 Task: Find connections with filter location Bondo with filter topic #automotivewith filter profile language Potuguese with filter current company Hotel Jobs India with filter school Kalyani Government Engineering College with filter industry Technical and Vocational Training with filter service category Typing with filter keywords title Animal Shelter Worker
Action: Mouse moved to (541, 104)
Screenshot: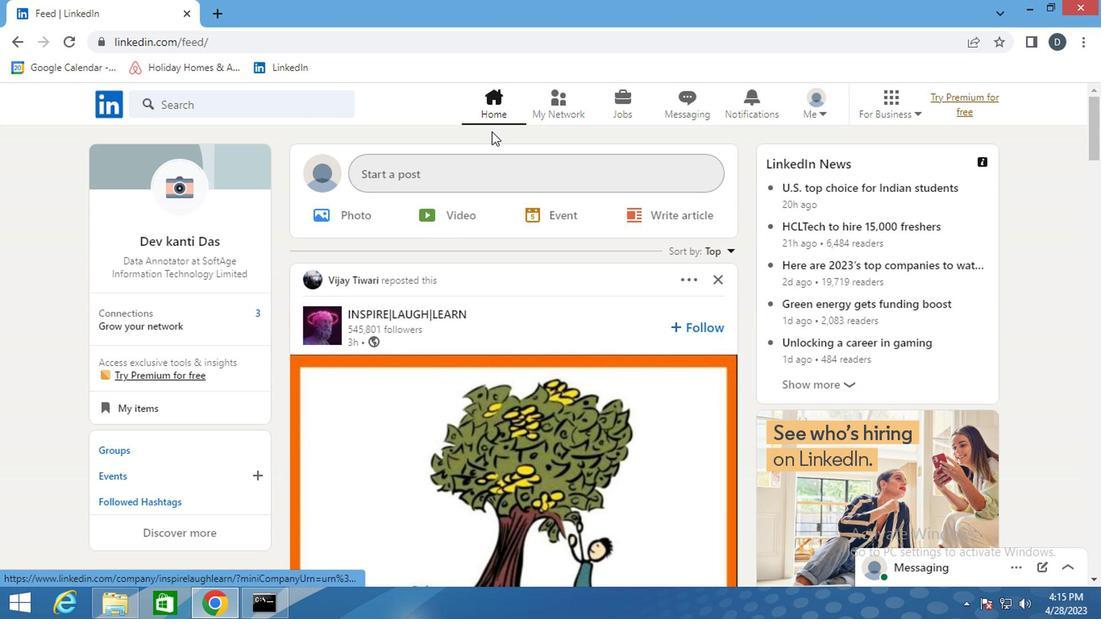 
Action: Mouse pressed left at (541, 104)
Screenshot: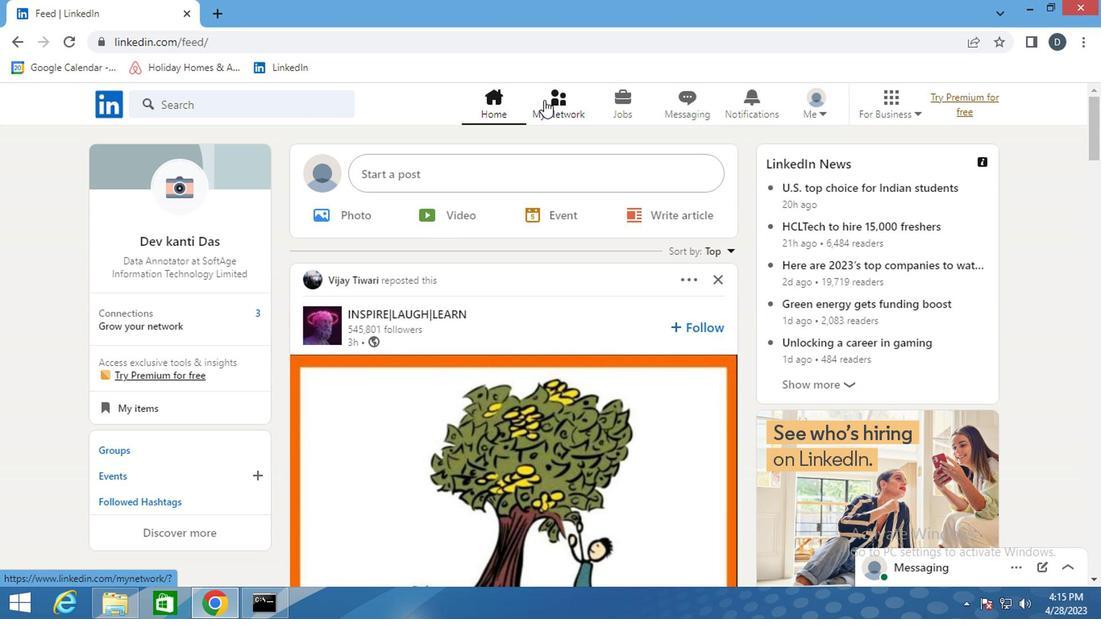 
Action: Mouse moved to (263, 192)
Screenshot: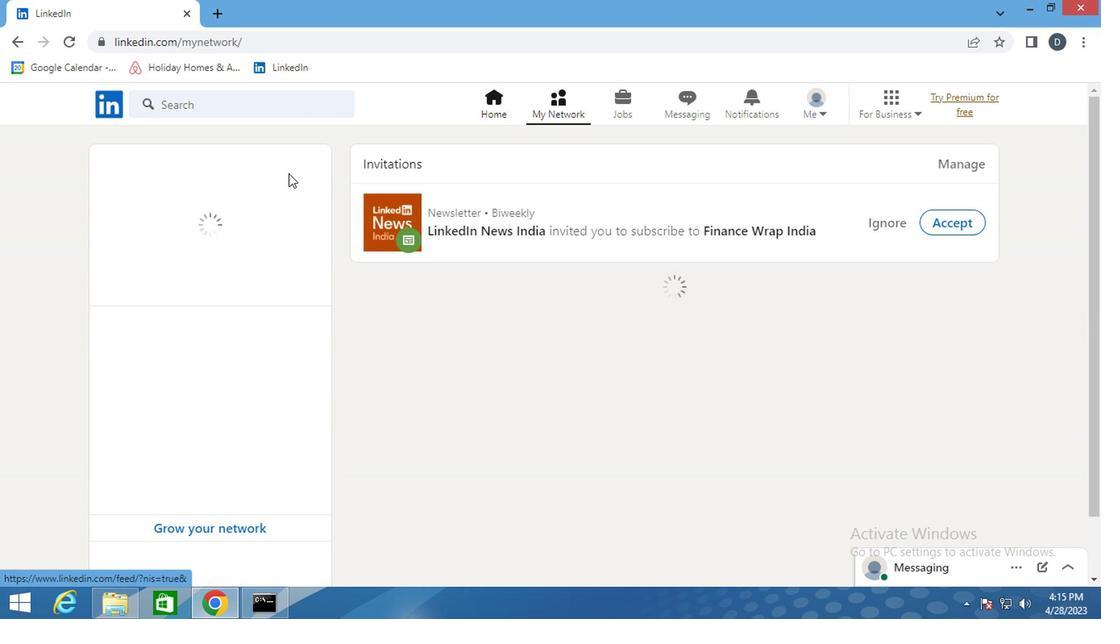 
Action: Mouse pressed left at (263, 192)
Screenshot: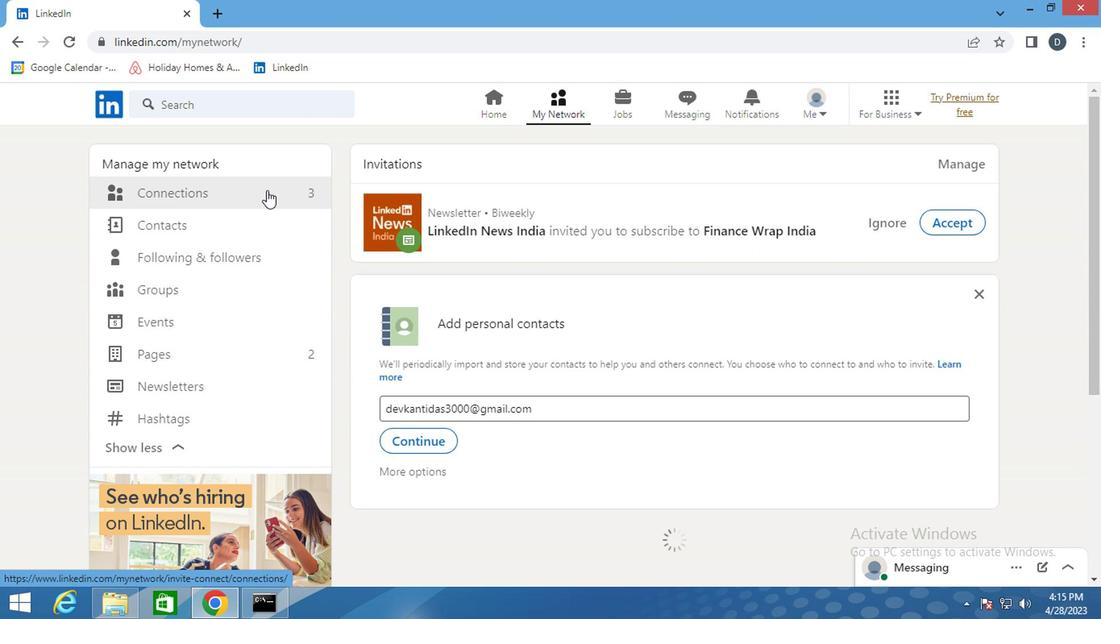 
Action: Mouse moved to (222, 195)
Screenshot: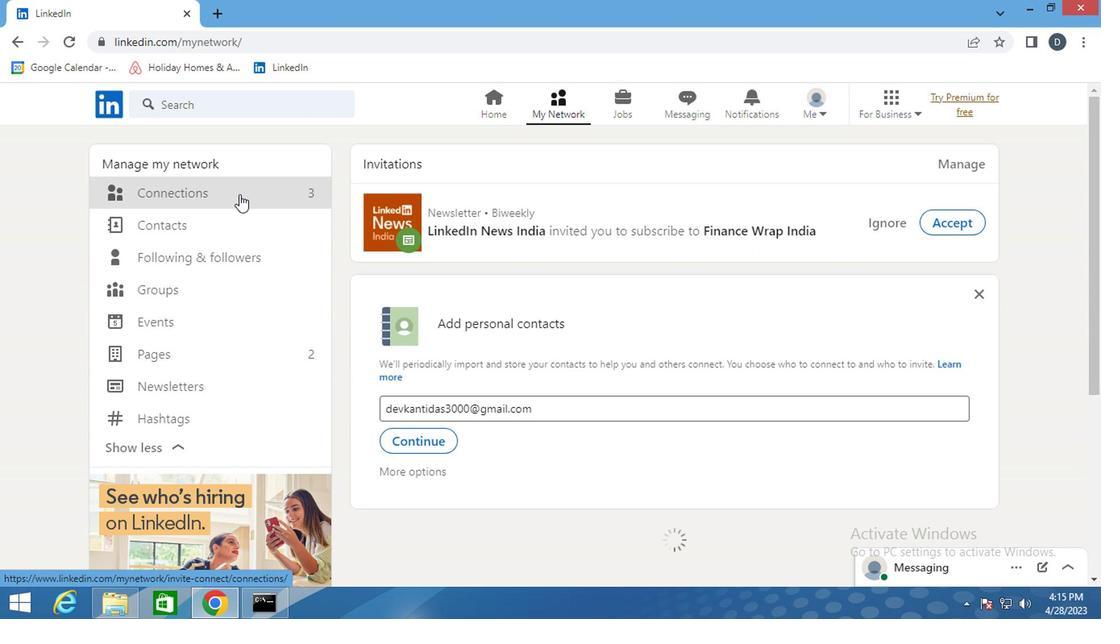 
Action: Mouse pressed left at (222, 195)
Screenshot: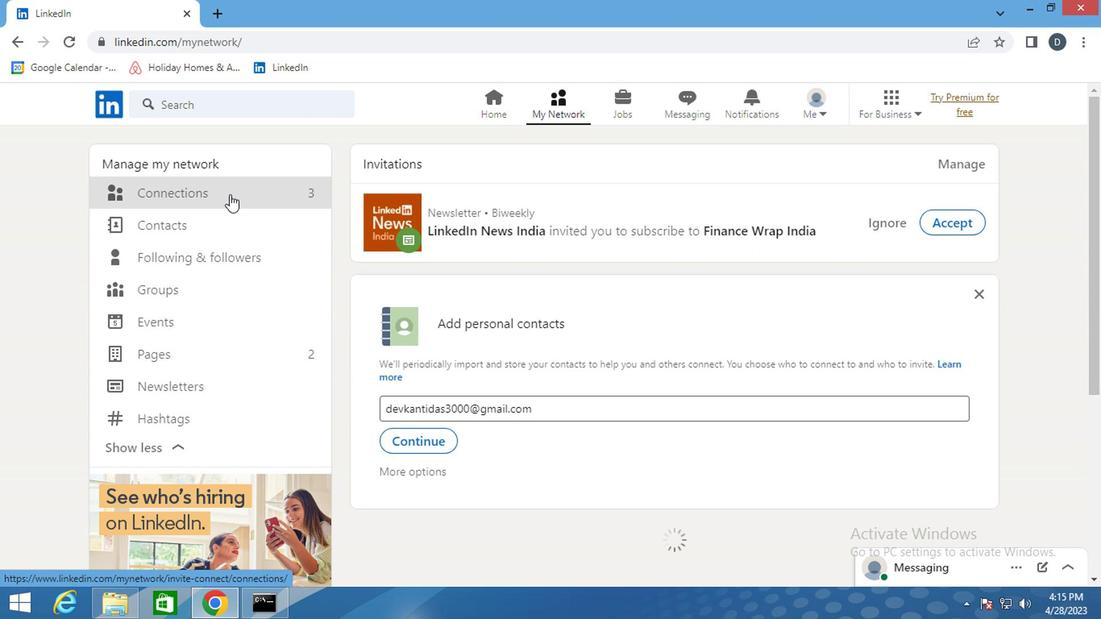 
Action: Mouse moved to (683, 192)
Screenshot: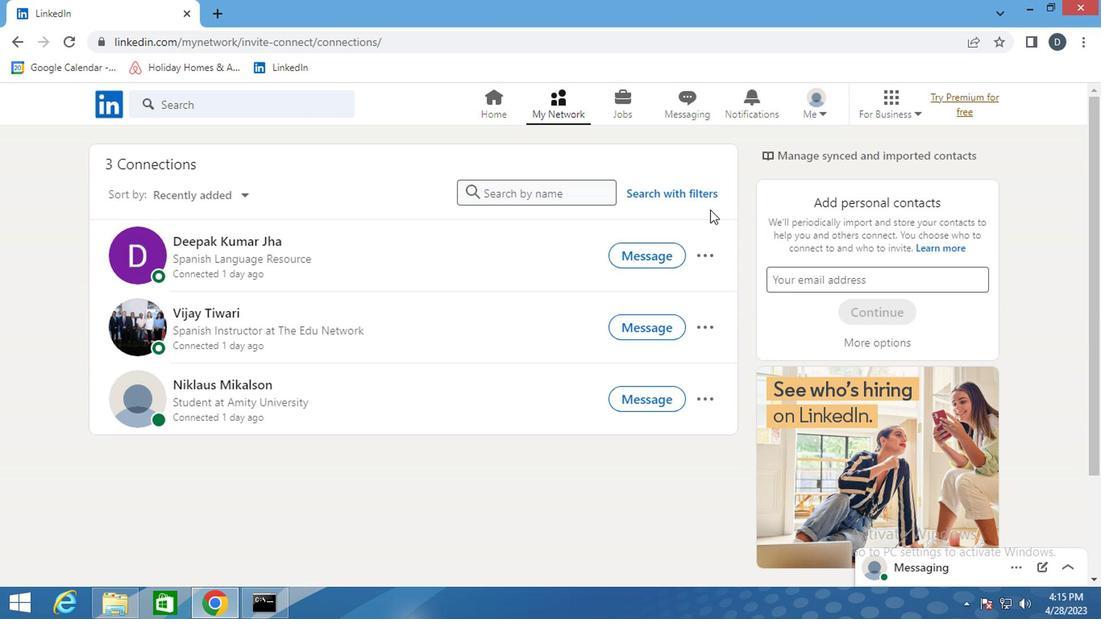 
Action: Mouse pressed left at (683, 192)
Screenshot: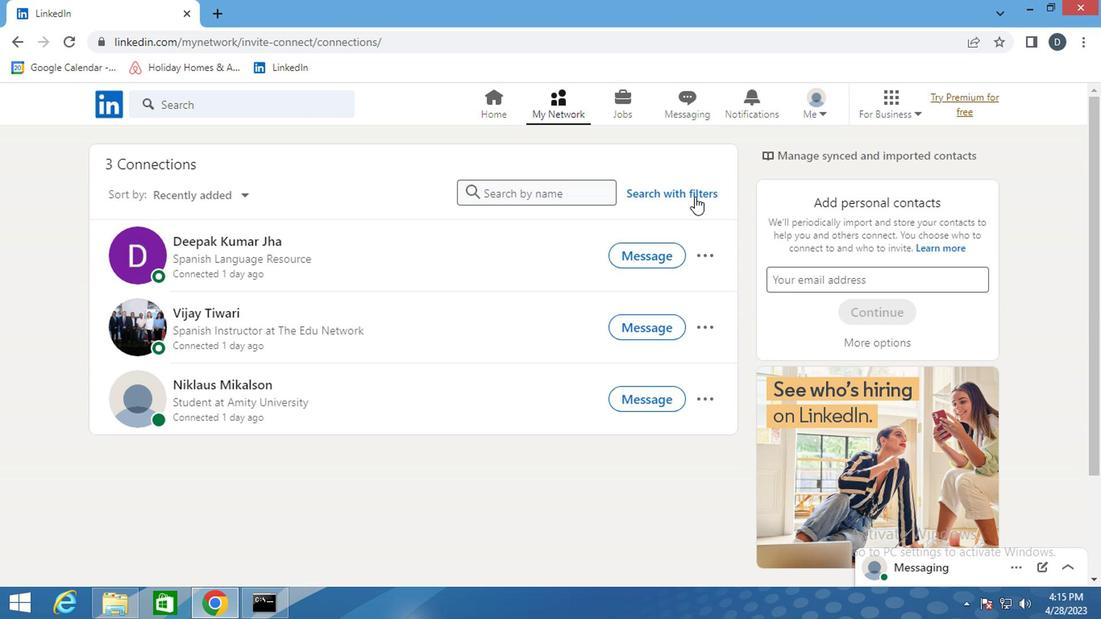 
Action: Mouse moved to (593, 150)
Screenshot: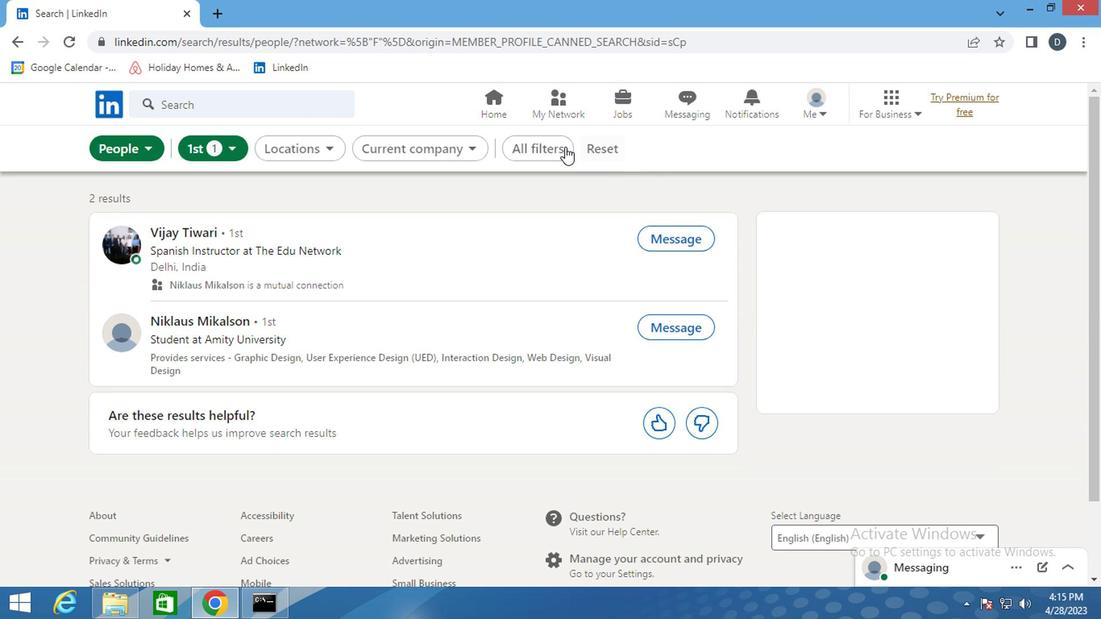 
Action: Mouse pressed left at (593, 150)
Screenshot: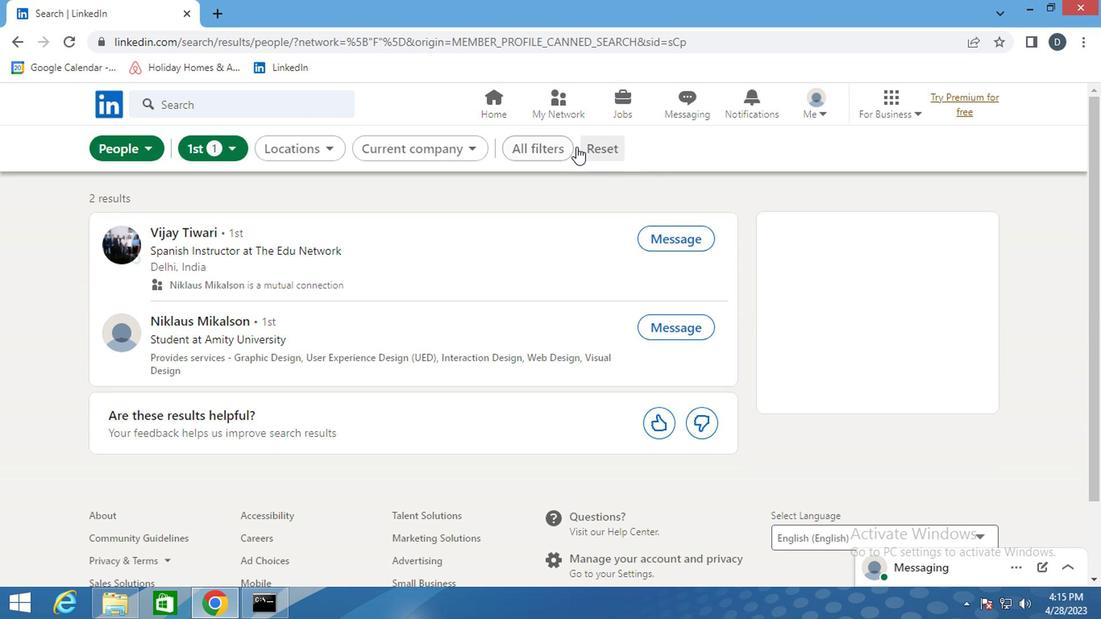 
Action: Mouse moved to (594, 151)
Screenshot: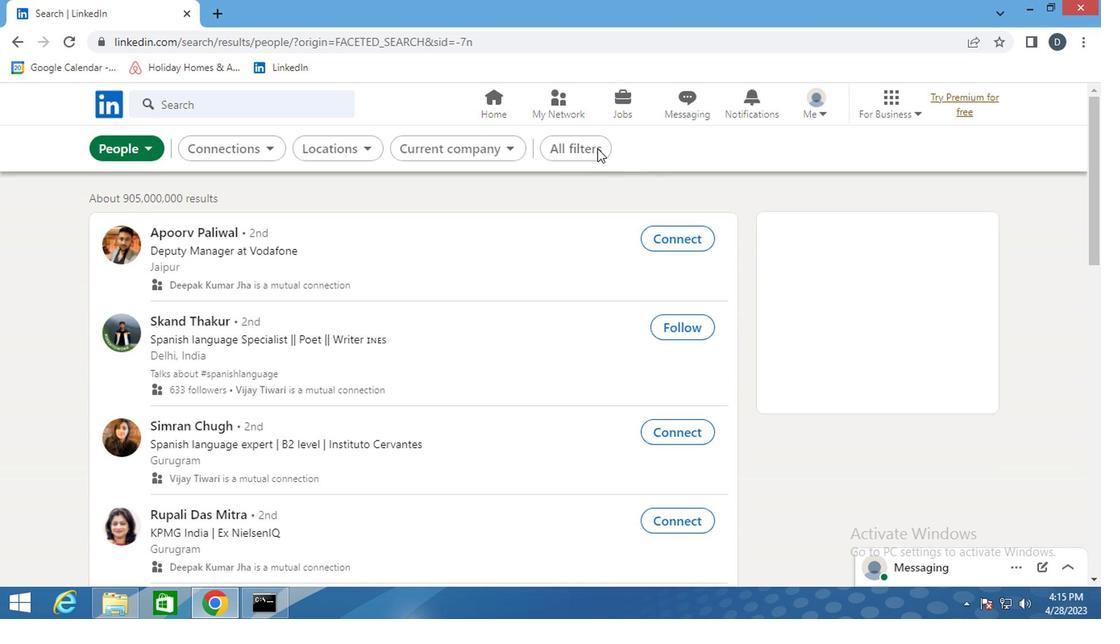 
Action: Mouse pressed left at (594, 151)
Screenshot: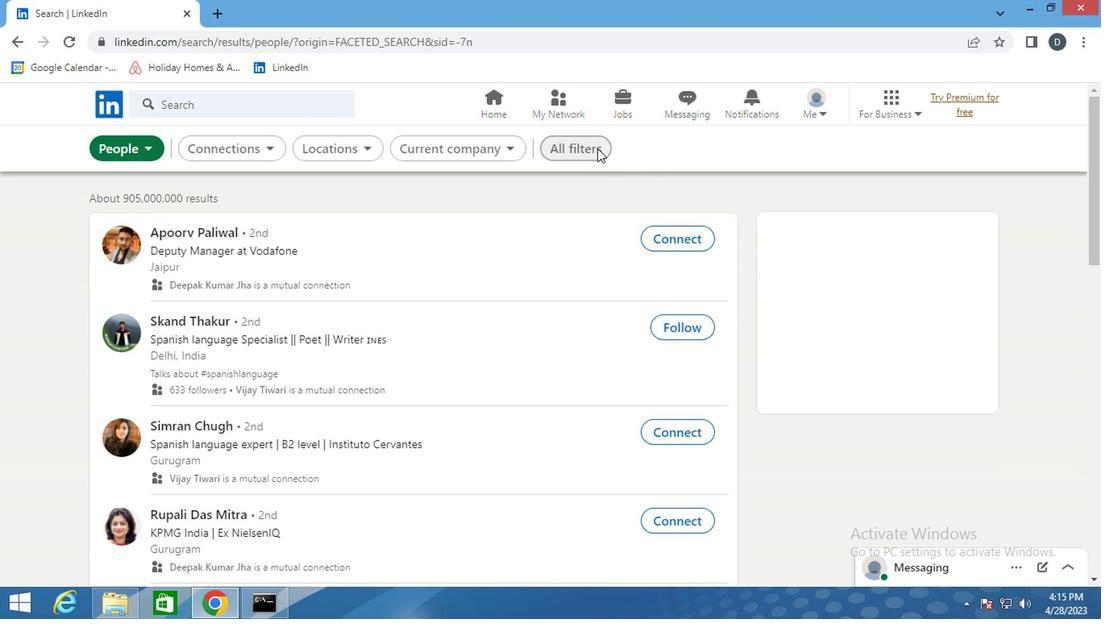 
Action: Mouse moved to (917, 428)
Screenshot: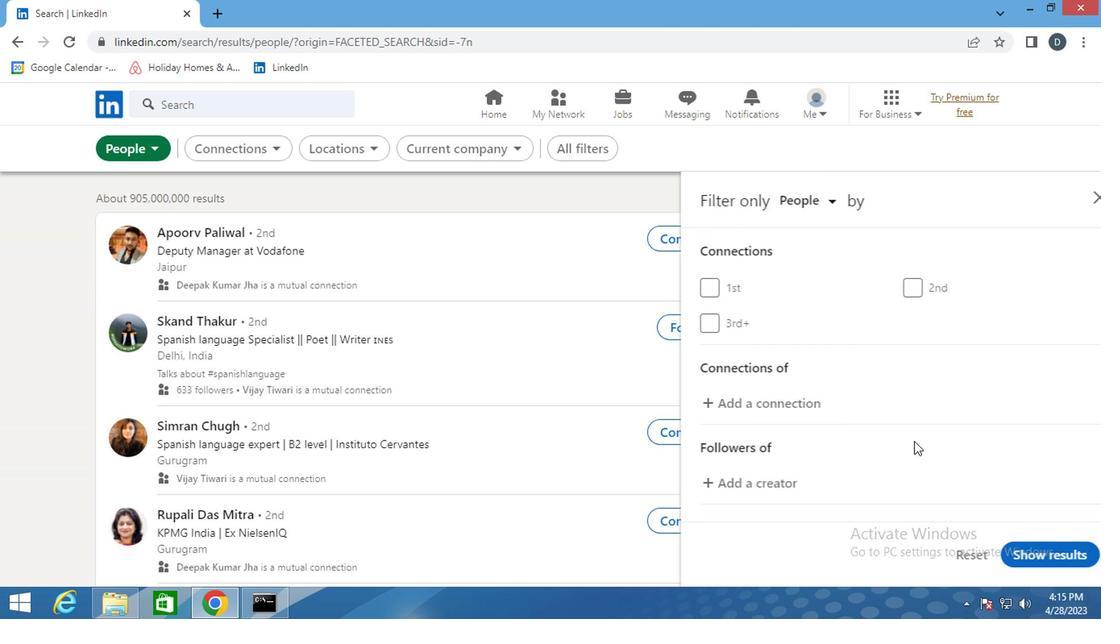 
Action: Mouse scrolled (917, 427) with delta (0, -1)
Screenshot: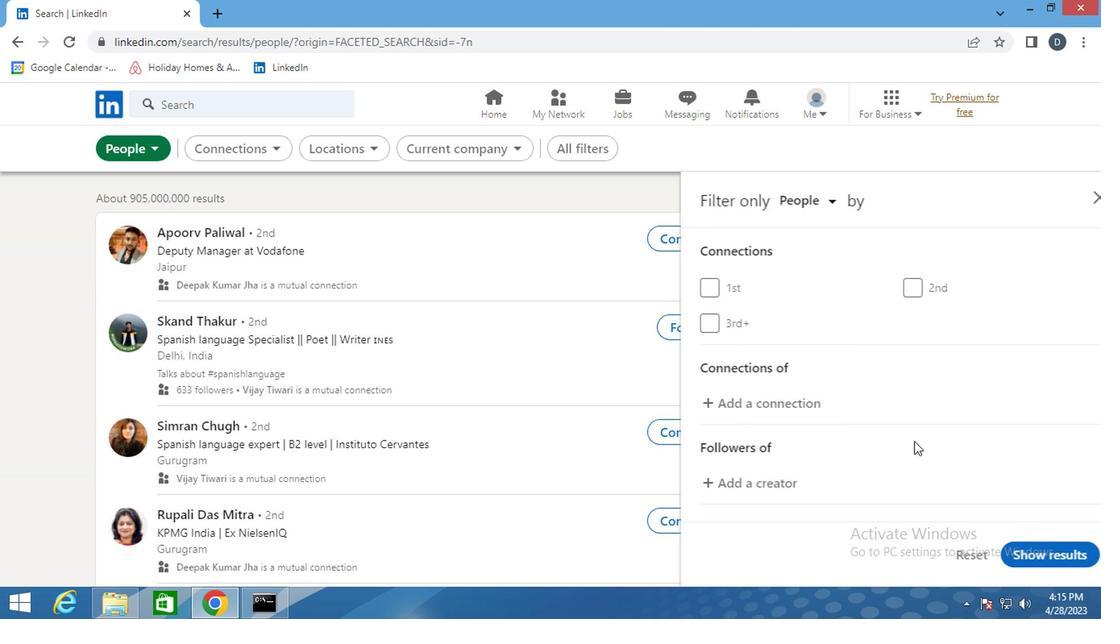 
Action: Mouse scrolled (917, 427) with delta (0, -1)
Screenshot: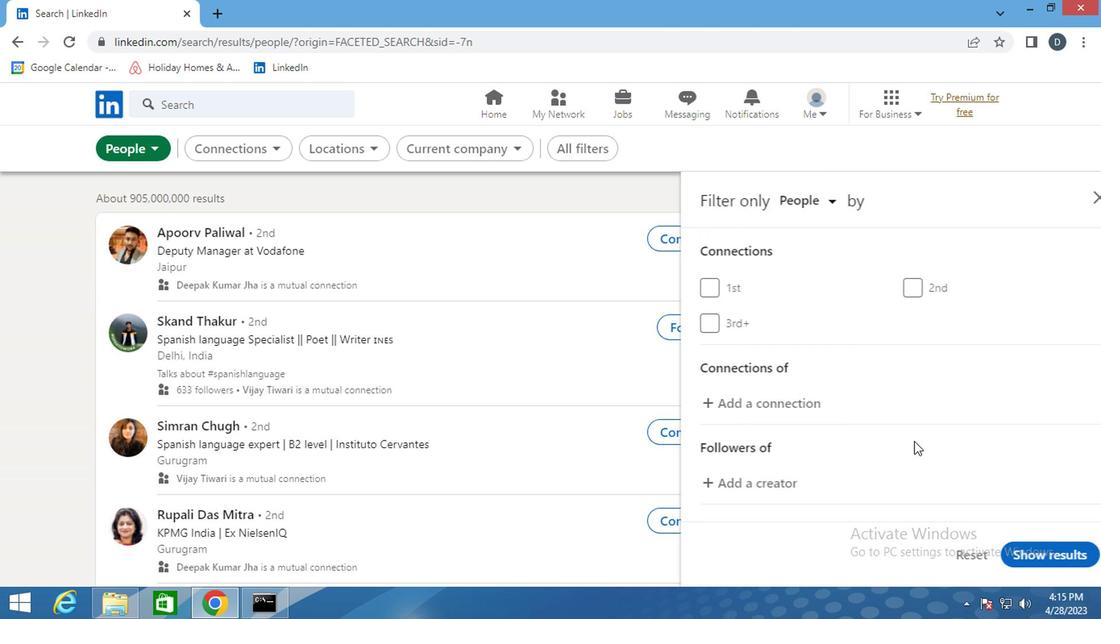 
Action: Mouse scrolled (917, 427) with delta (0, -1)
Screenshot: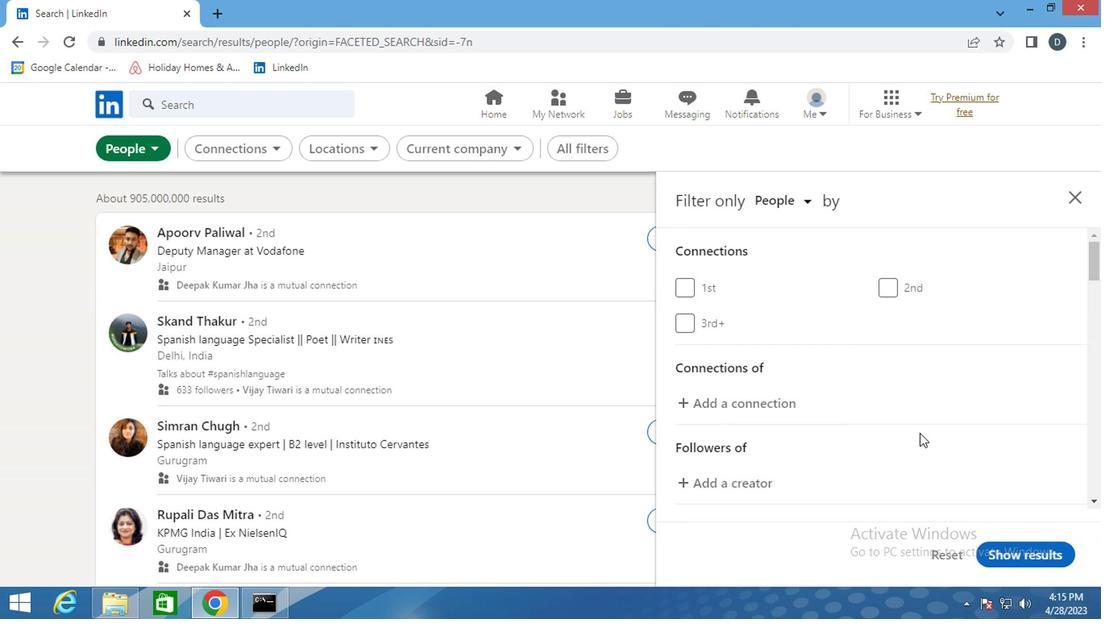 
Action: Mouse moved to (943, 405)
Screenshot: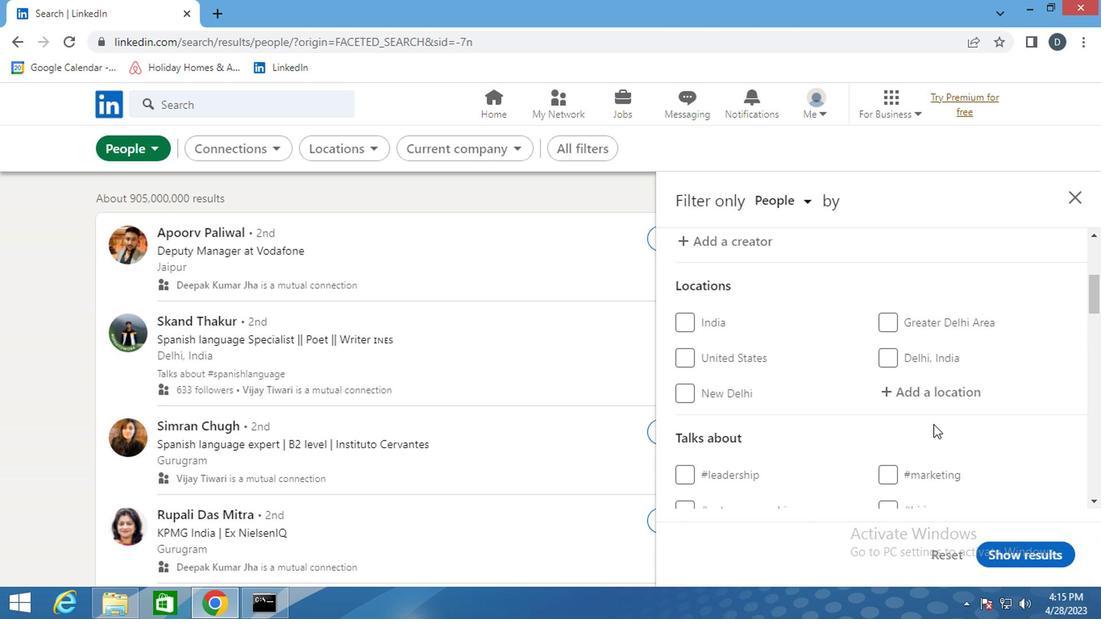 
Action: Mouse pressed left at (943, 405)
Screenshot: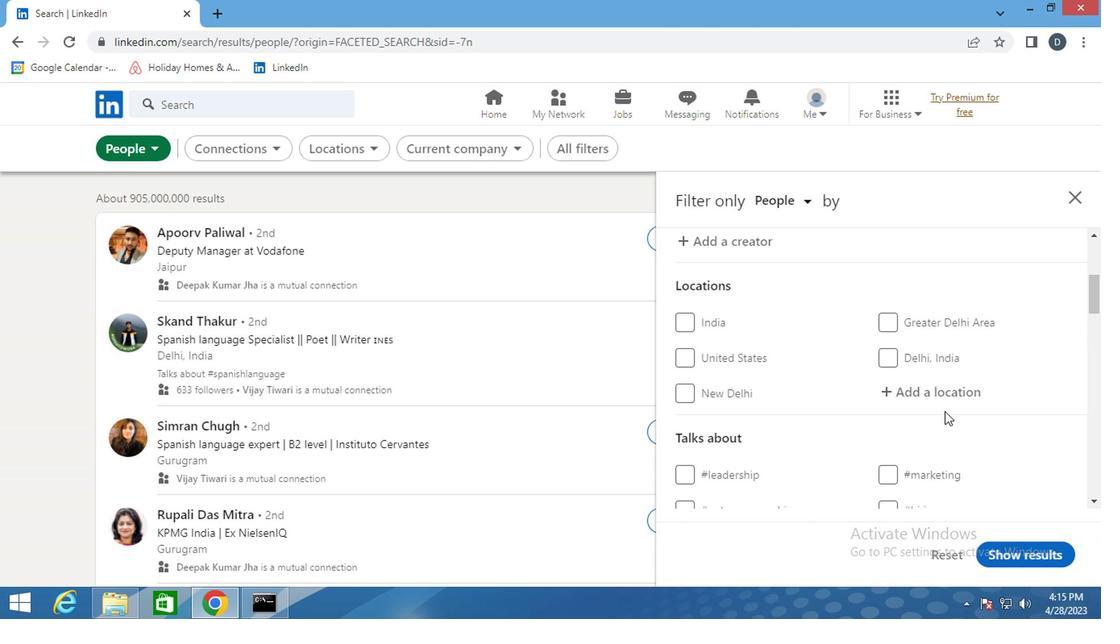 
Action: Mouse moved to (943, 396)
Screenshot: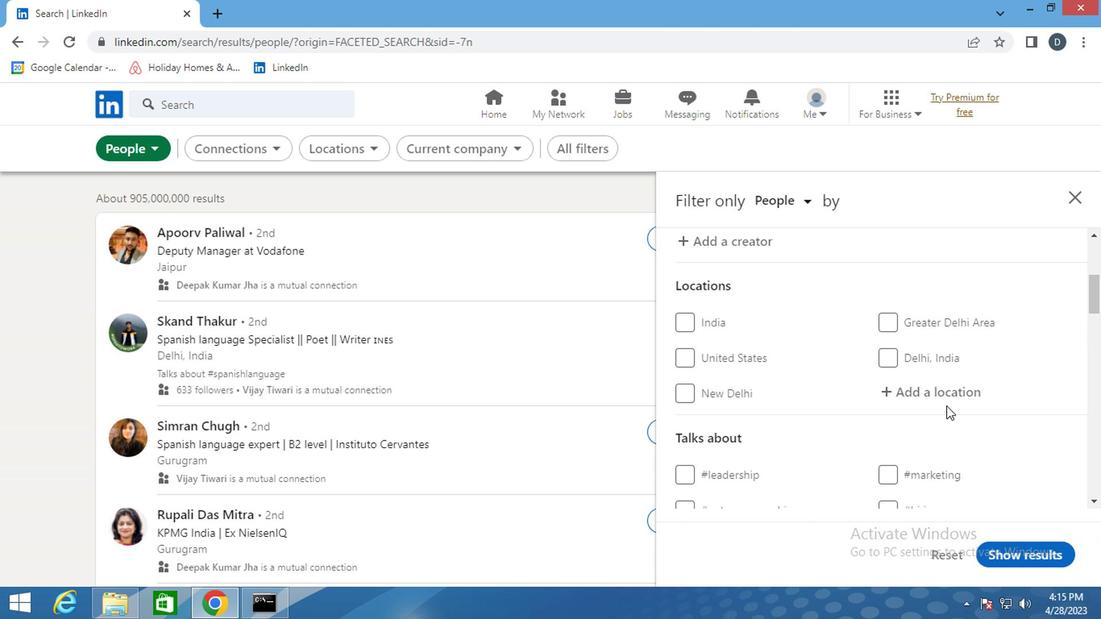 
Action: Mouse pressed left at (943, 396)
Screenshot: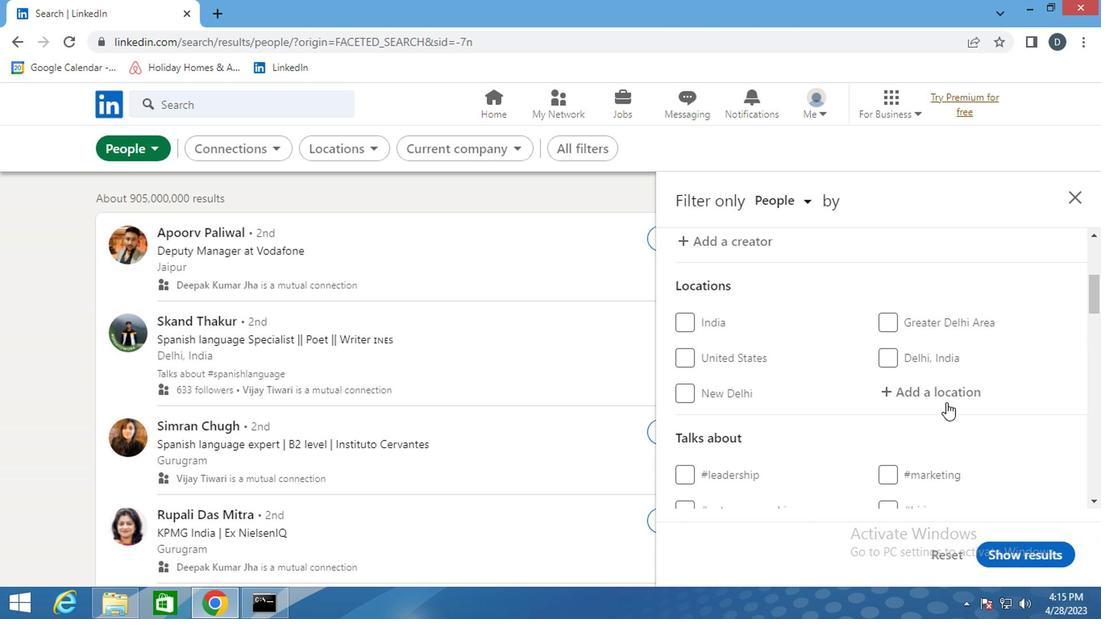 
Action: Key pressed <Key.shift>BI<Key.backspace>ONDO<Key.space><Key.backspace>
Screenshot: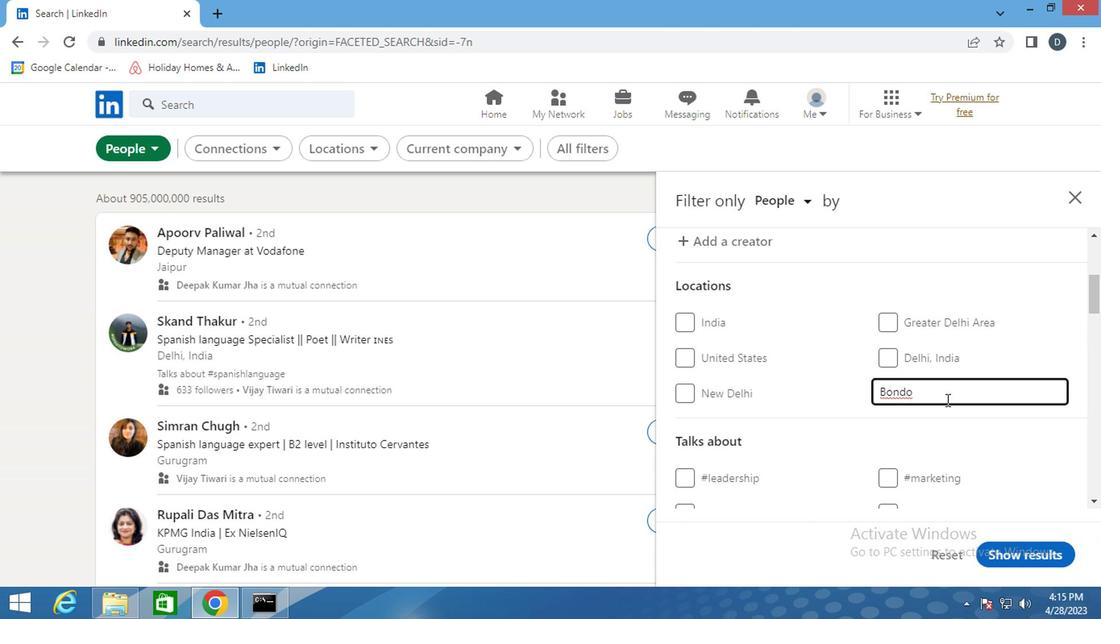 
Action: Mouse moved to (940, 394)
Screenshot: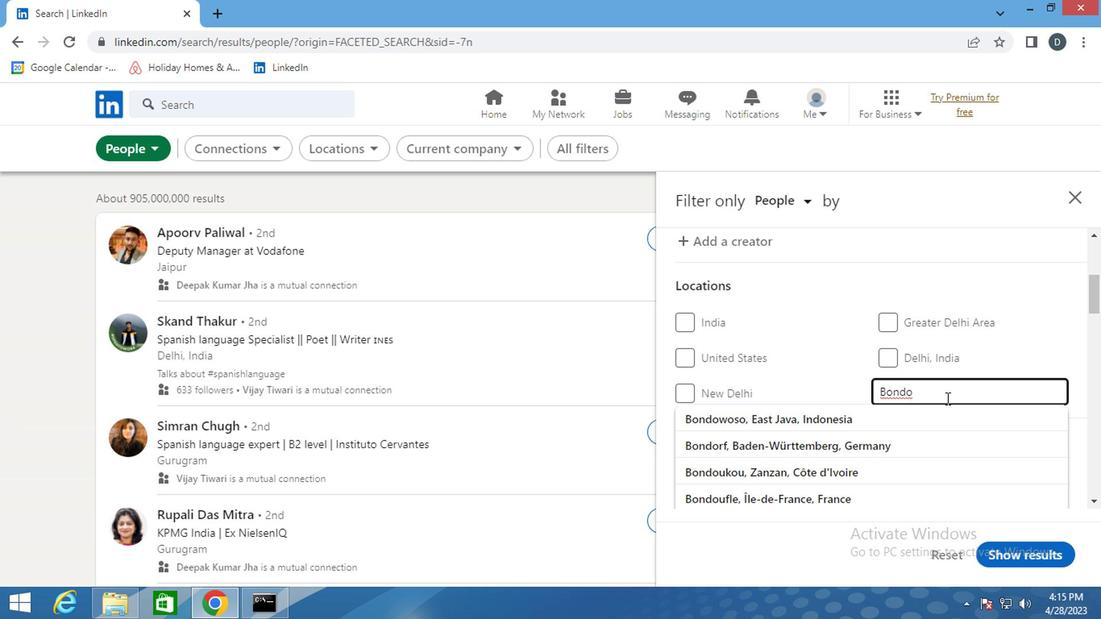 
Action: Key pressed <Key.enter>
Screenshot: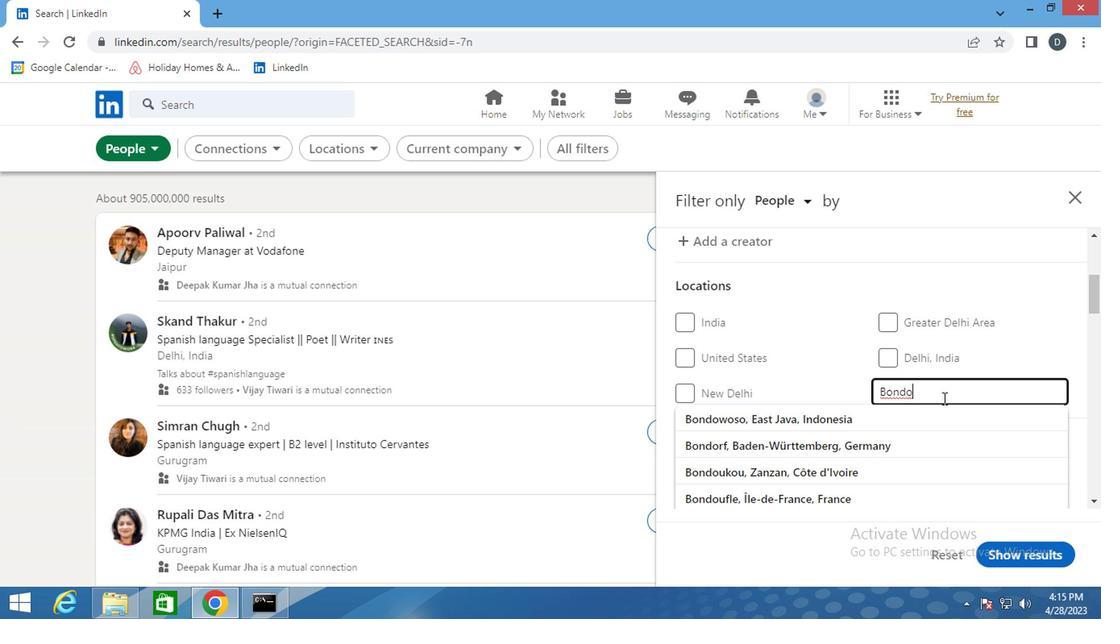 
Action: Mouse moved to (939, 395)
Screenshot: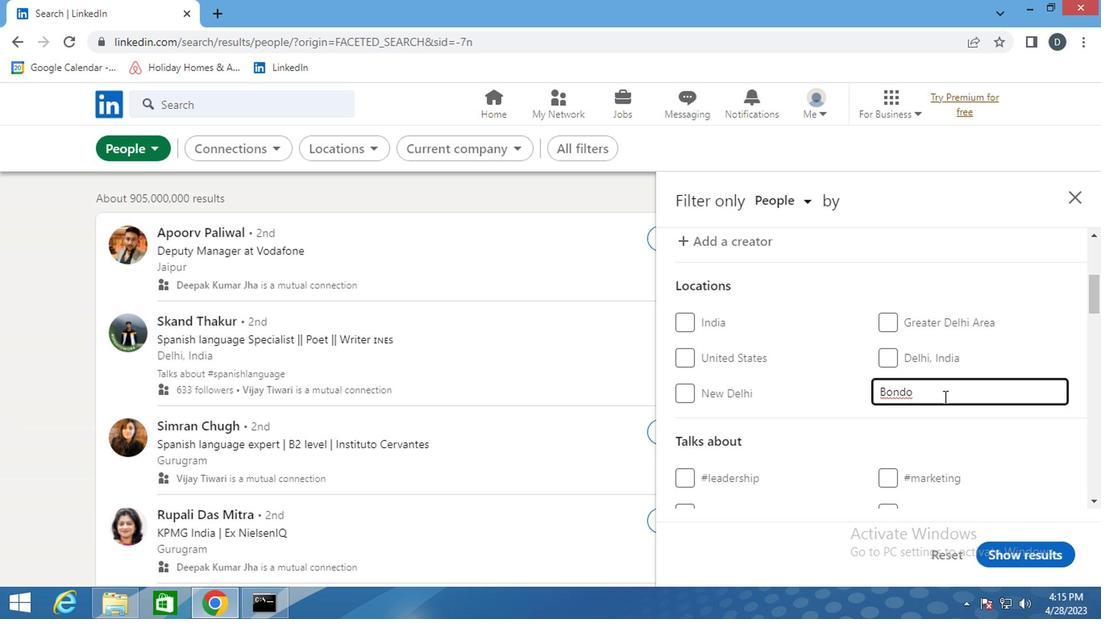 
Action: Mouse scrolled (939, 394) with delta (0, 0)
Screenshot: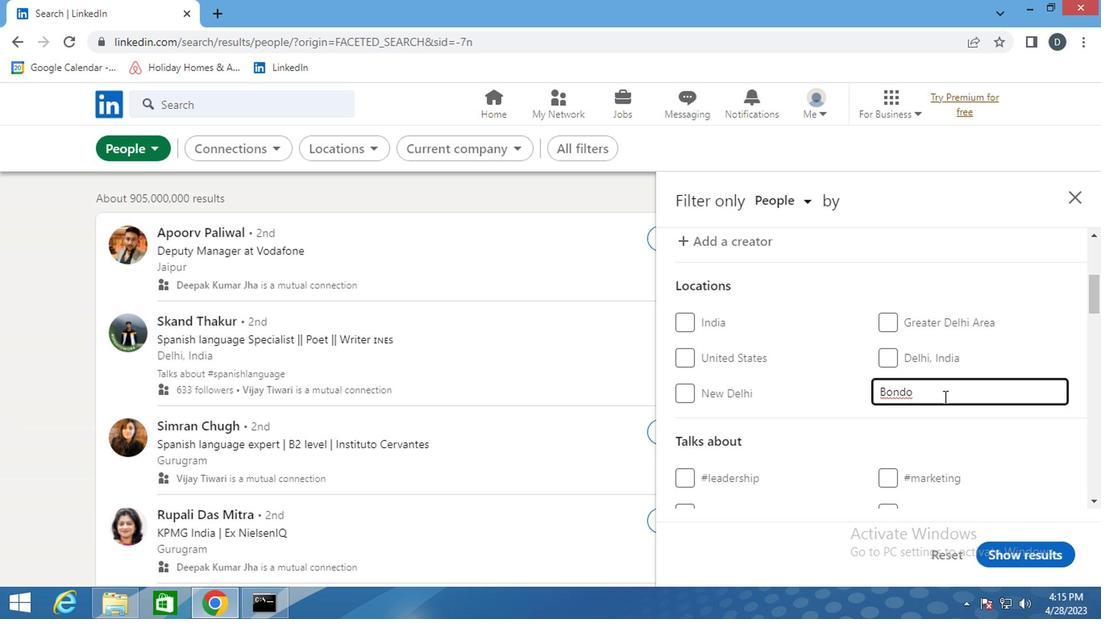 
Action: Mouse moved to (940, 395)
Screenshot: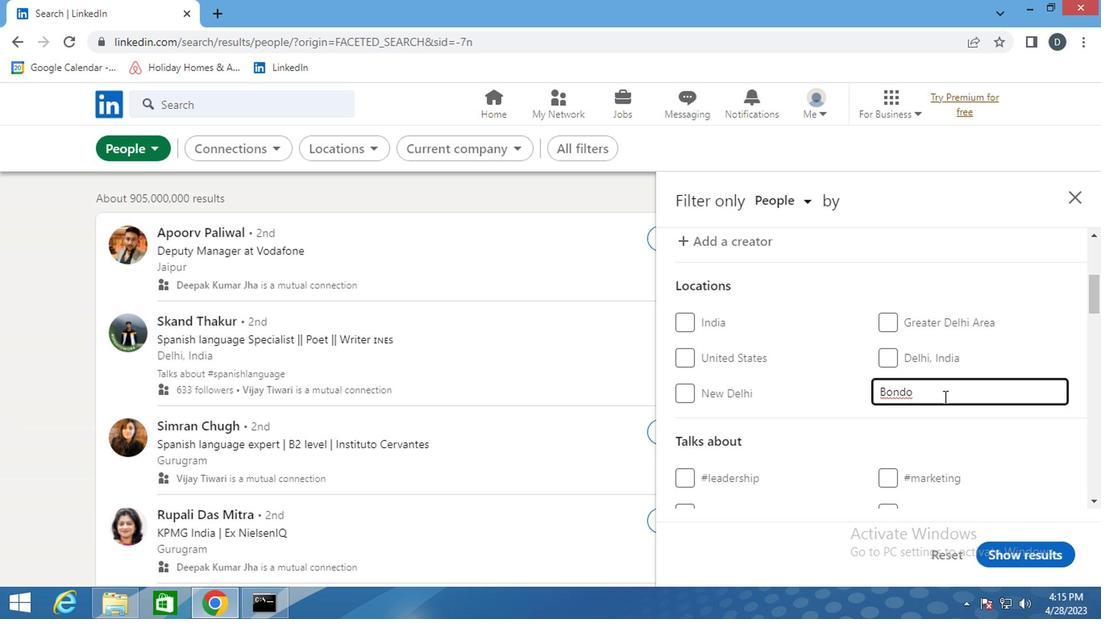 
Action: Mouse scrolled (940, 394) with delta (0, 0)
Screenshot: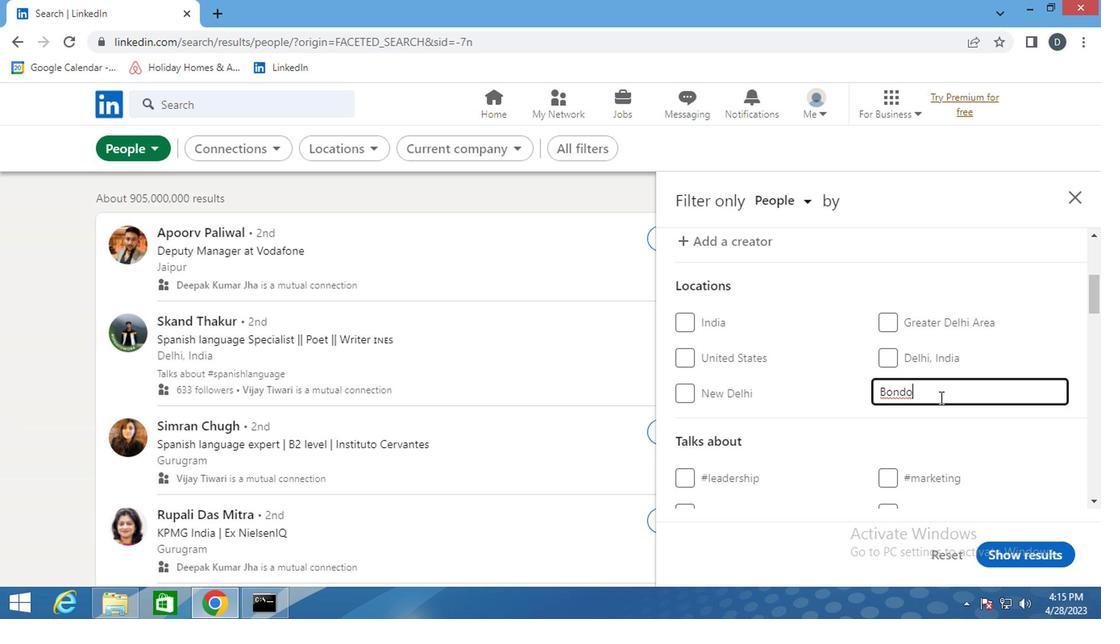 
Action: Mouse moved to (938, 373)
Screenshot: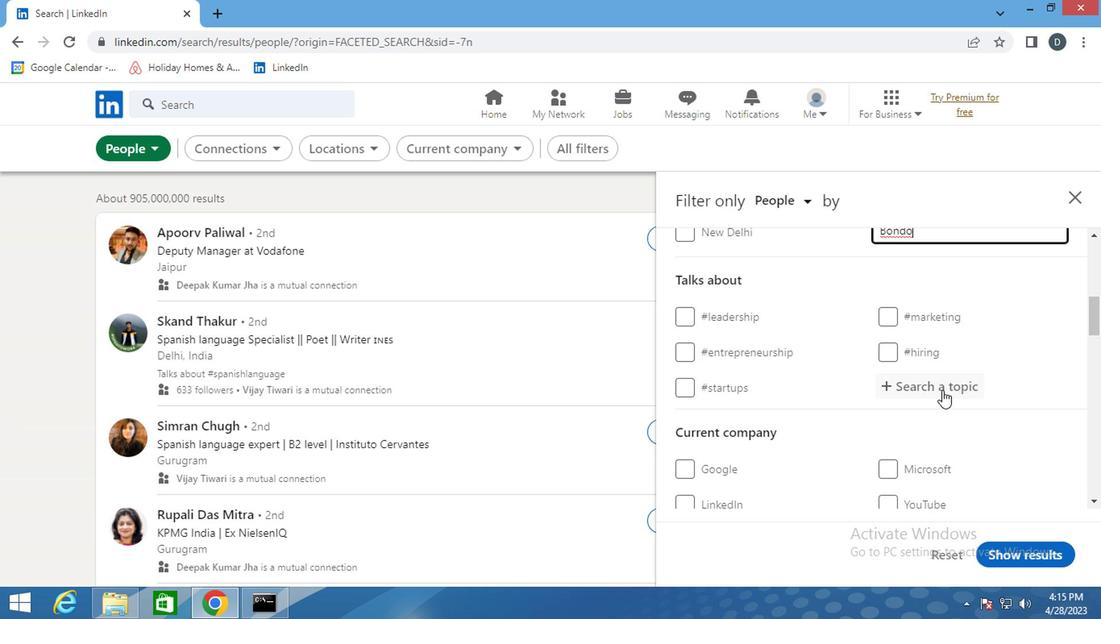 
Action: Mouse pressed left at (938, 373)
Screenshot: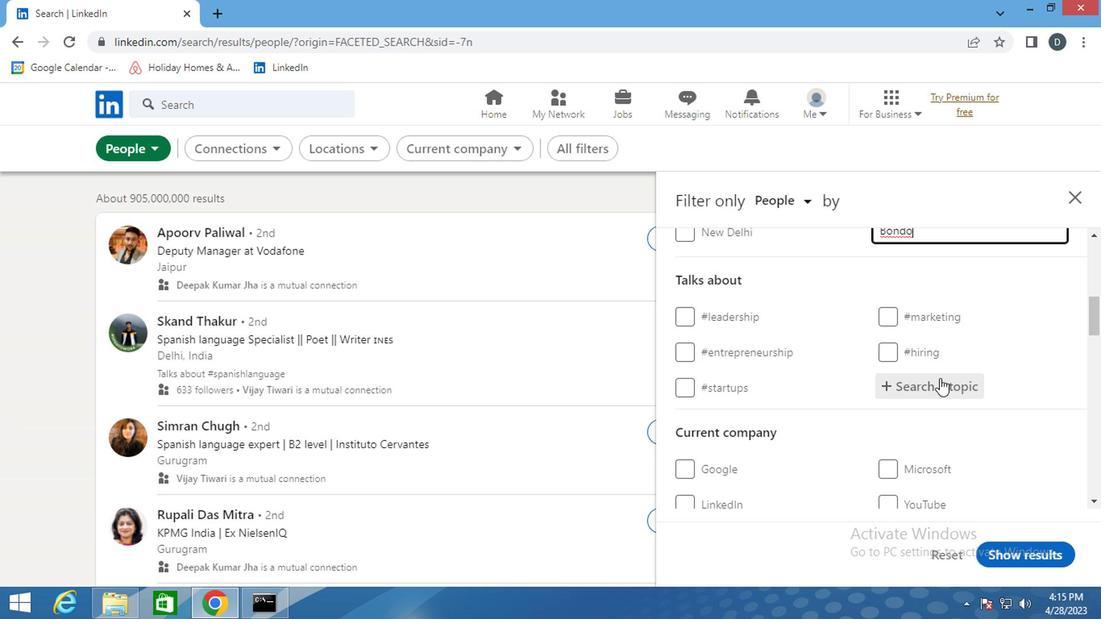 
Action: Mouse moved to (939, 376)
Screenshot: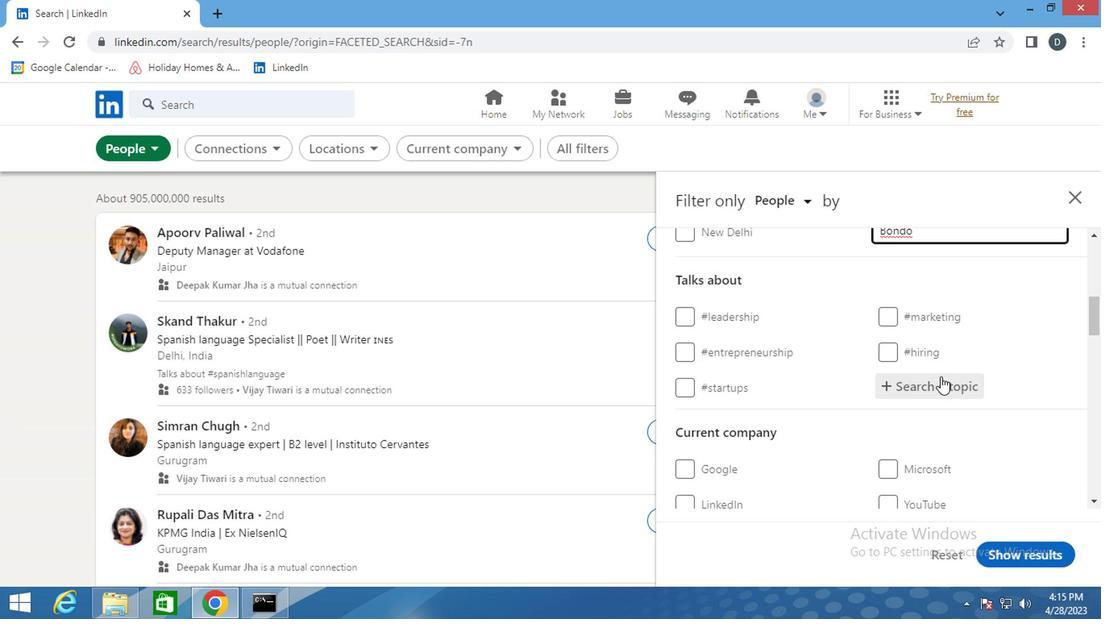 
Action: Key pressed <Key.shift>#AUTOMOTIVE
Screenshot: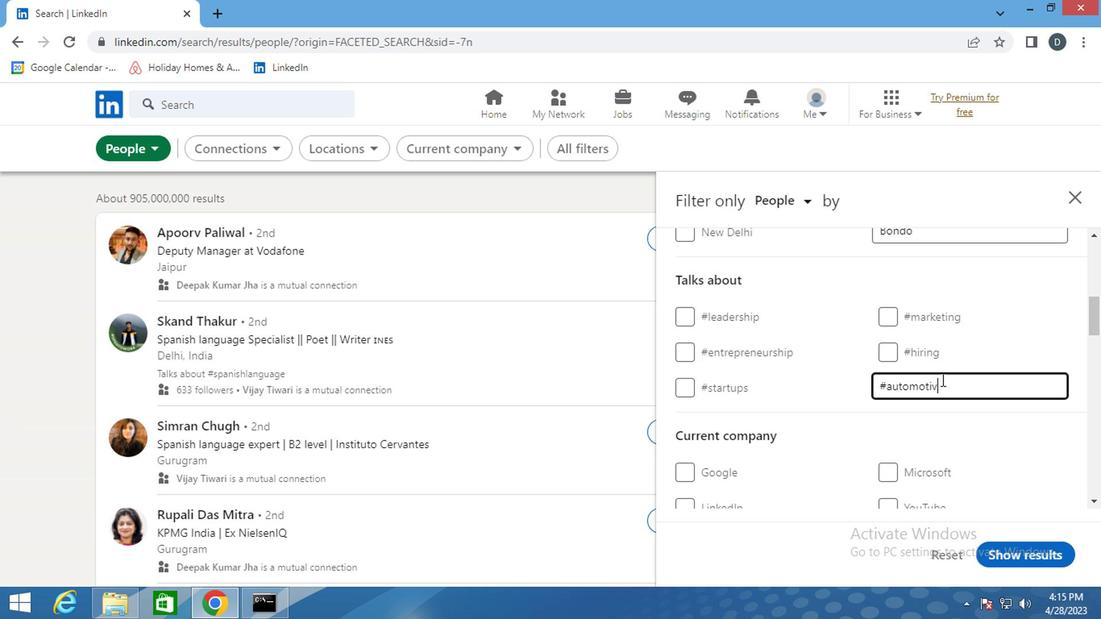 
Action: Mouse moved to (910, 405)
Screenshot: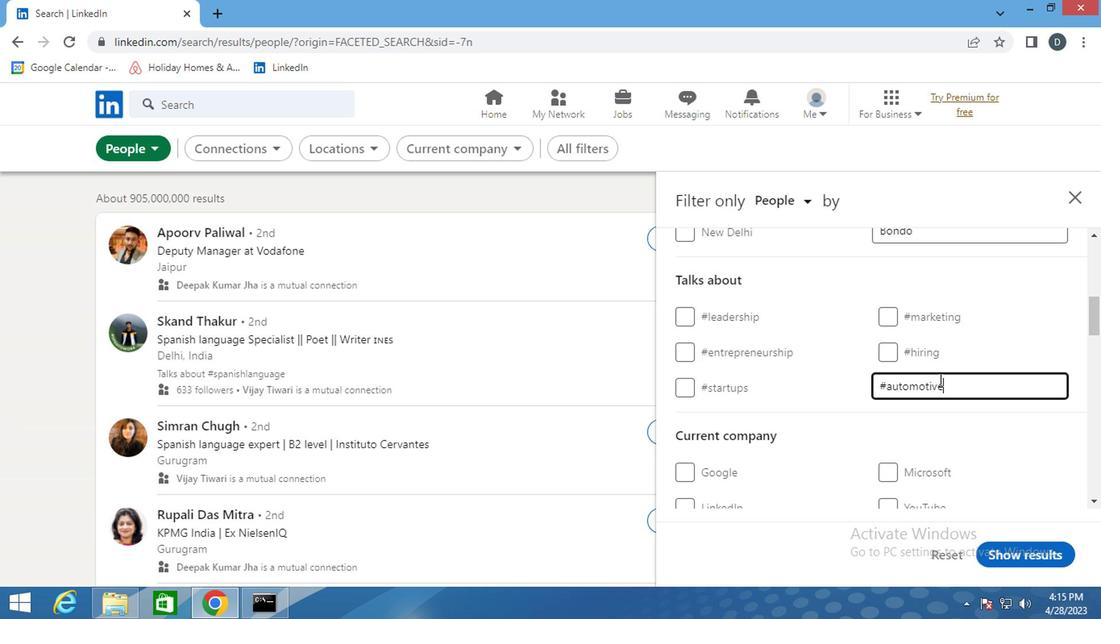 
Action: Mouse scrolled (910, 403) with delta (0, -1)
Screenshot: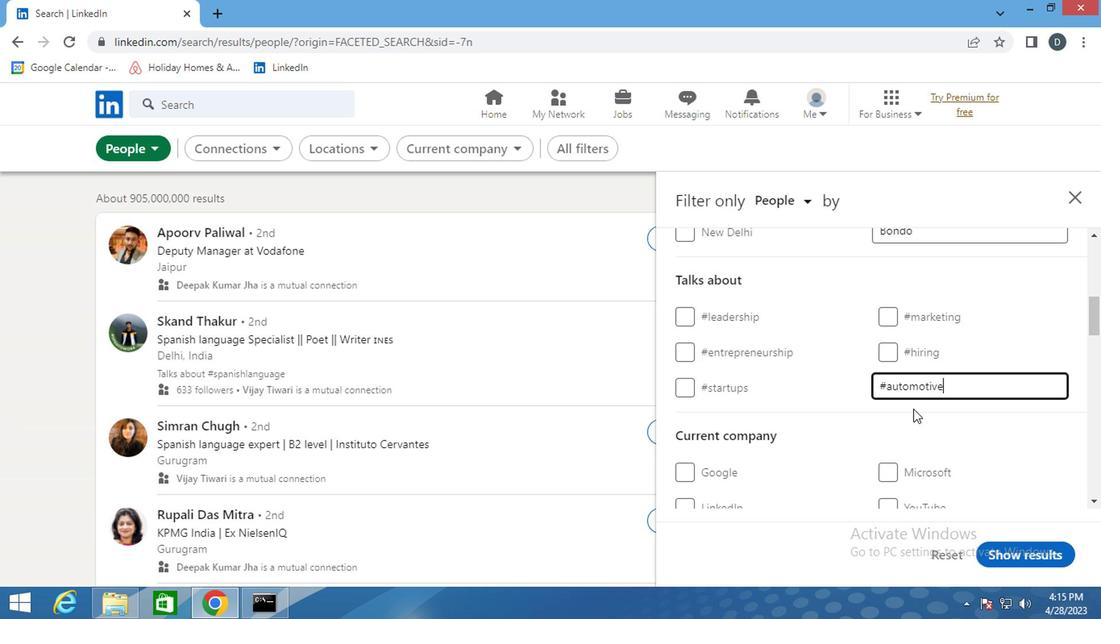 
Action: Mouse scrolled (910, 403) with delta (0, -1)
Screenshot: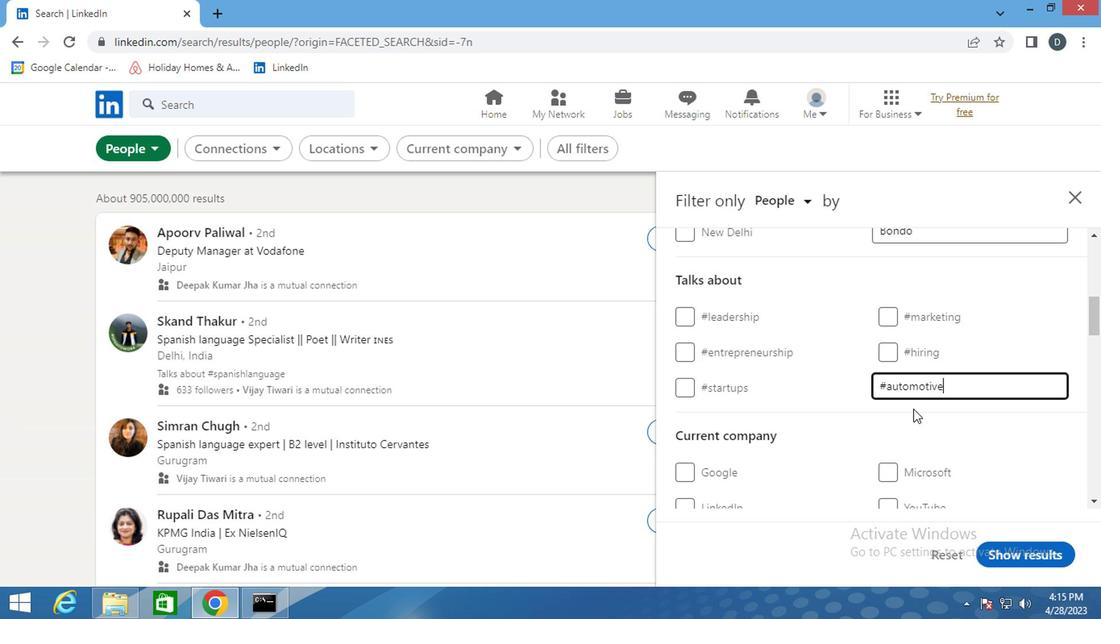
Action: Mouse scrolled (910, 403) with delta (0, -1)
Screenshot: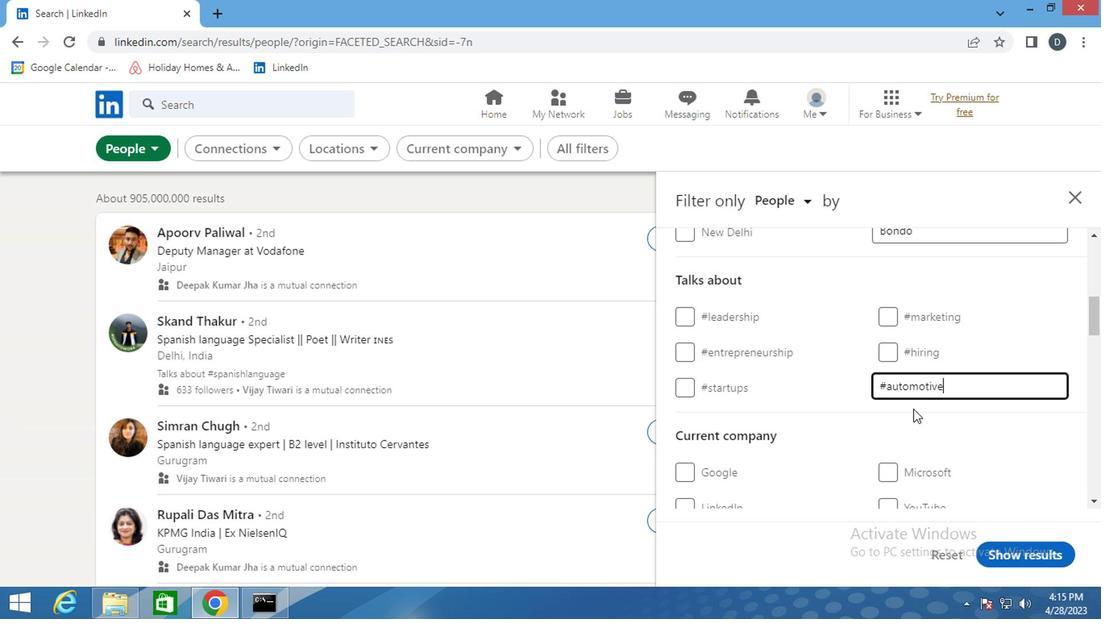
Action: Mouse moved to (917, 380)
Screenshot: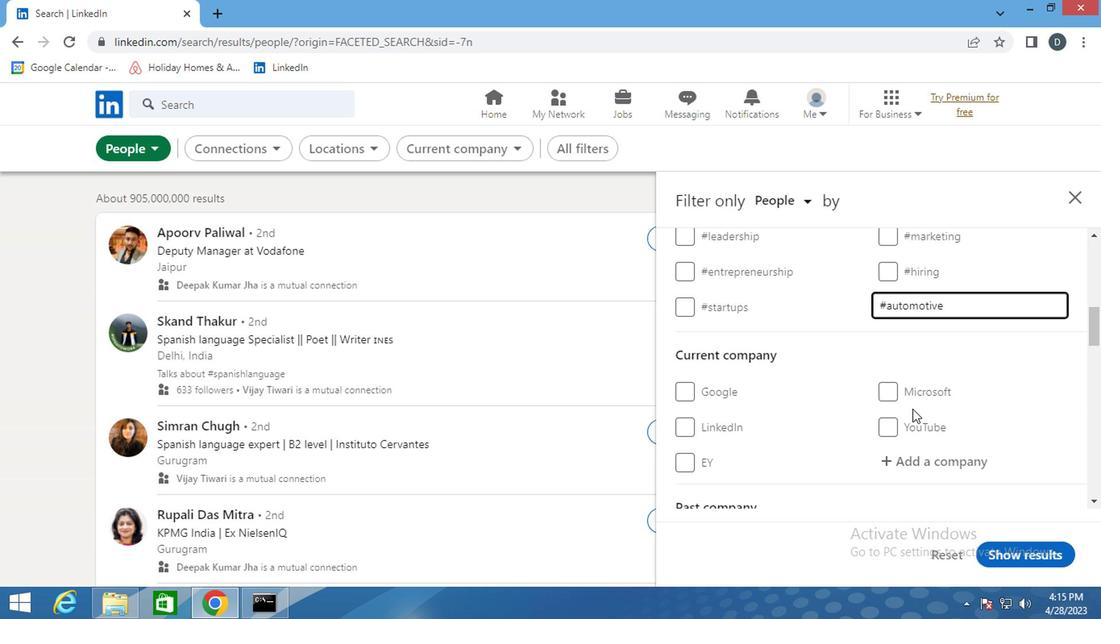 
Action: Mouse scrolled (917, 379) with delta (0, 0)
Screenshot: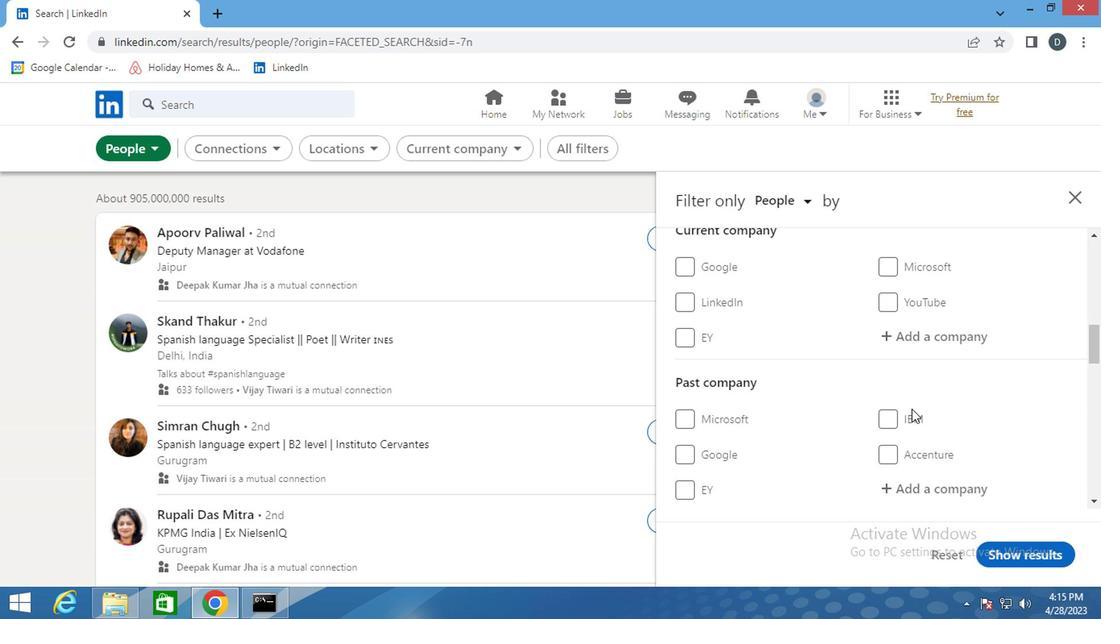 
Action: Mouse scrolled (917, 379) with delta (0, 0)
Screenshot: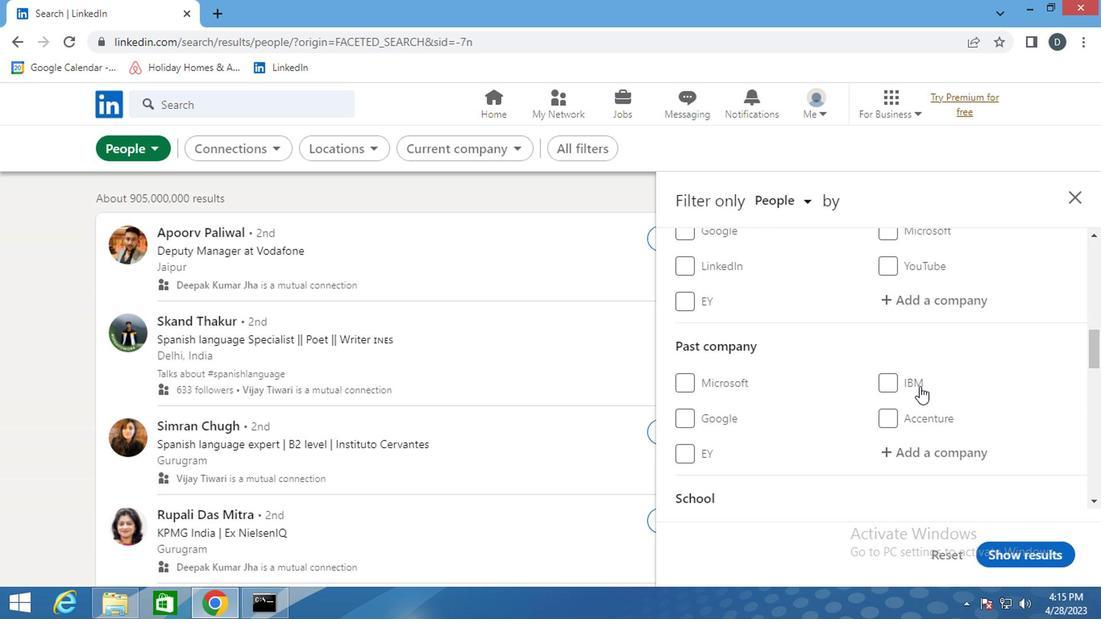 
Action: Mouse scrolled (917, 379) with delta (0, 0)
Screenshot: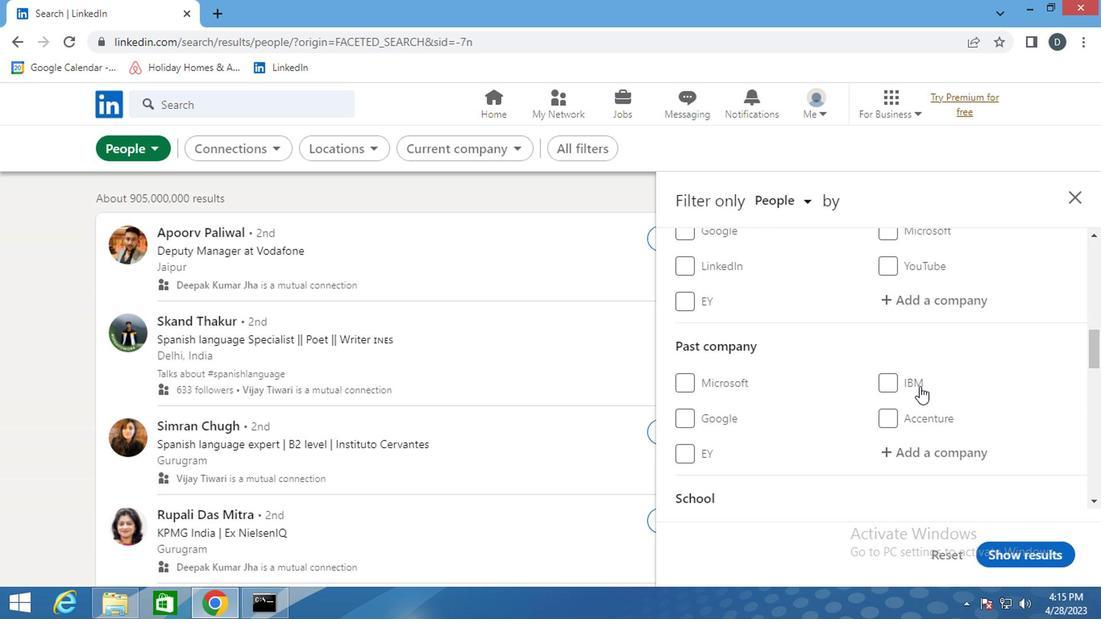 
Action: Mouse scrolled (917, 379) with delta (0, 0)
Screenshot: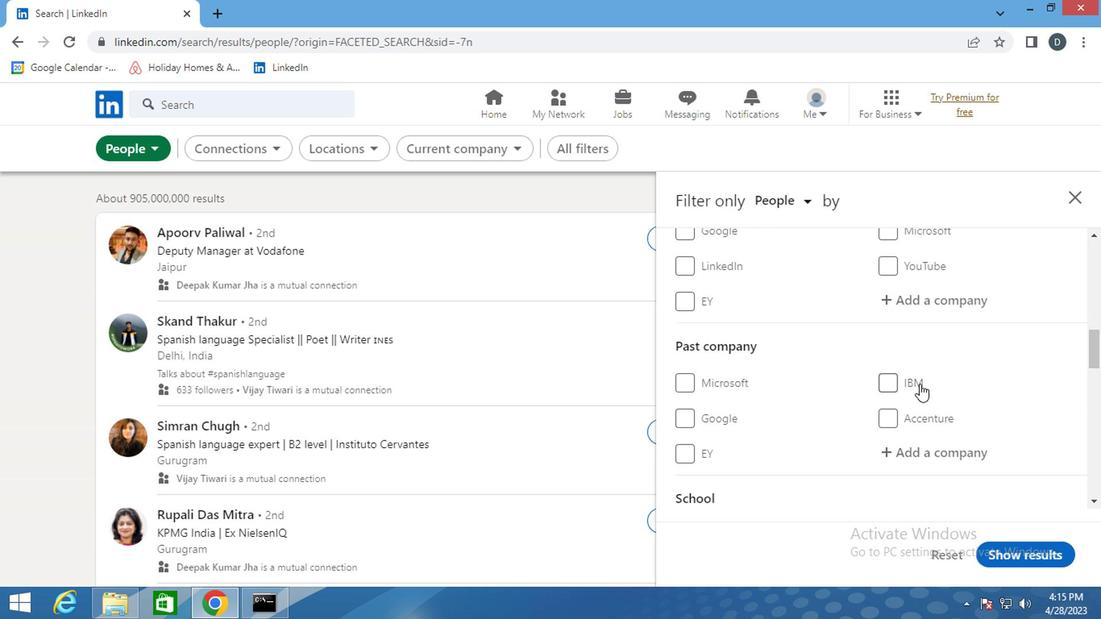 
Action: Mouse moved to (866, 376)
Screenshot: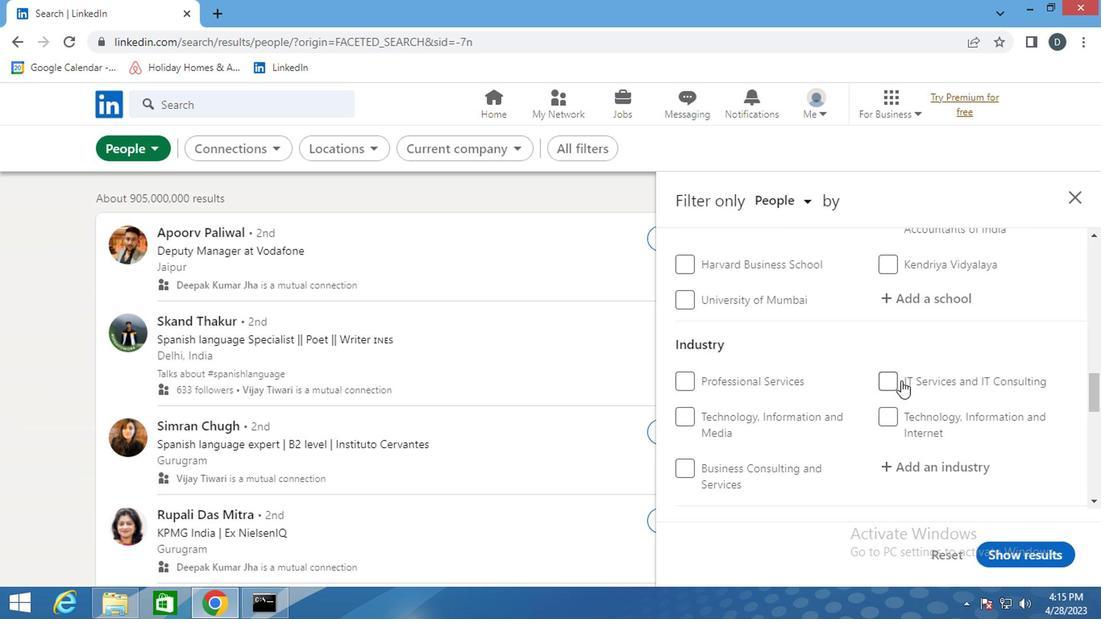 
Action: Mouse scrolled (866, 375) with delta (0, 0)
Screenshot: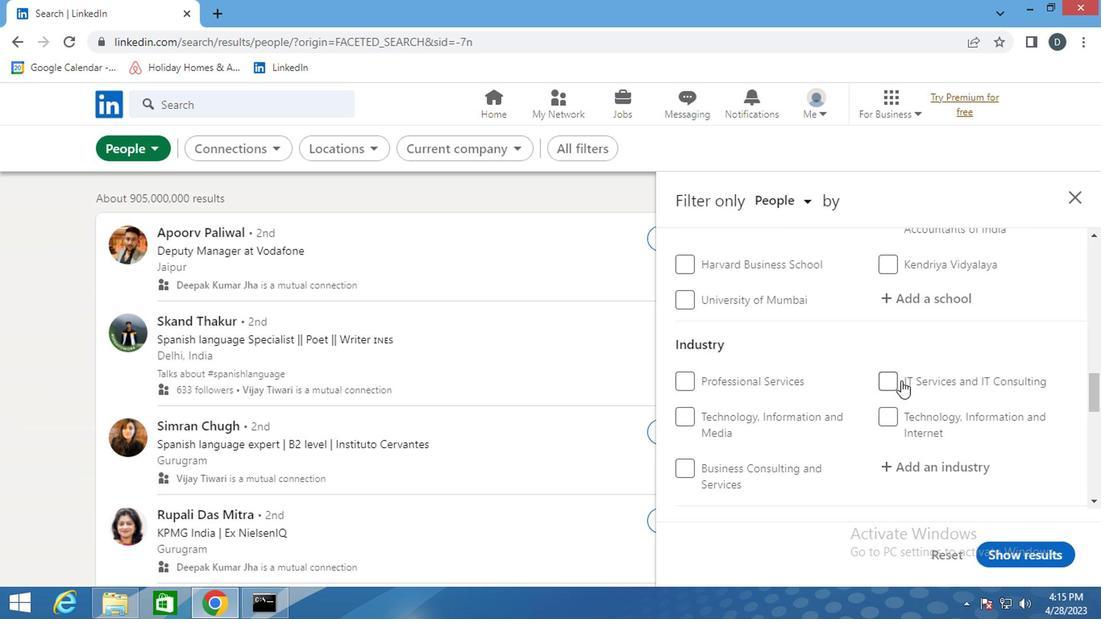 
Action: Mouse moved to (884, 364)
Screenshot: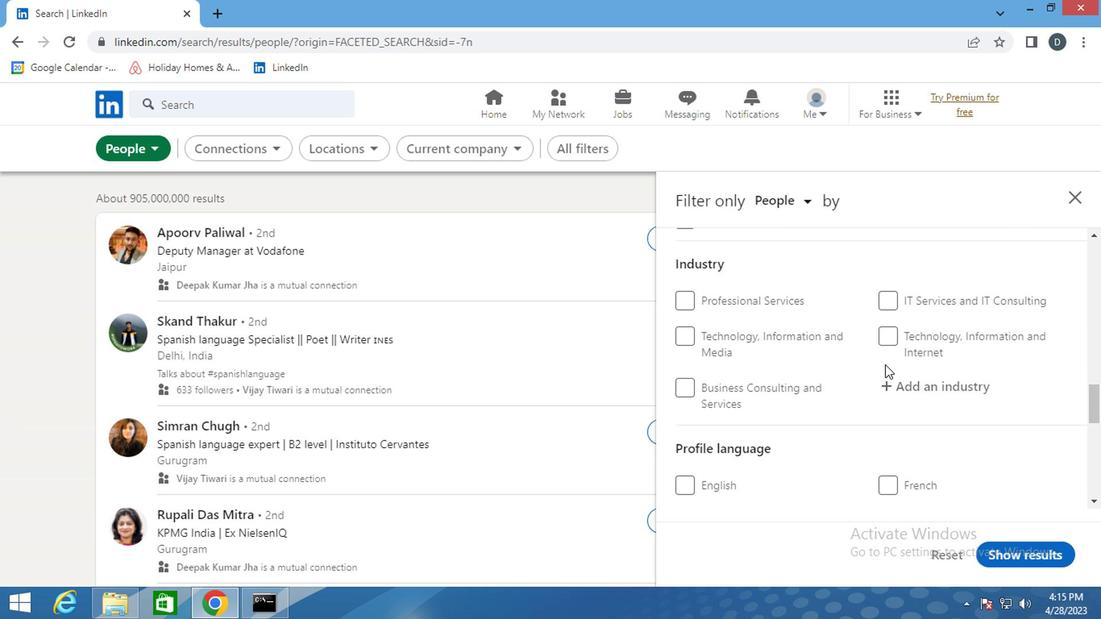
Action: Mouse scrolled (884, 363) with delta (0, -1)
Screenshot: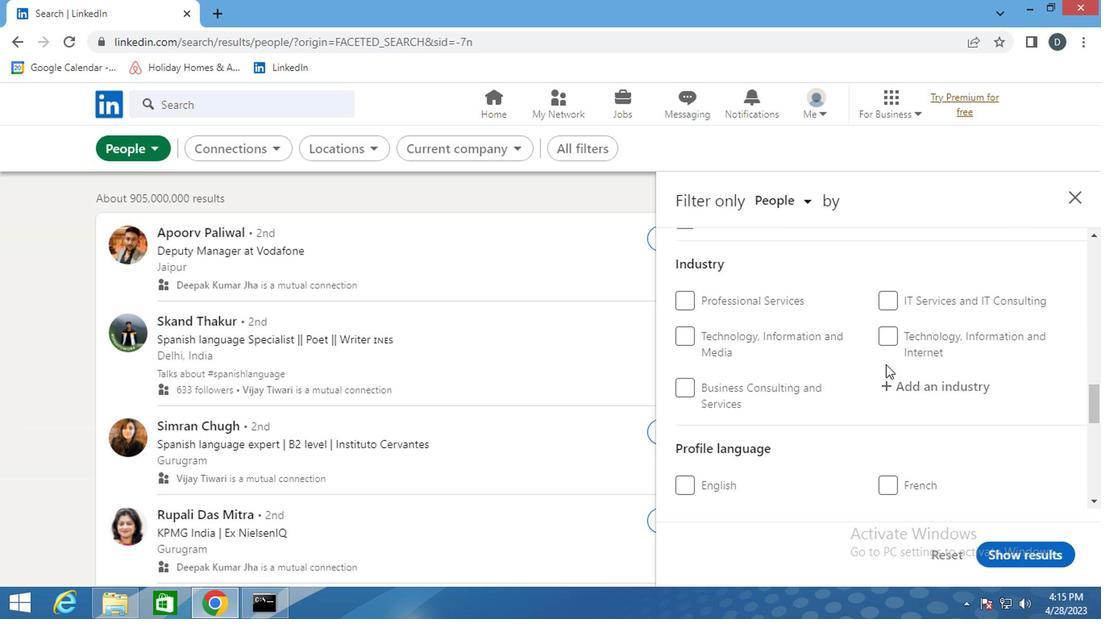 
Action: Mouse scrolled (884, 363) with delta (0, -1)
Screenshot: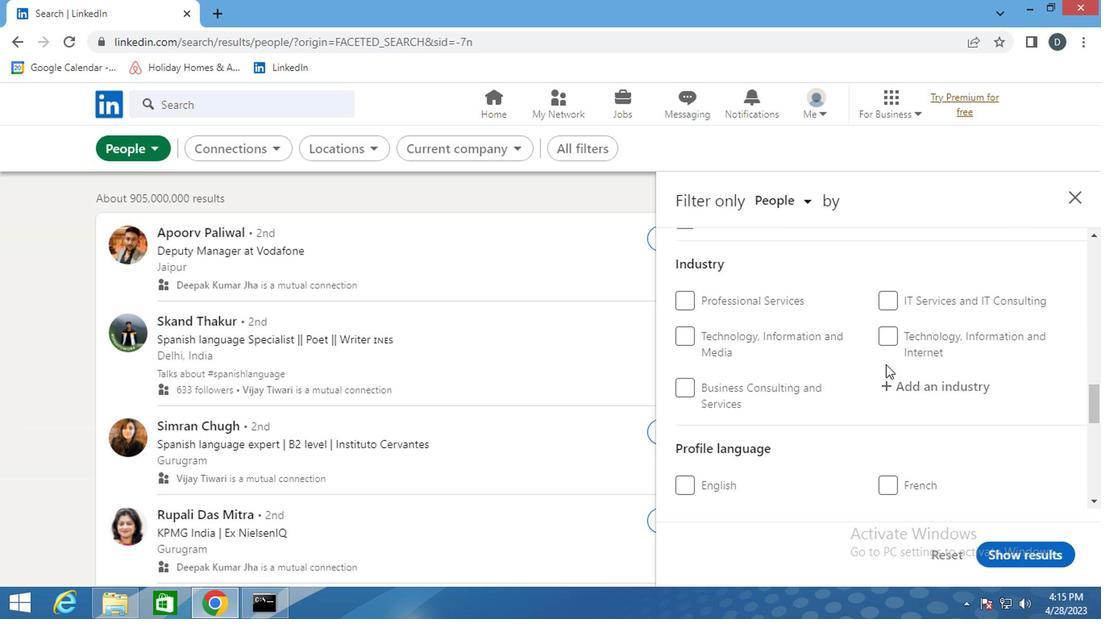 
Action: Mouse moved to (897, 354)
Screenshot: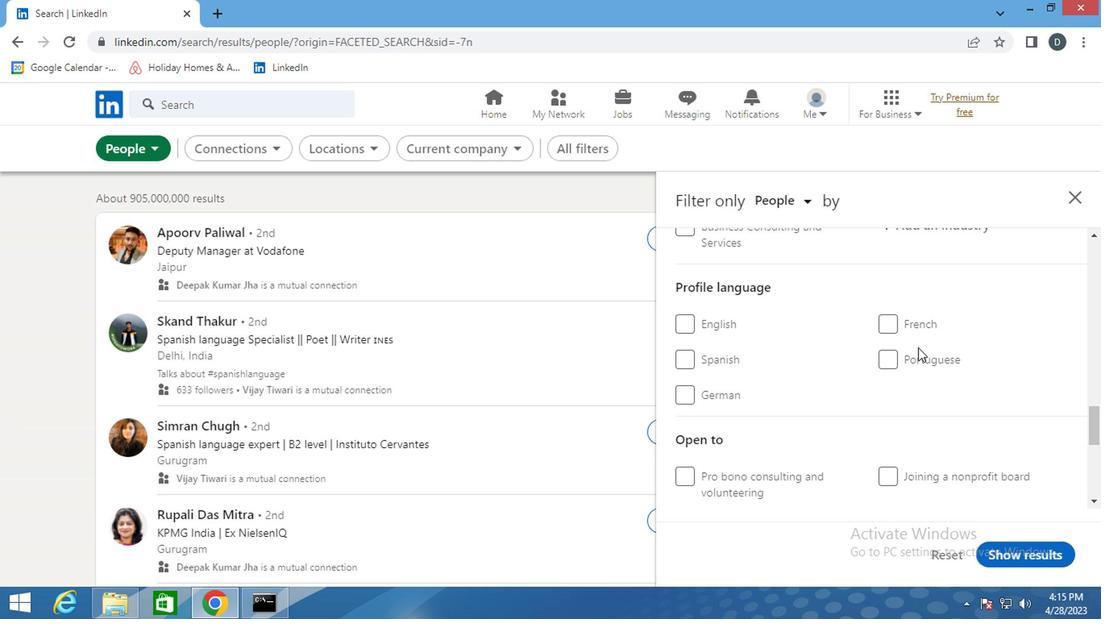 
Action: Mouse pressed left at (897, 354)
Screenshot: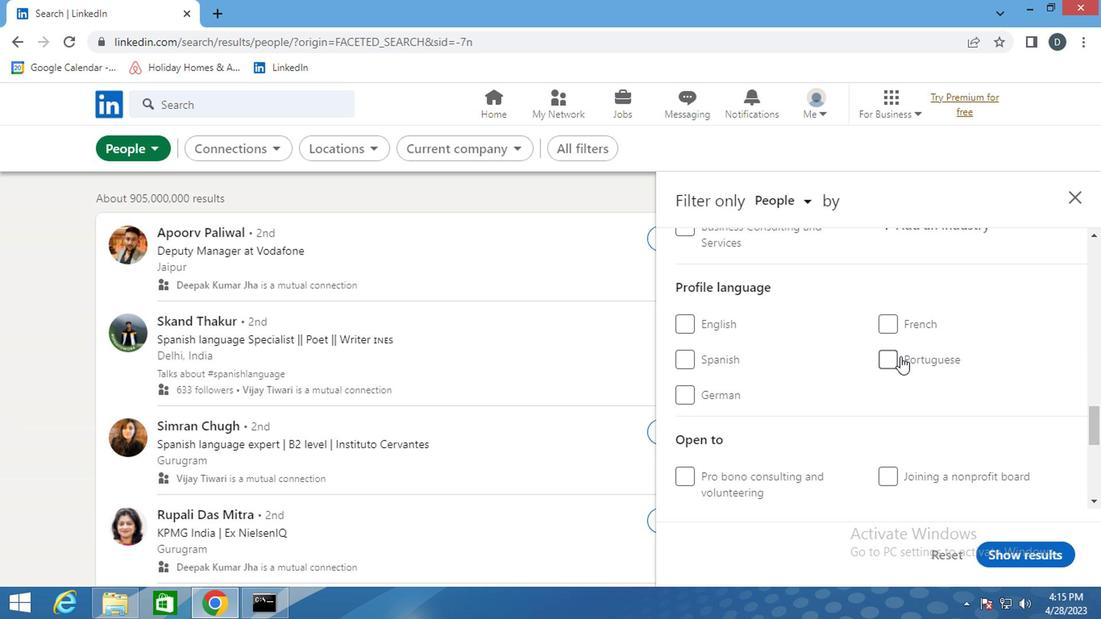 
Action: Mouse moved to (897, 354)
Screenshot: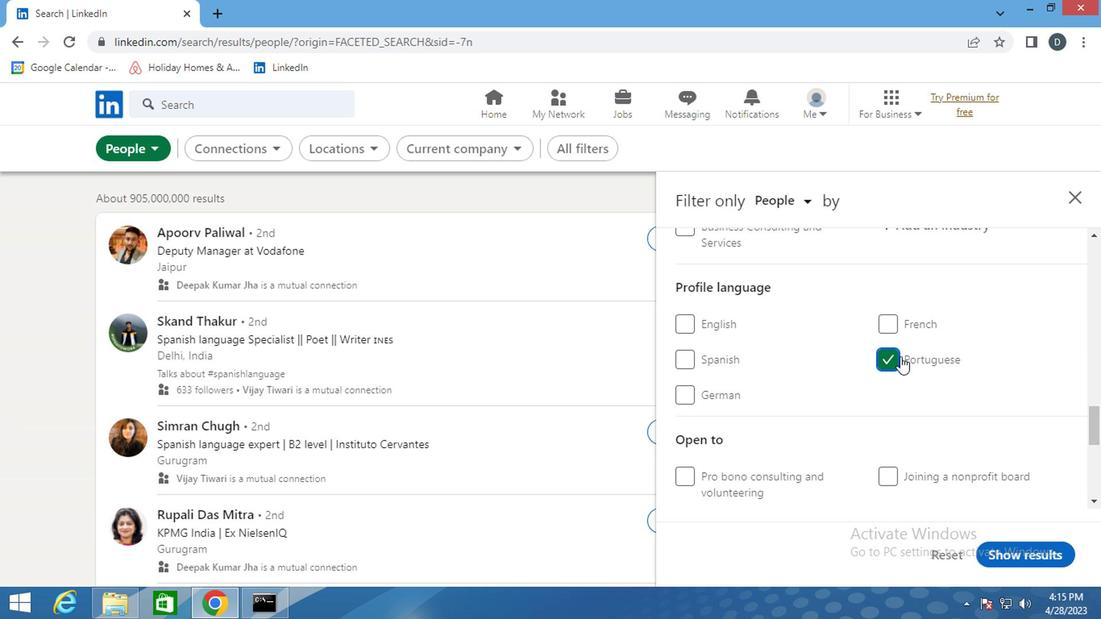 
Action: Mouse scrolled (897, 352) with delta (0, -1)
Screenshot: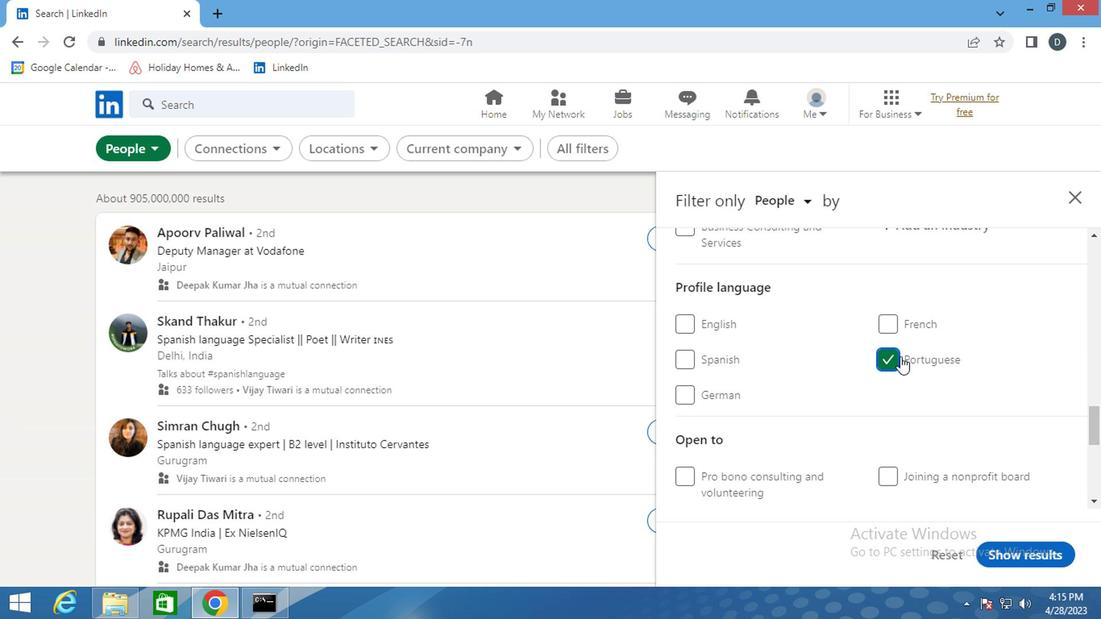 
Action: Mouse scrolled (897, 352) with delta (0, -1)
Screenshot: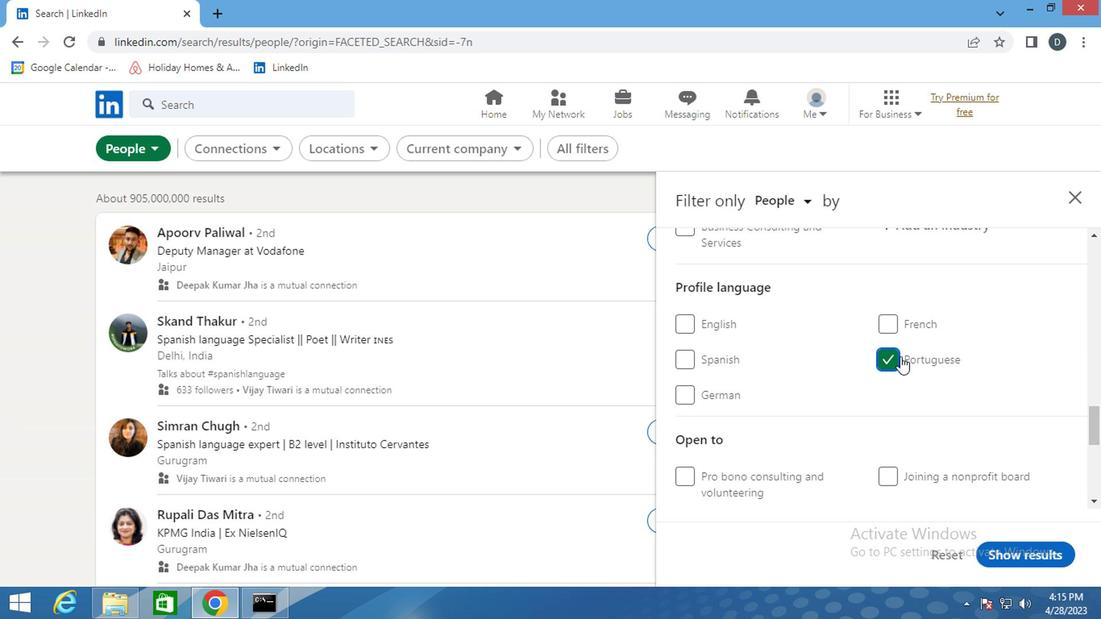 
Action: Mouse scrolled (897, 354) with delta (0, 0)
Screenshot: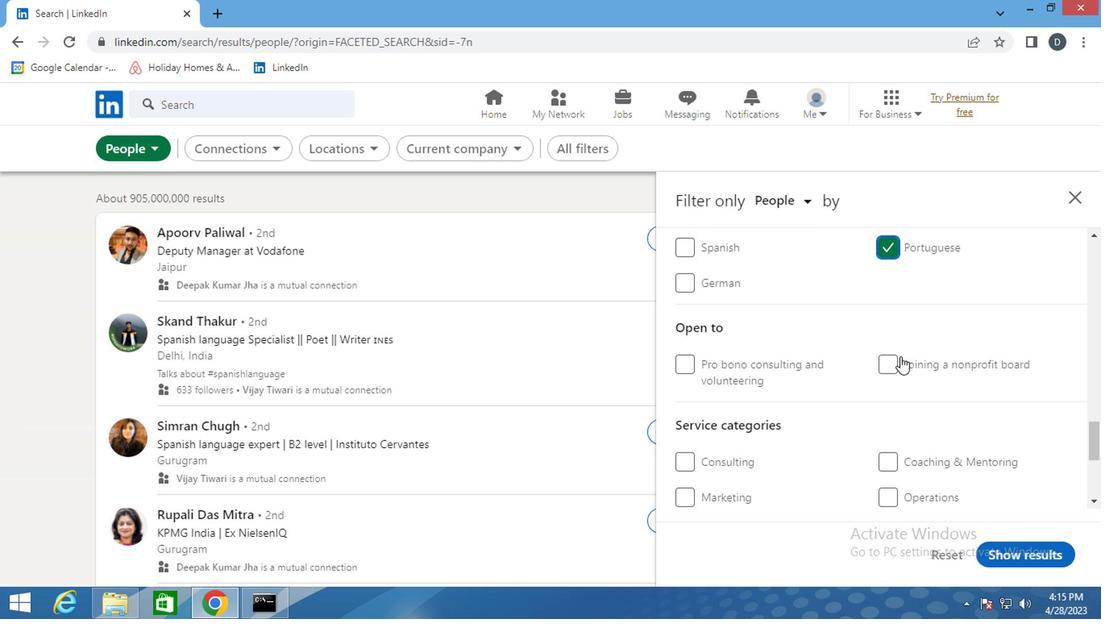
Action: Mouse scrolled (897, 354) with delta (0, 0)
Screenshot: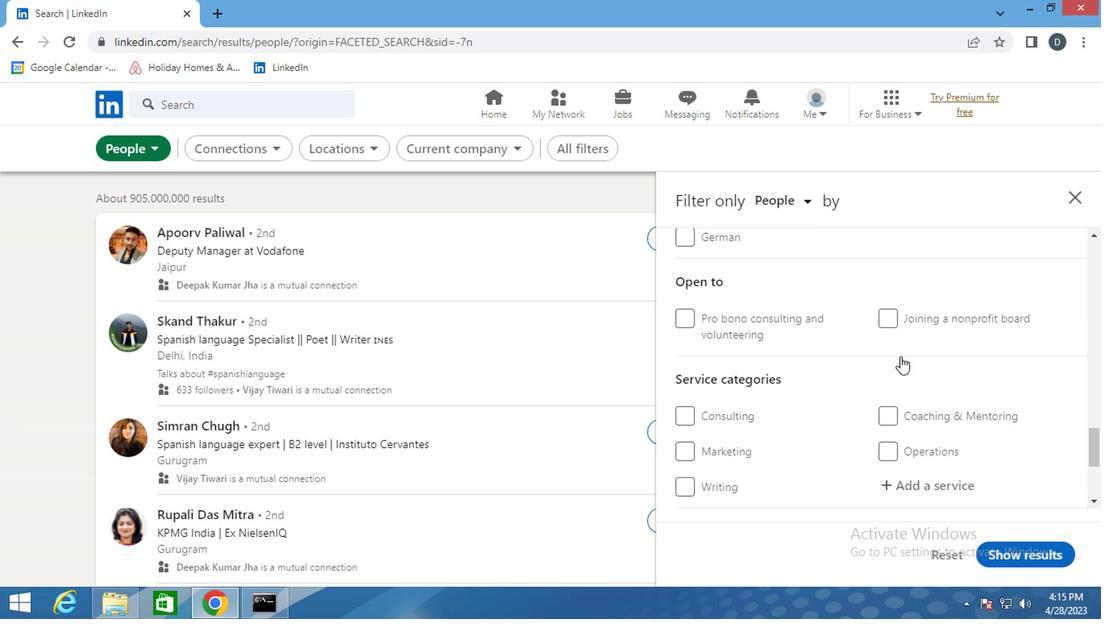 
Action: Mouse scrolled (897, 354) with delta (0, 0)
Screenshot: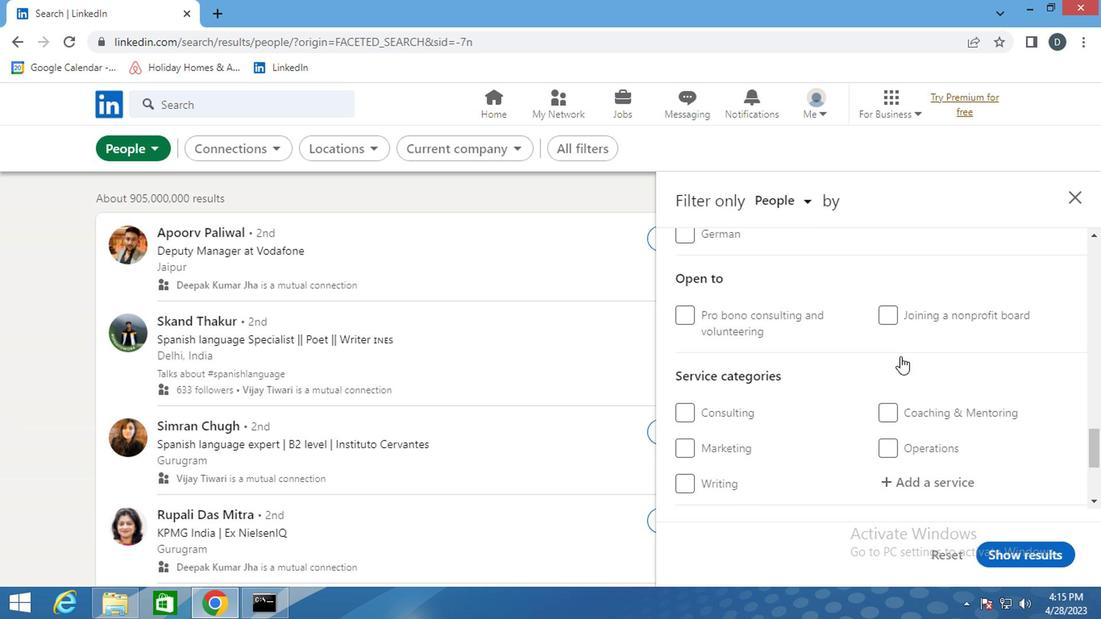 
Action: Mouse scrolled (897, 354) with delta (0, 0)
Screenshot: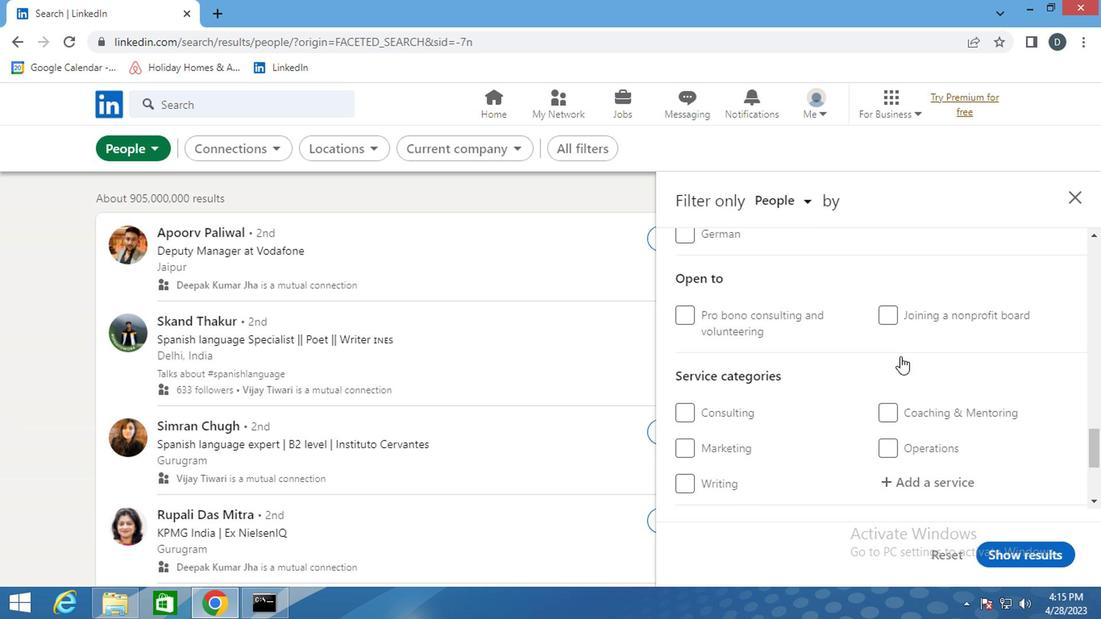 
Action: Mouse scrolled (897, 354) with delta (0, 0)
Screenshot: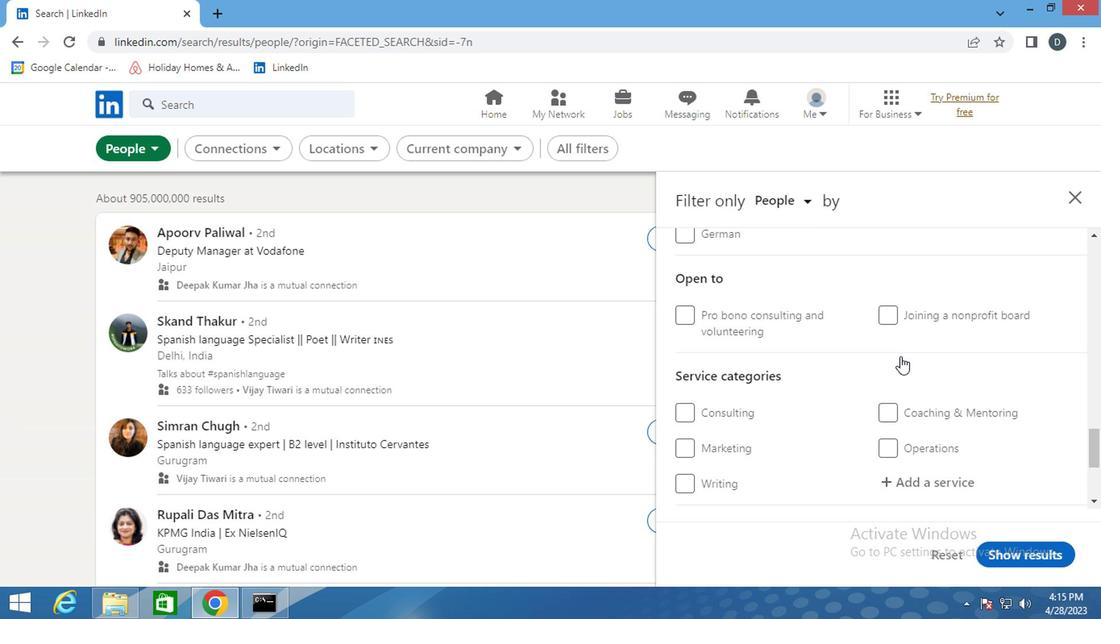 
Action: Mouse scrolled (897, 354) with delta (0, 0)
Screenshot: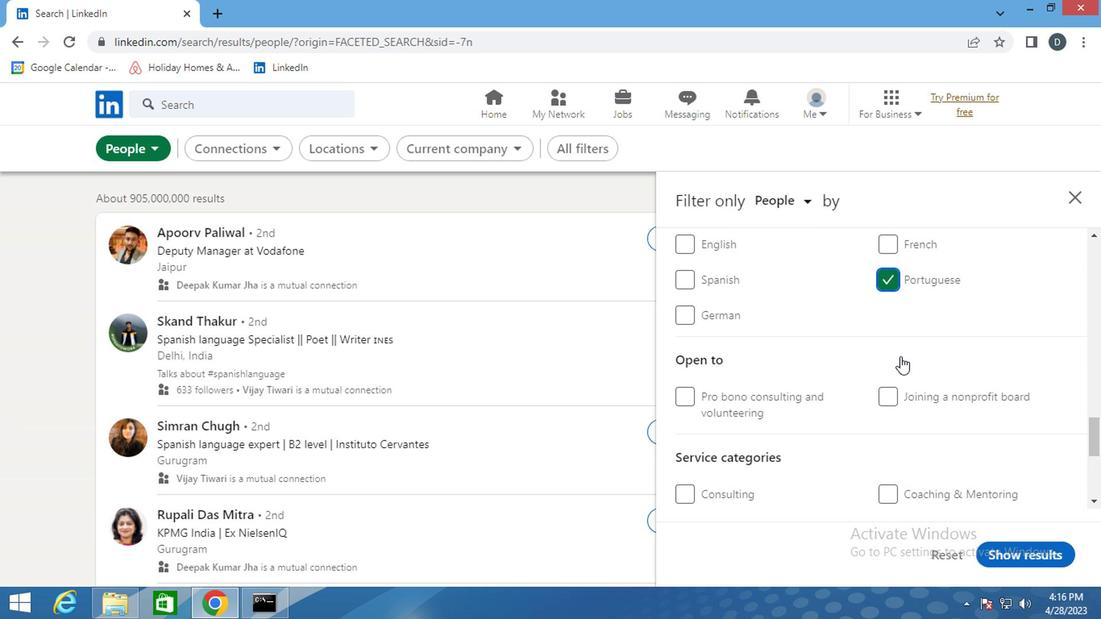 
Action: Mouse scrolled (897, 354) with delta (0, 0)
Screenshot: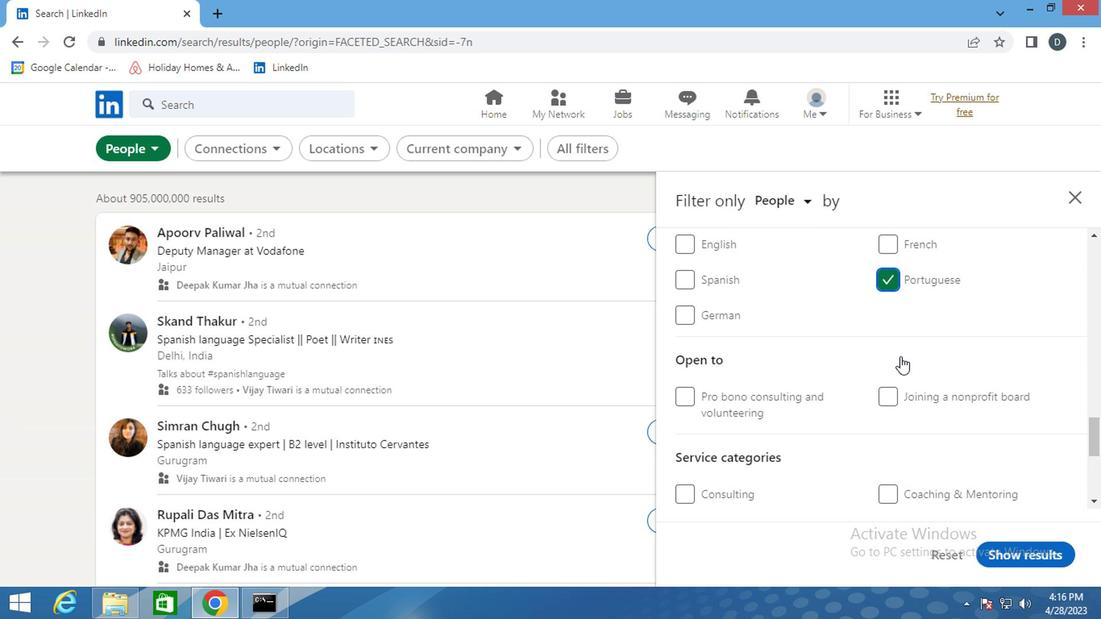 
Action: Mouse scrolled (897, 354) with delta (0, 0)
Screenshot: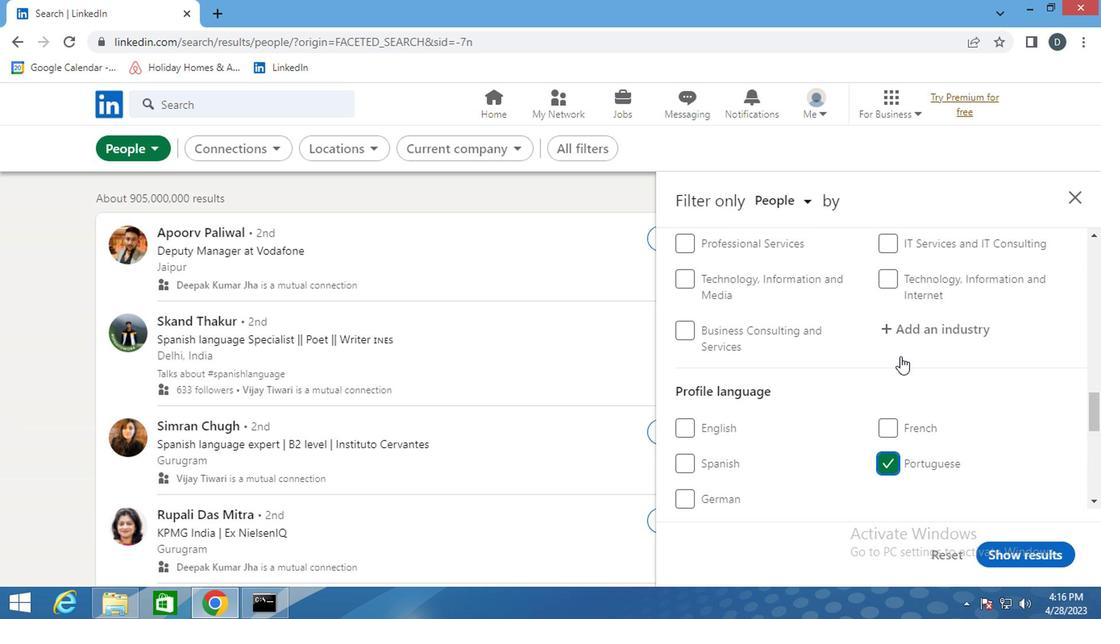 
Action: Mouse scrolled (897, 354) with delta (0, 0)
Screenshot: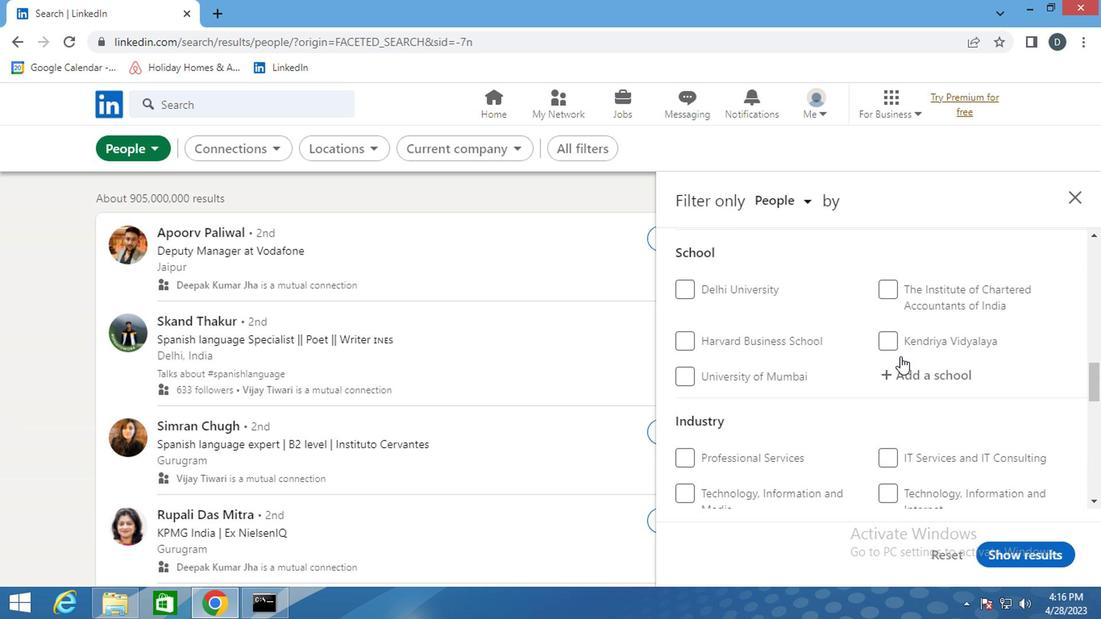 
Action: Mouse scrolled (897, 354) with delta (0, 0)
Screenshot: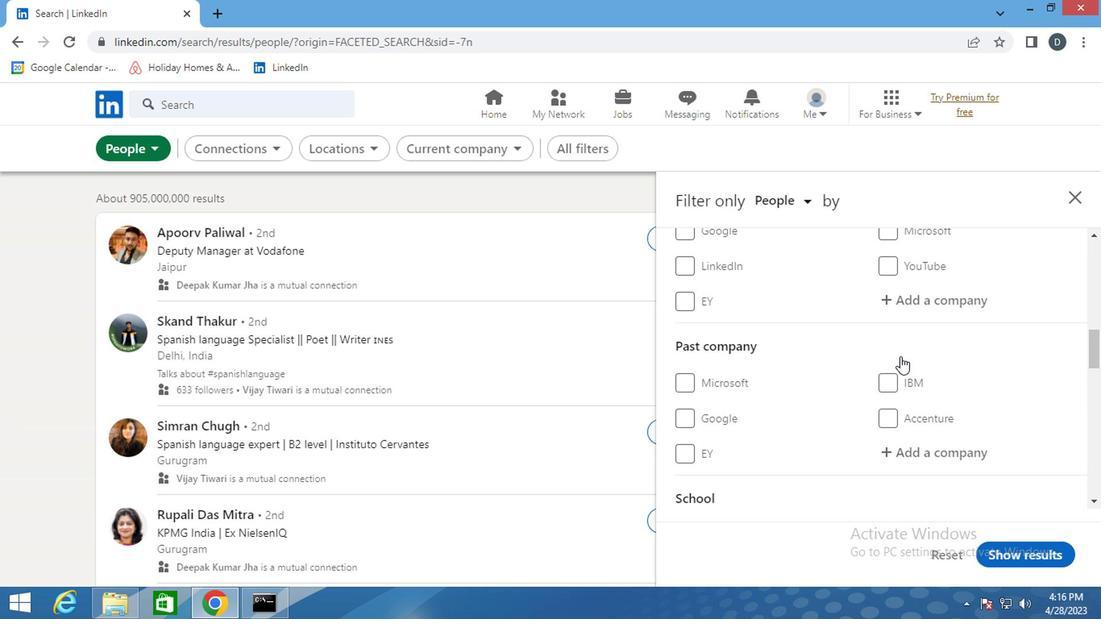 
Action: Mouse scrolled (897, 354) with delta (0, 0)
Screenshot: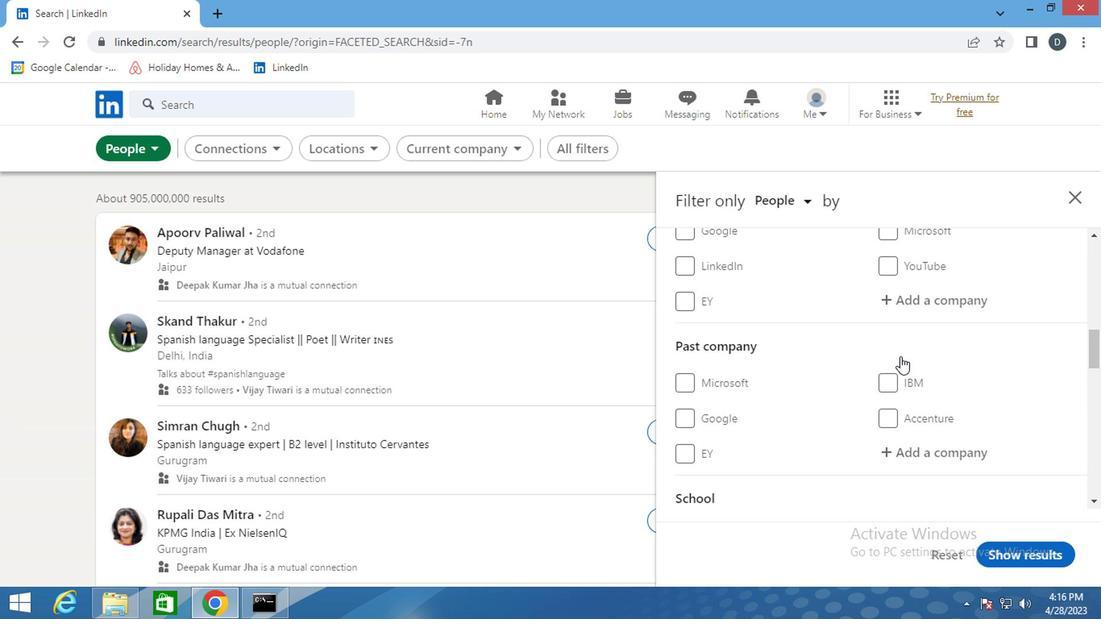 
Action: Mouse moved to (906, 388)
Screenshot: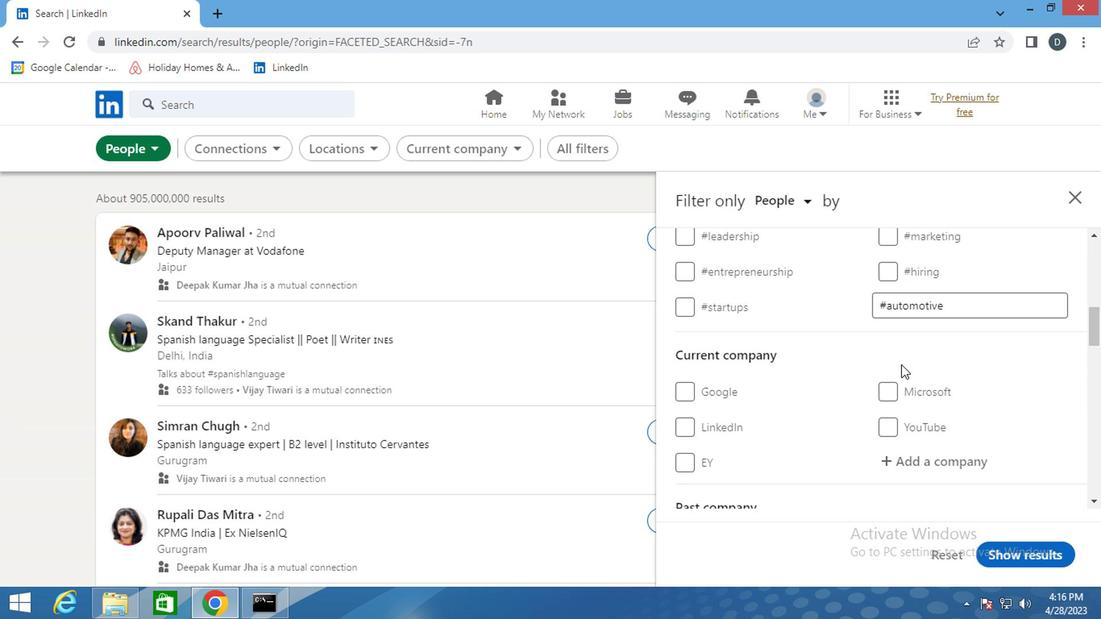 
Action: Mouse scrolled (906, 387) with delta (0, 0)
Screenshot: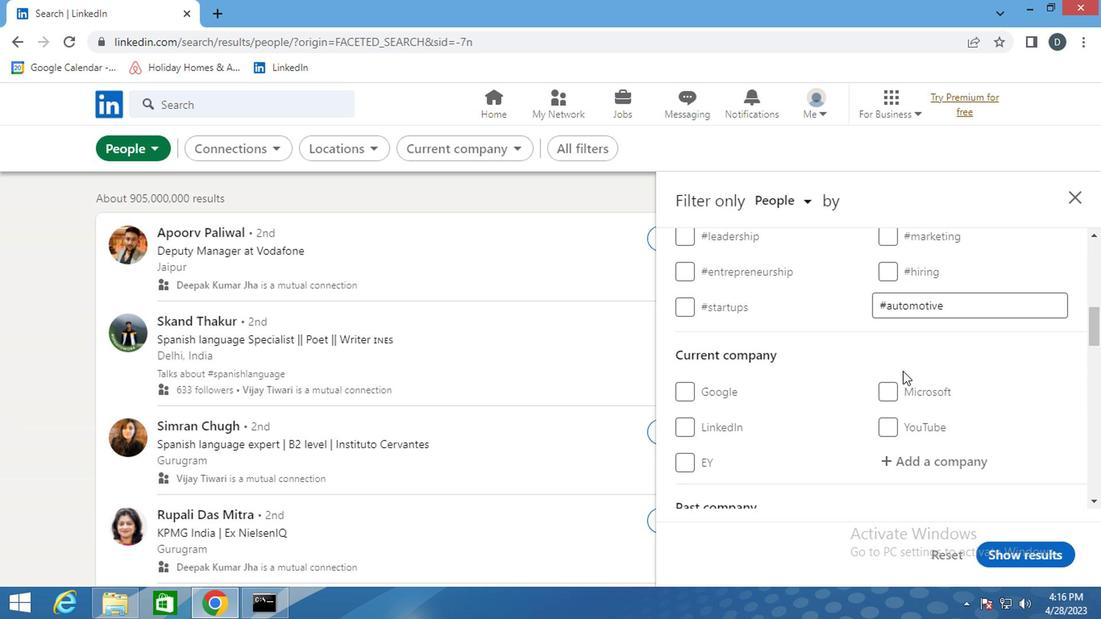 
Action: Mouse scrolled (906, 387) with delta (0, 0)
Screenshot: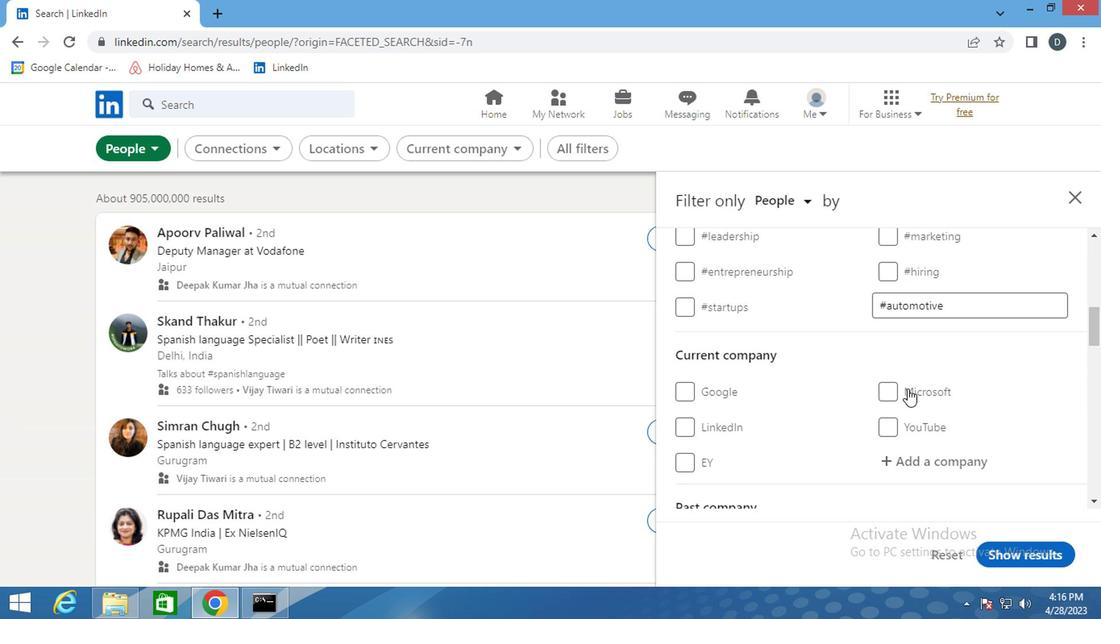 
Action: Mouse moved to (955, 294)
Screenshot: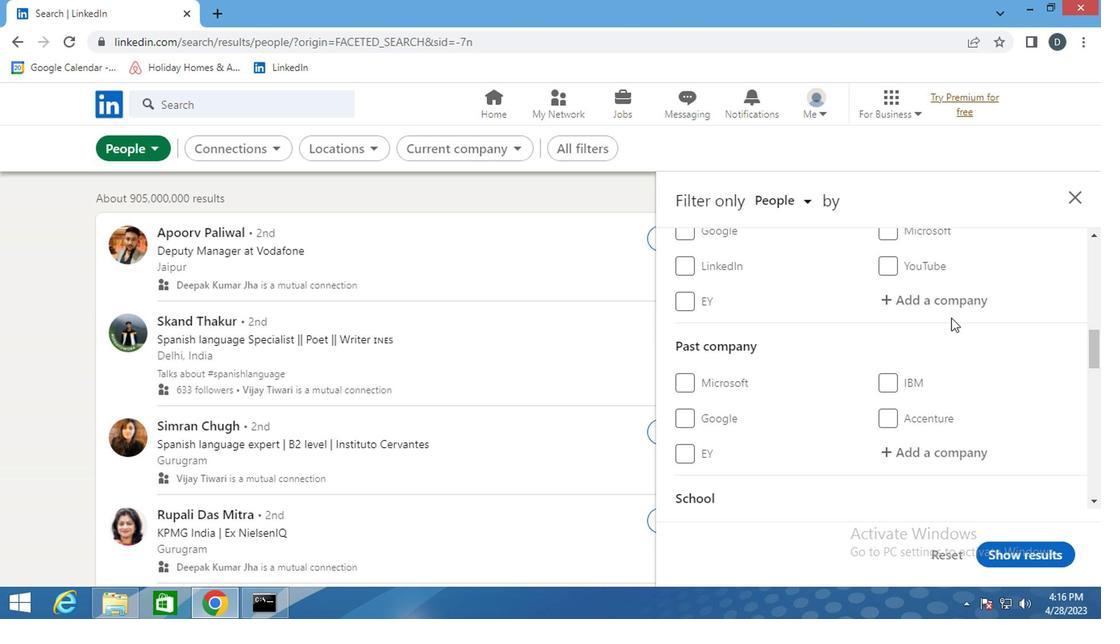 
Action: Mouse pressed left at (955, 294)
Screenshot: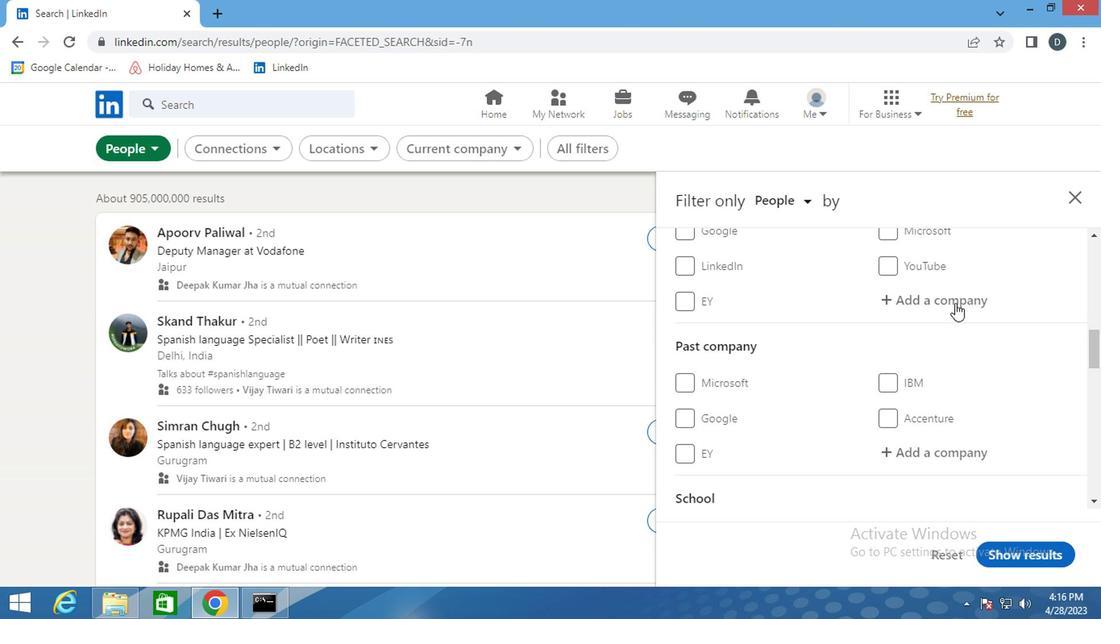 
Action: Key pressed <Key.shift>HOTEL<Key.space><Key.shift>JOBS
Screenshot: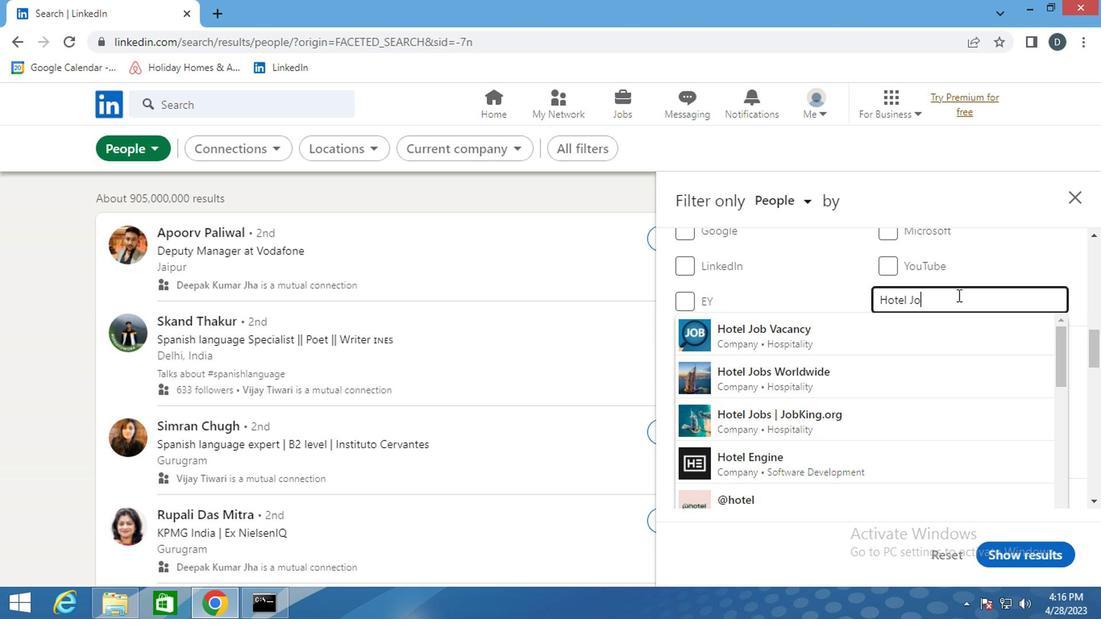 
Action: Mouse moved to (889, 403)
Screenshot: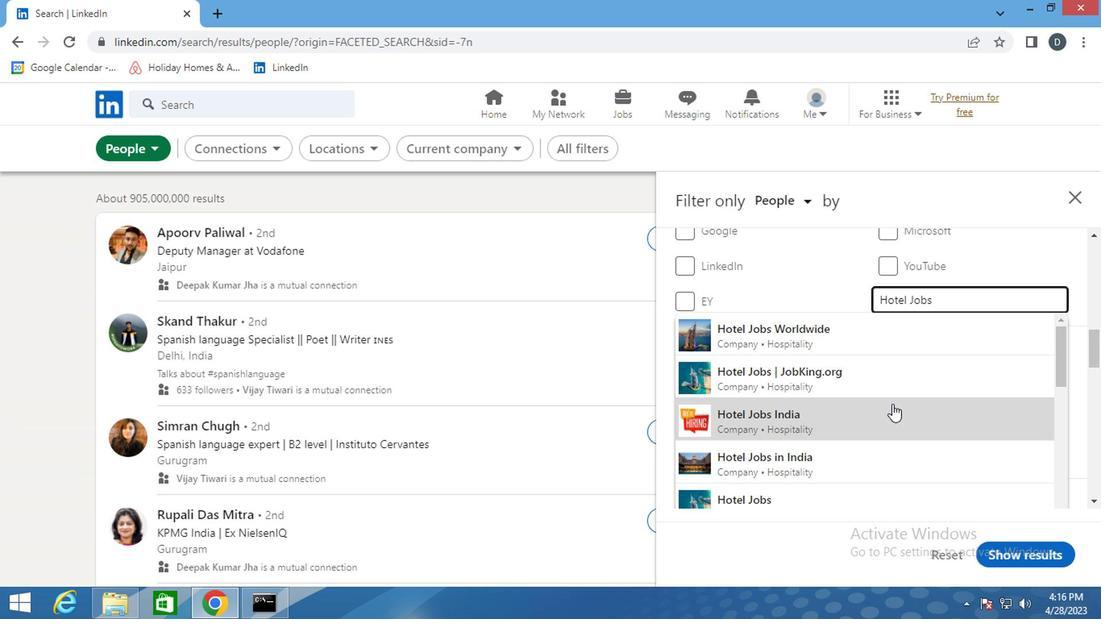 
Action: Mouse pressed left at (889, 403)
Screenshot: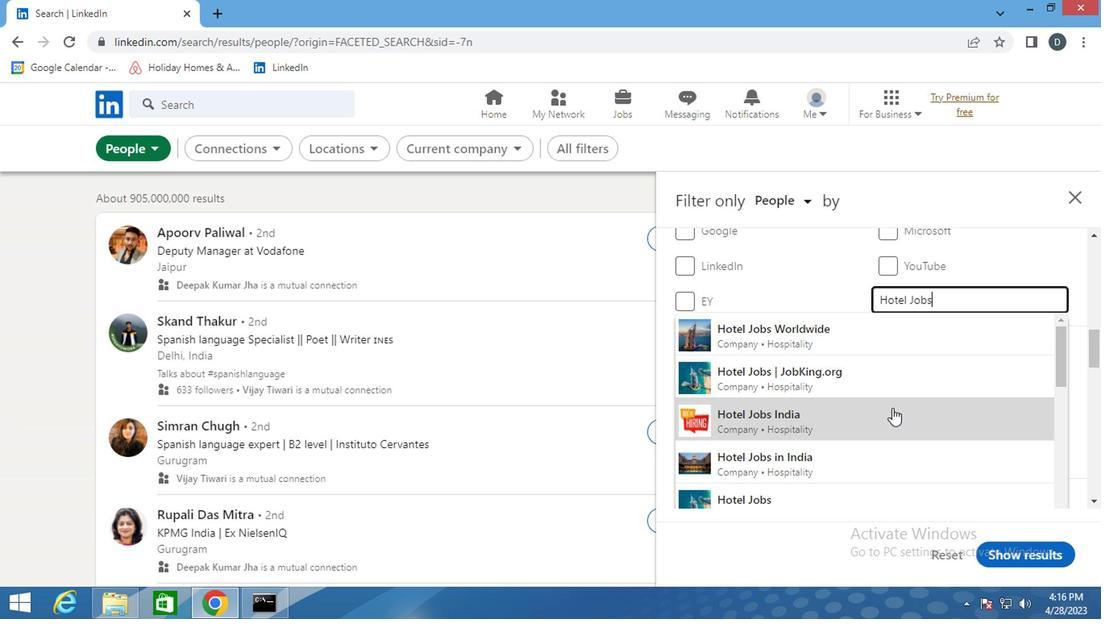
Action: Mouse moved to (887, 398)
Screenshot: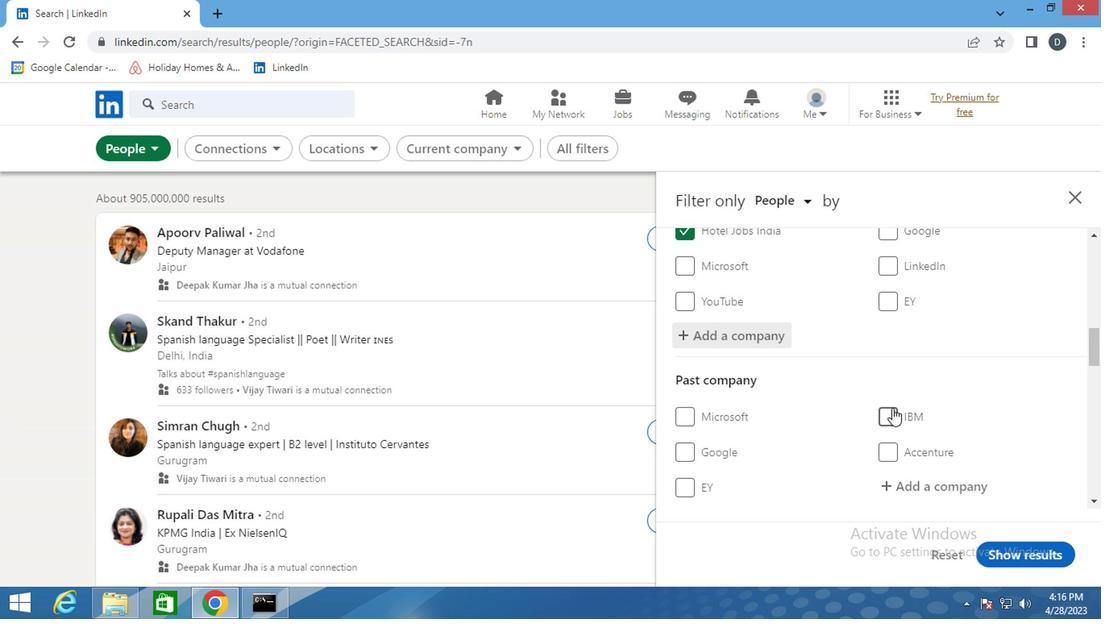 
Action: Mouse scrolled (887, 397) with delta (0, -1)
Screenshot: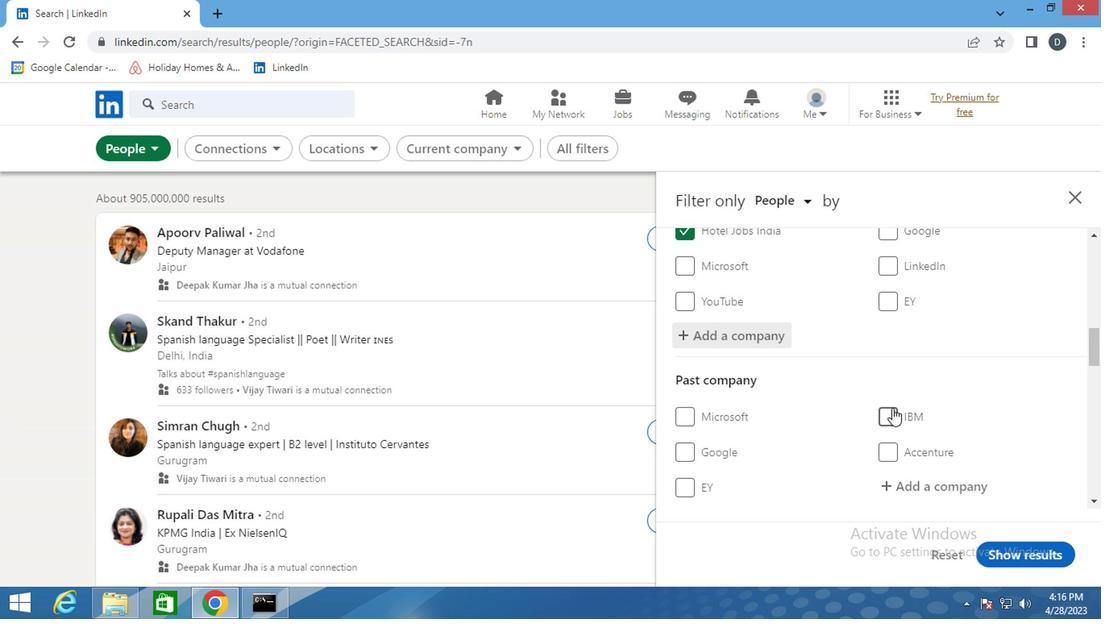 
Action: Mouse scrolled (887, 397) with delta (0, -1)
Screenshot: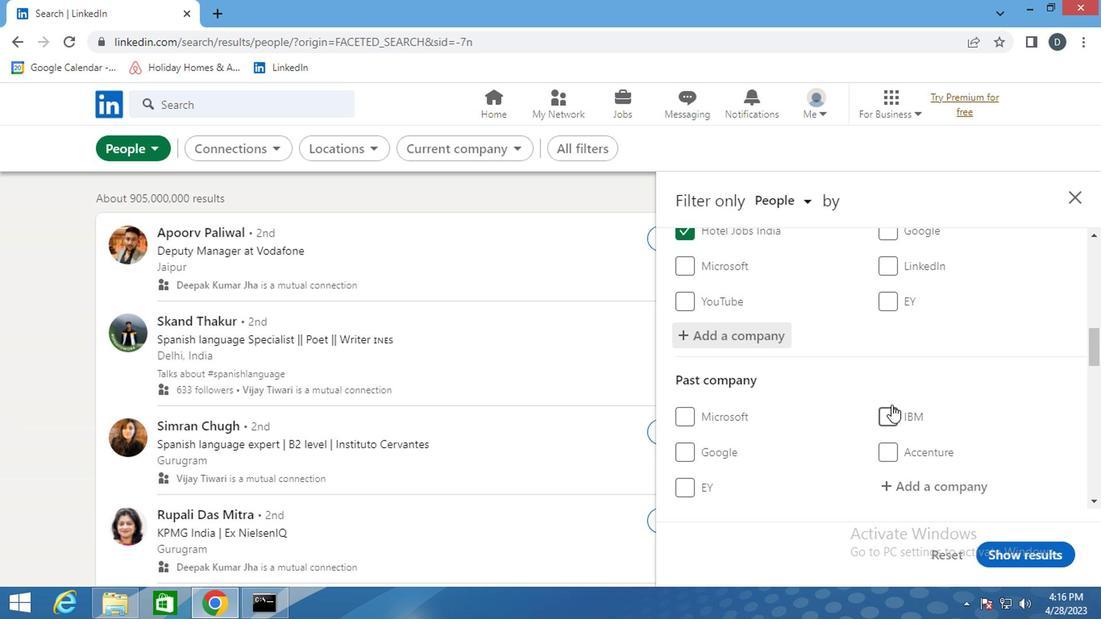 
Action: Mouse moved to (890, 382)
Screenshot: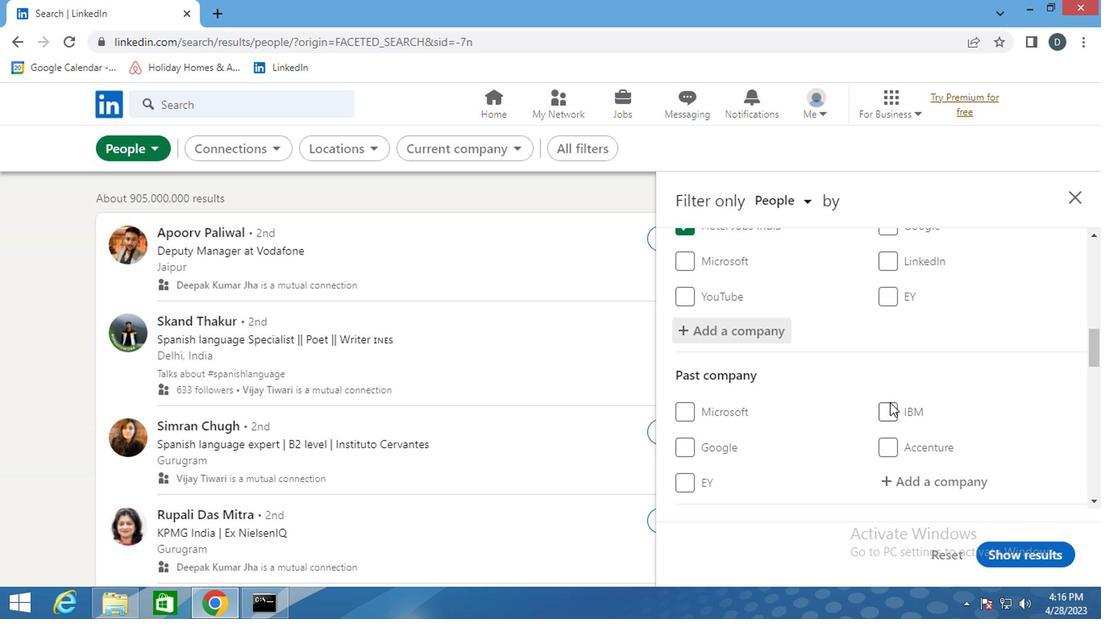 
Action: Mouse scrolled (890, 382) with delta (0, 0)
Screenshot: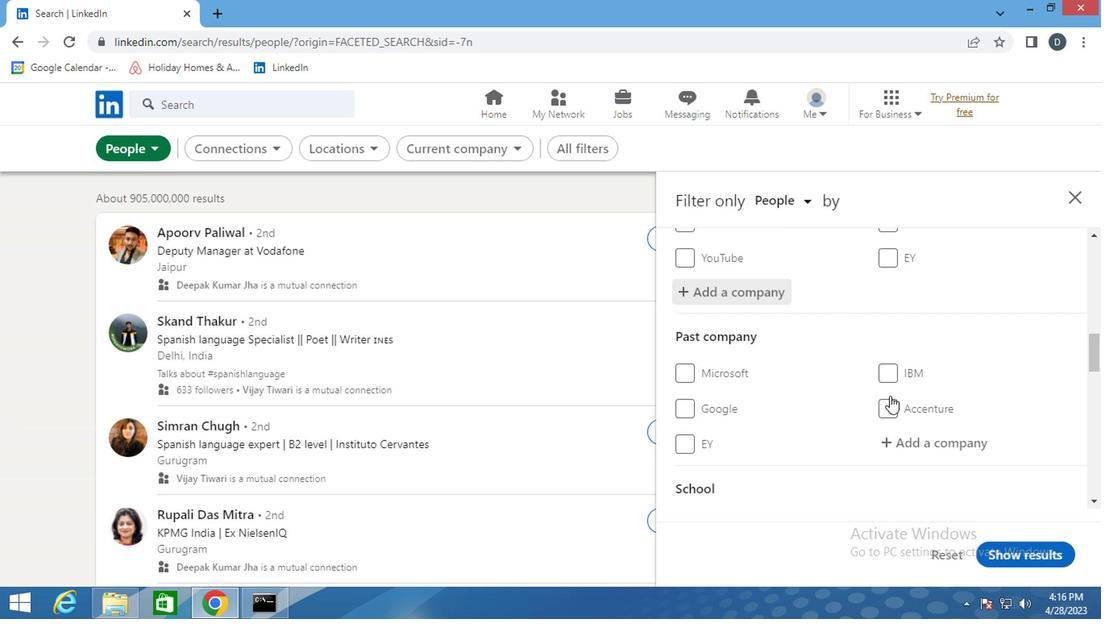 
Action: Mouse moved to (922, 398)
Screenshot: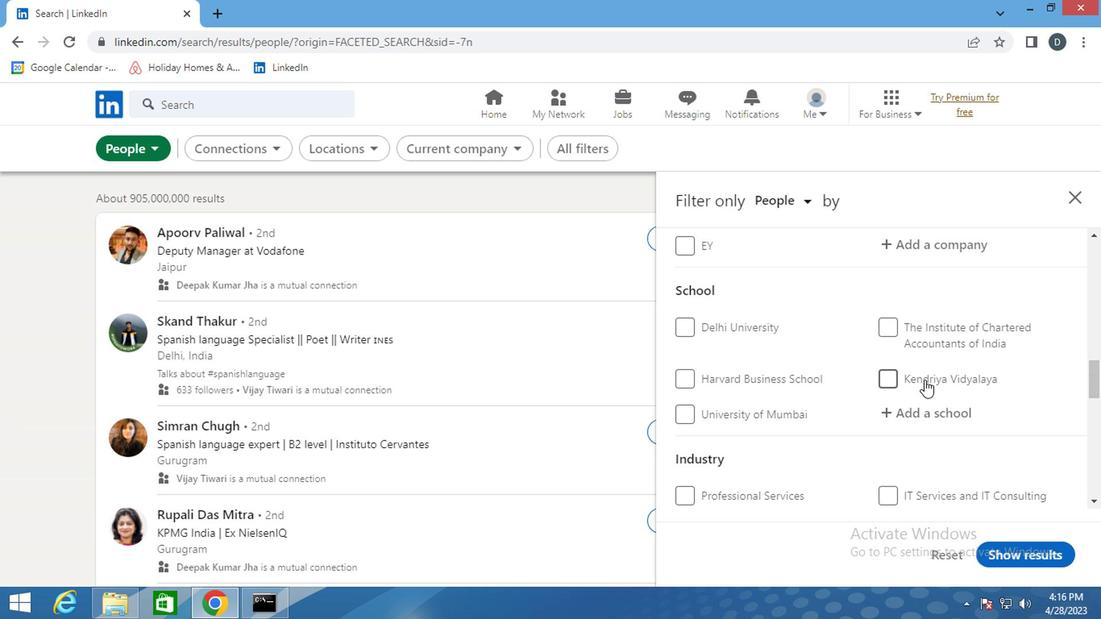 
Action: Mouse pressed left at (922, 398)
Screenshot: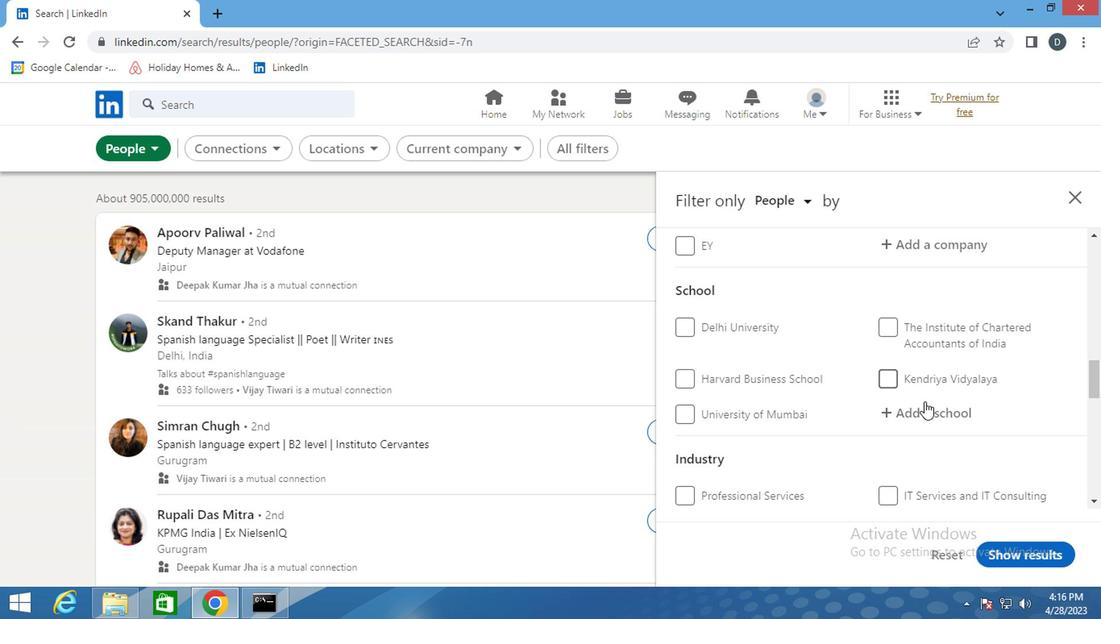 
Action: Mouse moved to (918, 405)
Screenshot: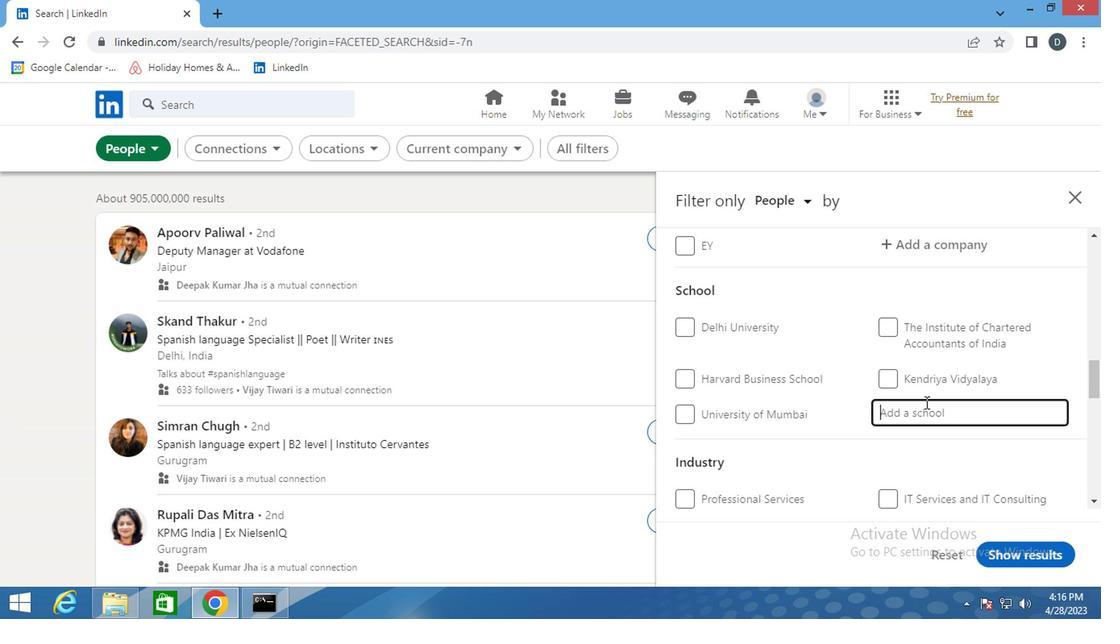 
Action: Key pressed <Key.shift>KALYANI<Key.space><Key.shift>GOVERNMENT
Screenshot: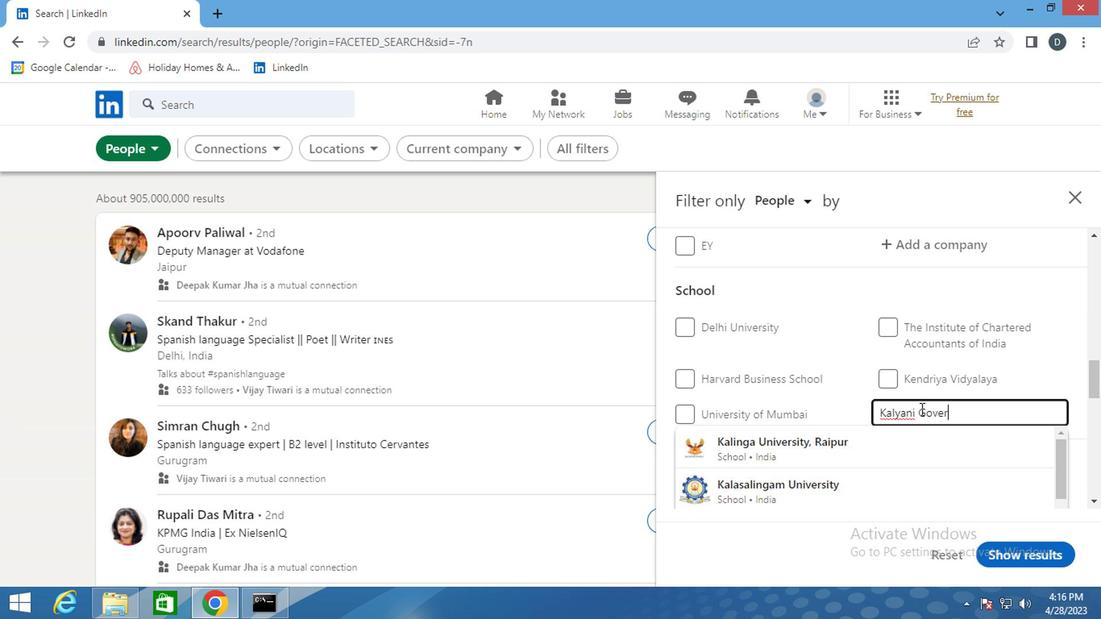 
Action: Mouse moved to (927, 437)
Screenshot: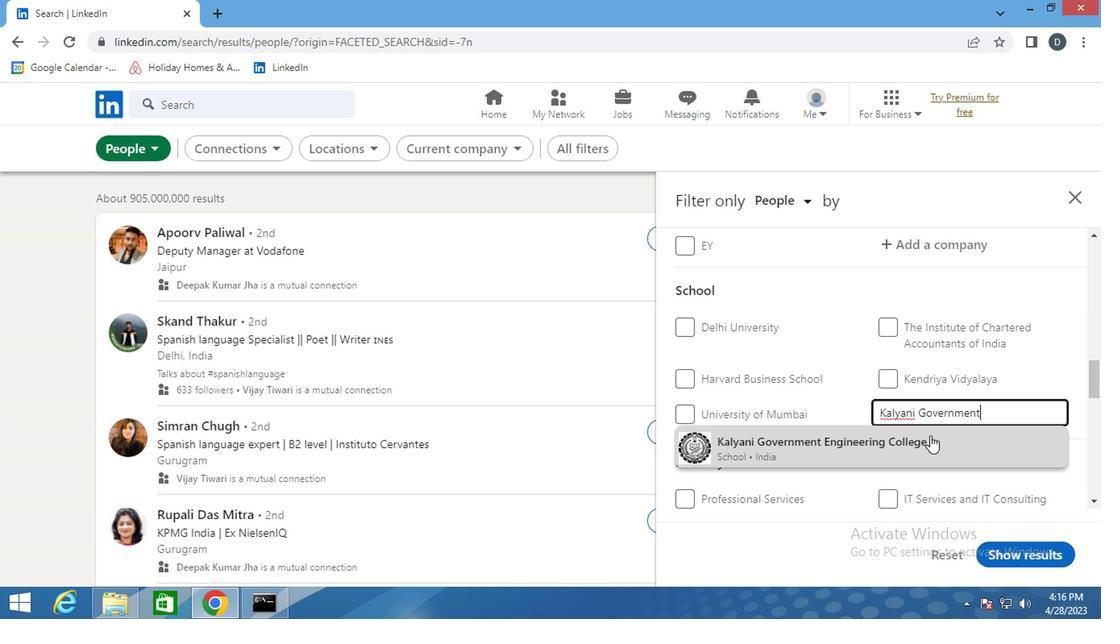 
Action: Mouse pressed left at (927, 437)
Screenshot: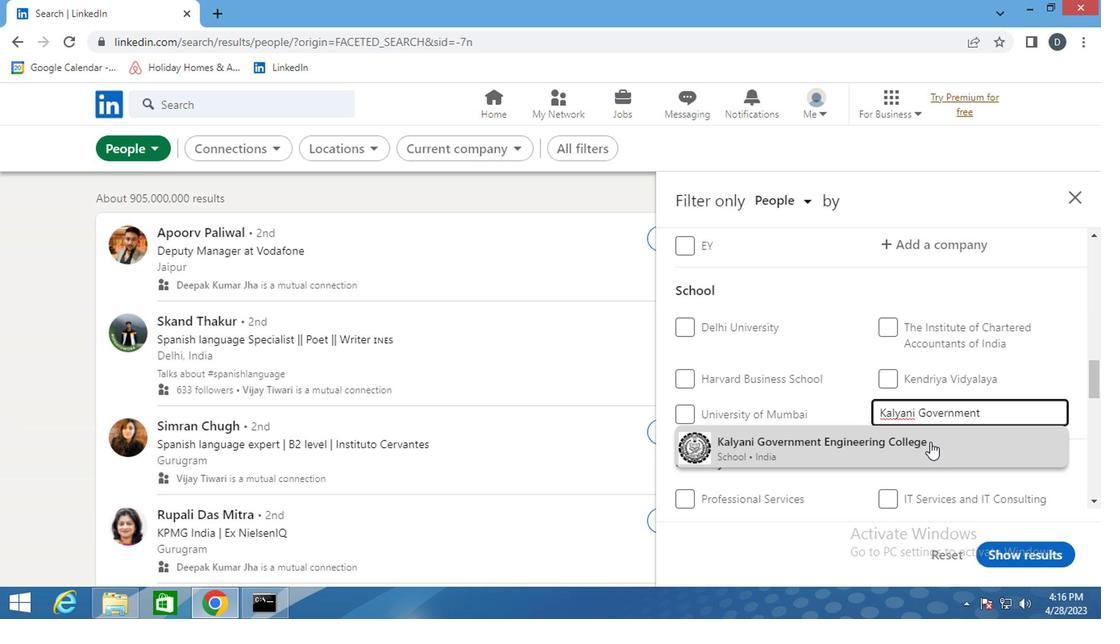 
Action: Mouse scrolled (927, 436) with delta (0, 0)
Screenshot: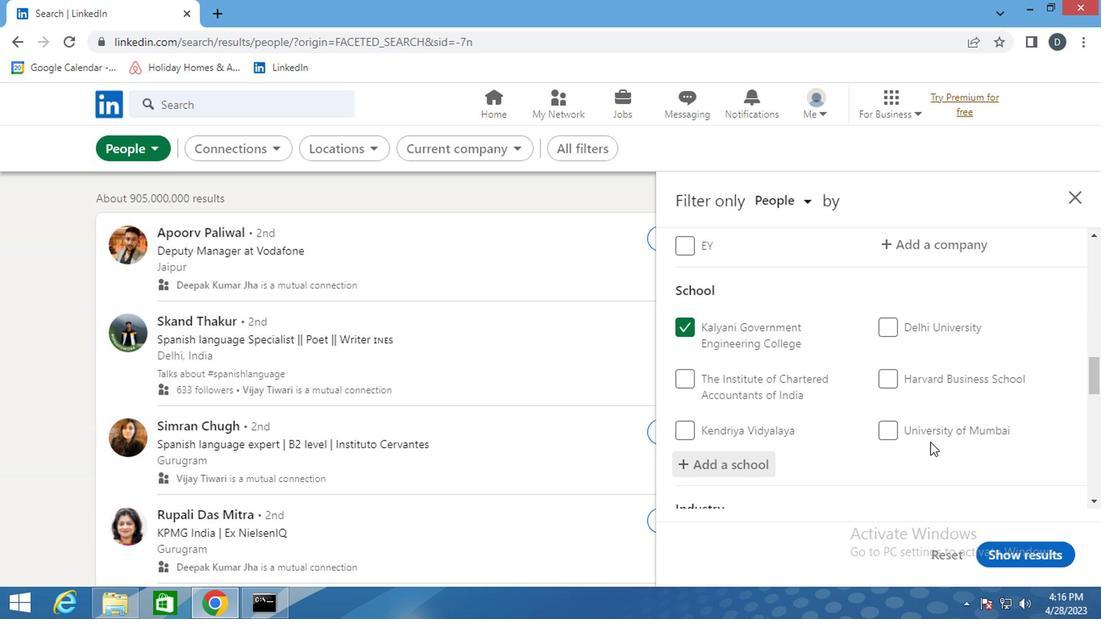 
Action: Mouse scrolled (927, 436) with delta (0, 0)
Screenshot: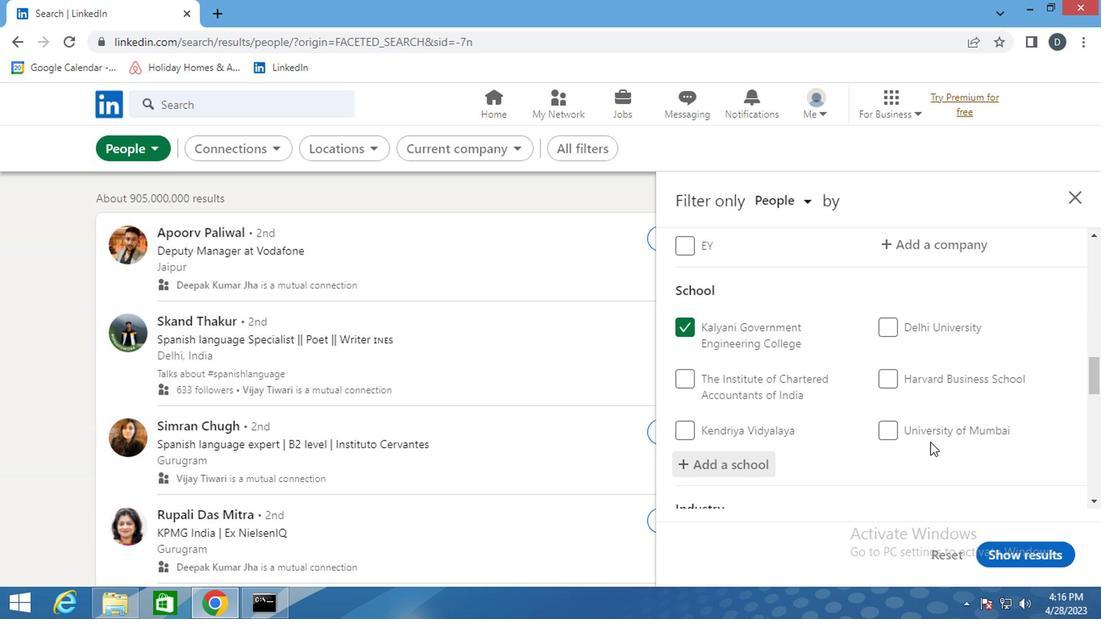 
Action: Mouse moved to (928, 437)
Screenshot: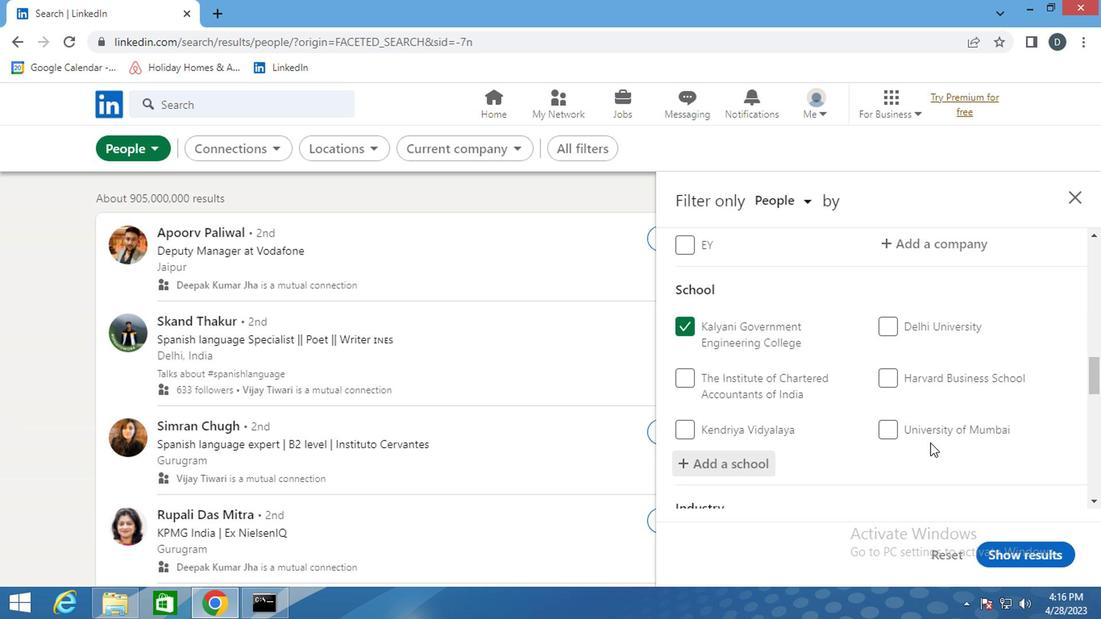 
Action: Mouse scrolled (928, 437) with delta (0, 0)
Screenshot: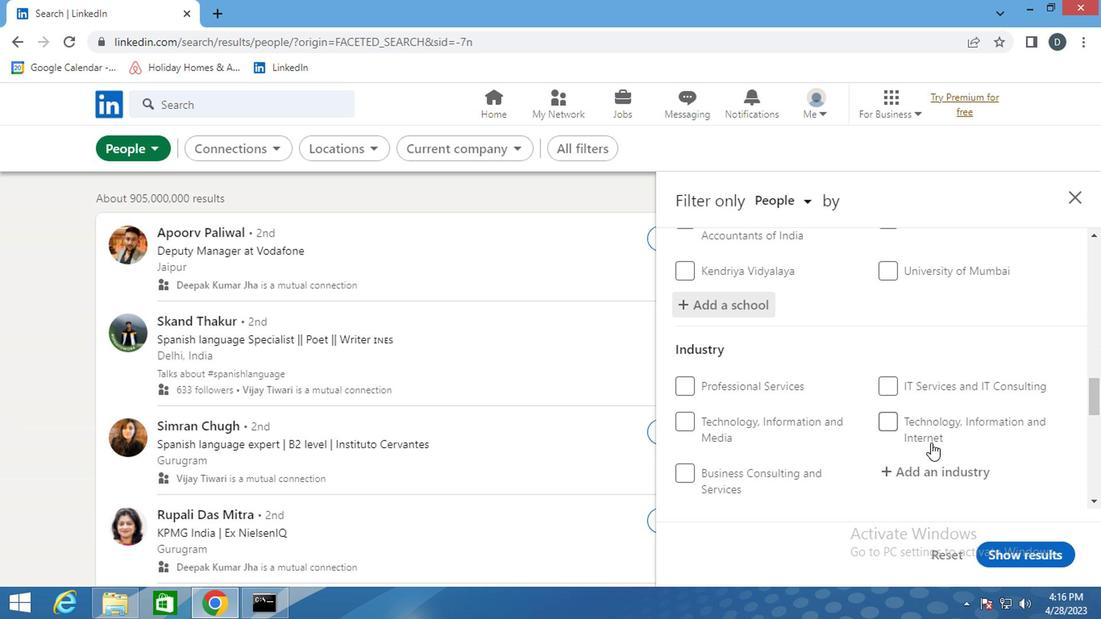 
Action: Mouse moved to (941, 388)
Screenshot: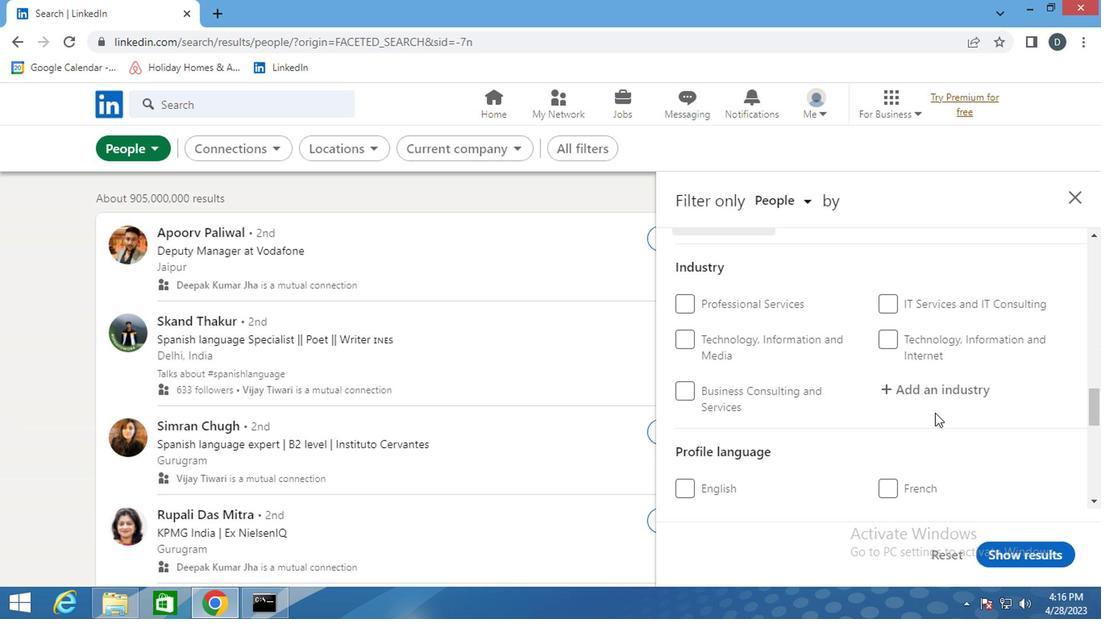 
Action: Mouse pressed left at (941, 388)
Screenshot: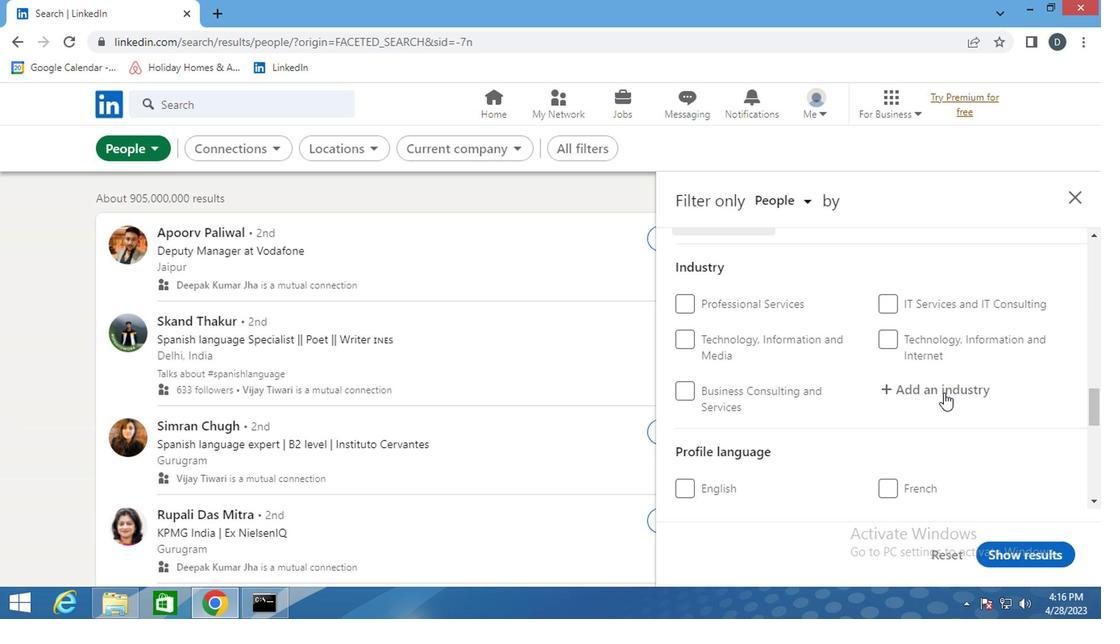 
Action: Key pressed <Key.shift>TECHNKICV<Key.backspace><Key.backspace><Key.backspace><Key.backspace>ICAL<Key.space>
Screenshot: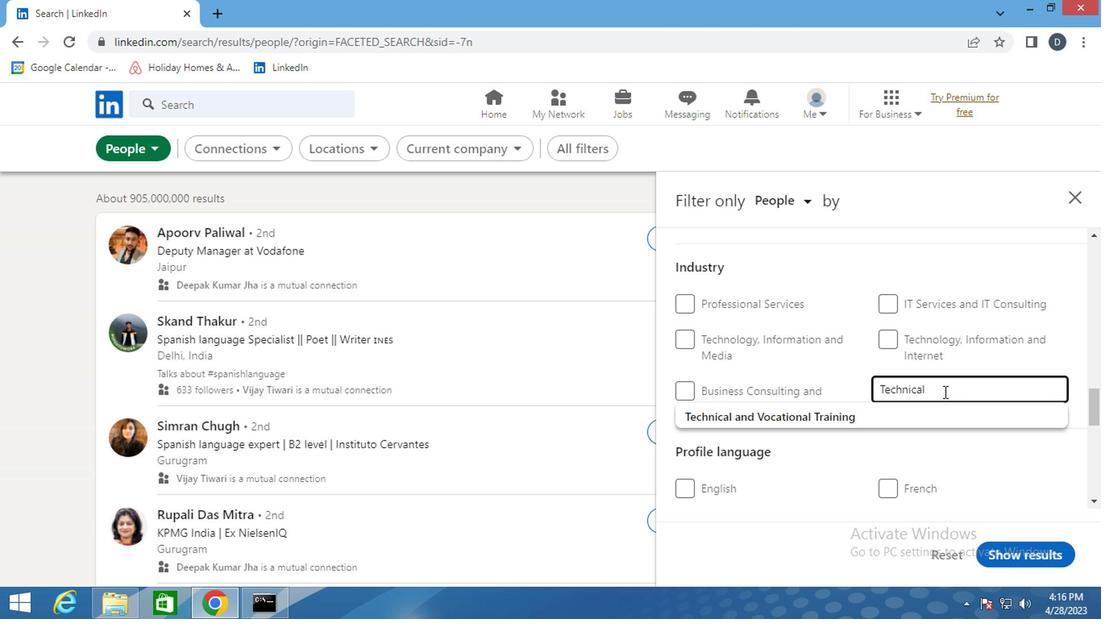 
Action: Mouse moved to (873, 405)
Screenshot: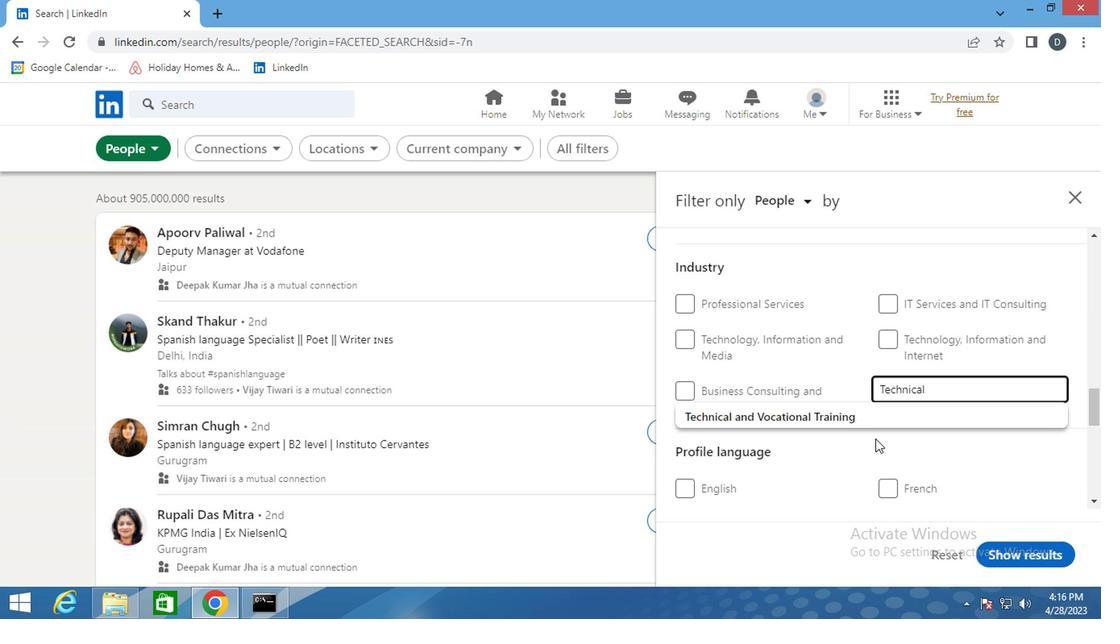 
Action: Mouse pressed left at (873, 405)
Screenshot: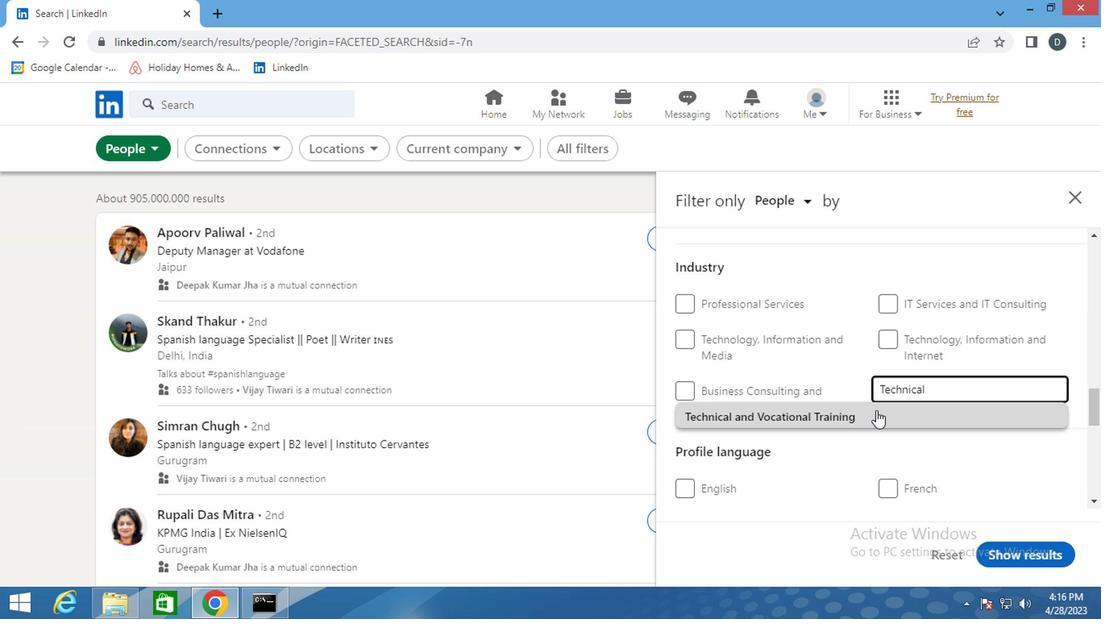 
Action: Mouse scrolled (873, 405) with delta (0, 0)
Screenshot: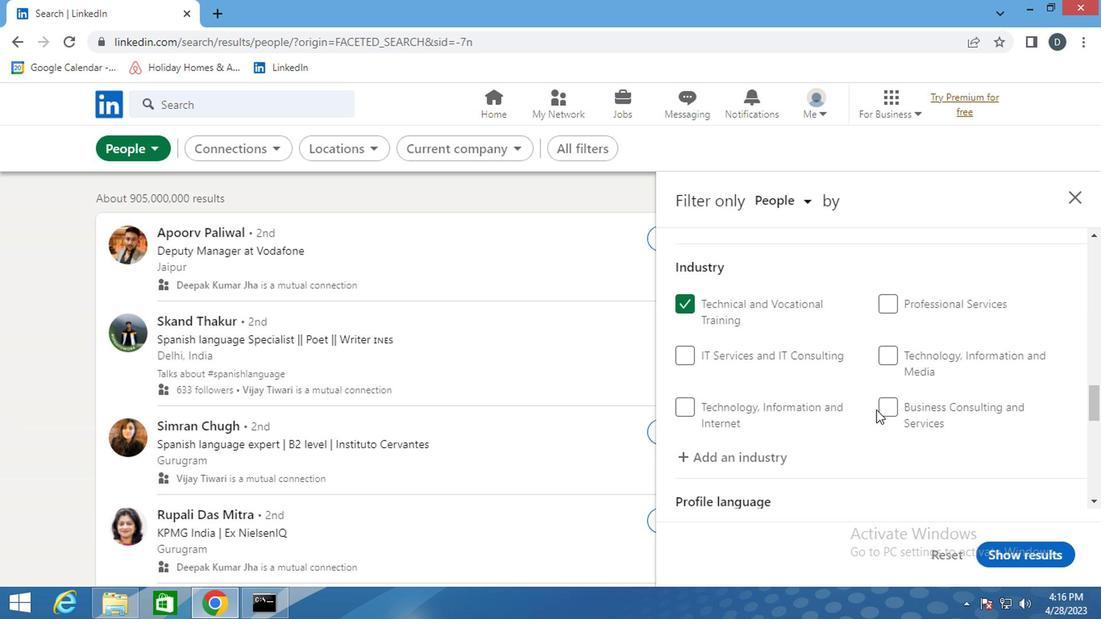 
Action: Mouse scrolled (873, 405) with delta (0, 0)
Screenshot: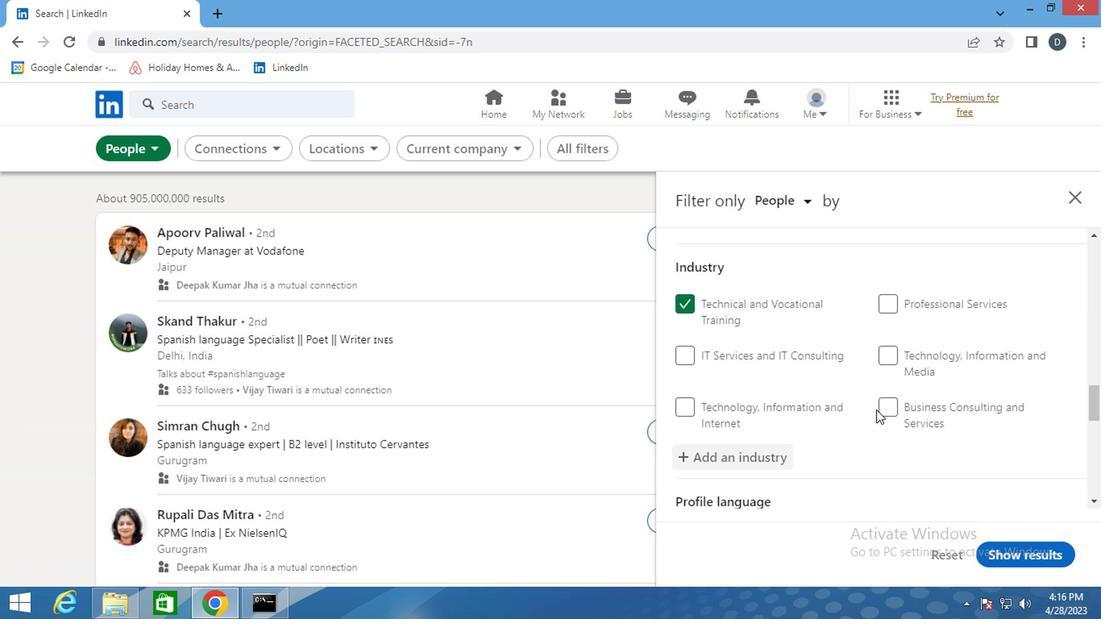
Action: Mouse scrolled (873, 405) with delta (0, 0)
Screenshot: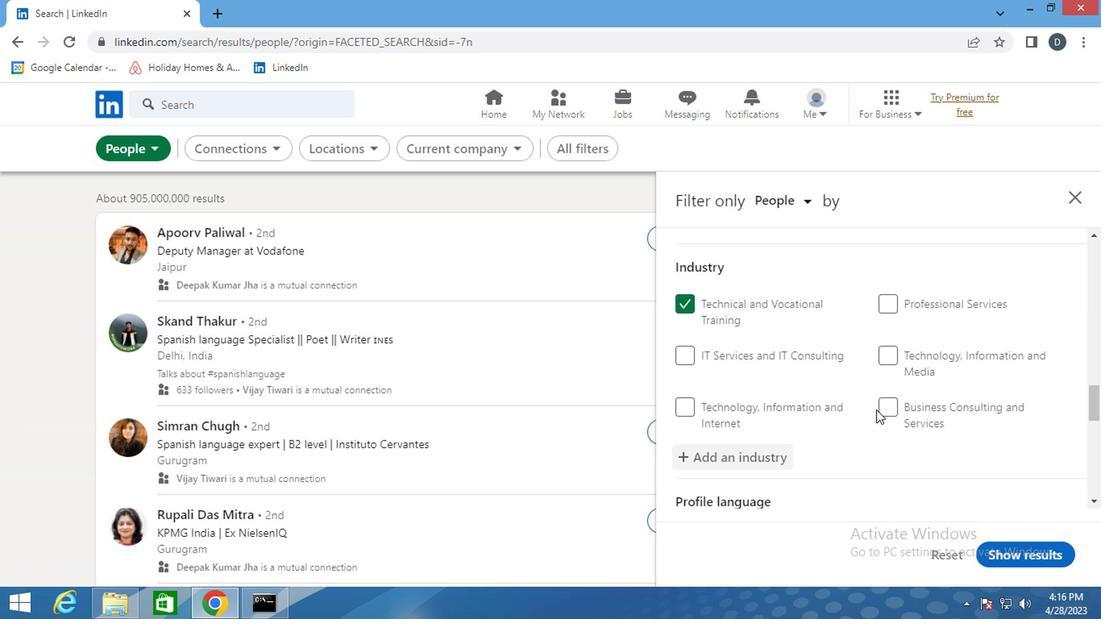 
Action: Mouse moved to (884, 372)
Screenshot: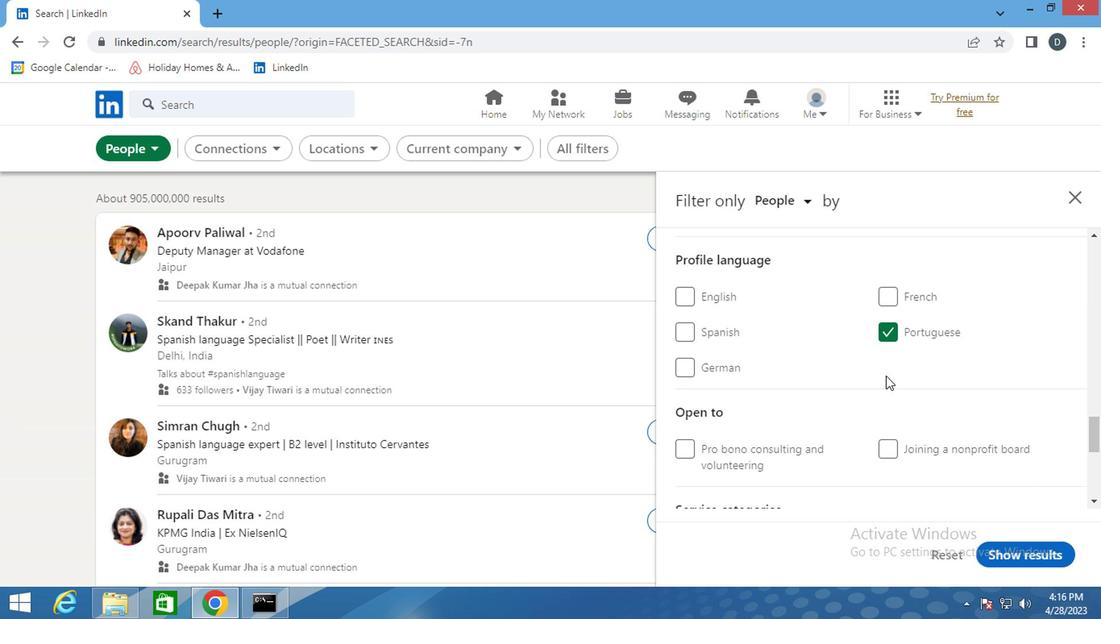 
Action: Mouse scrolled (884, 371) with delta (0, -1)
Screenshot: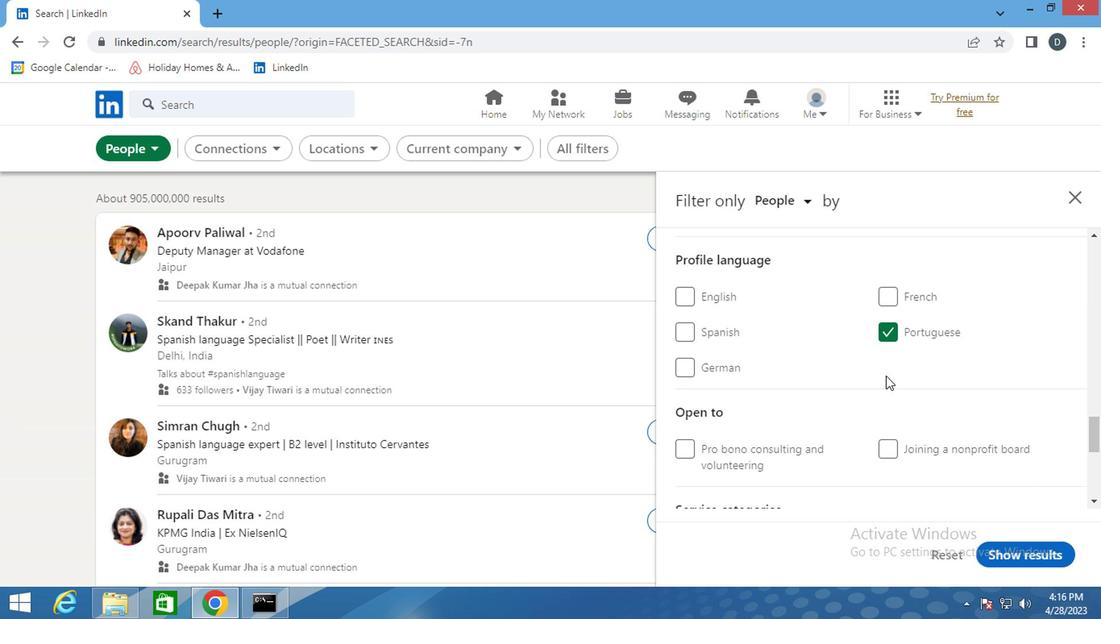 
Action: Mouse moved to (887, 375)
Screenshot: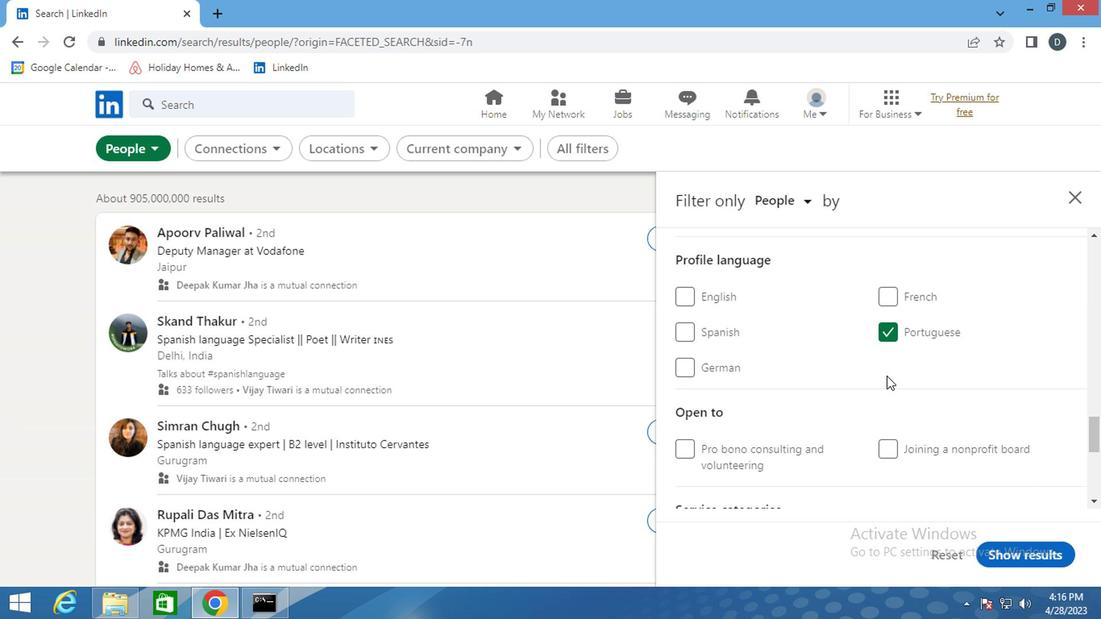 
Action: Mouse scrolled (887, 374) with delta (0, -1)
Screenshot: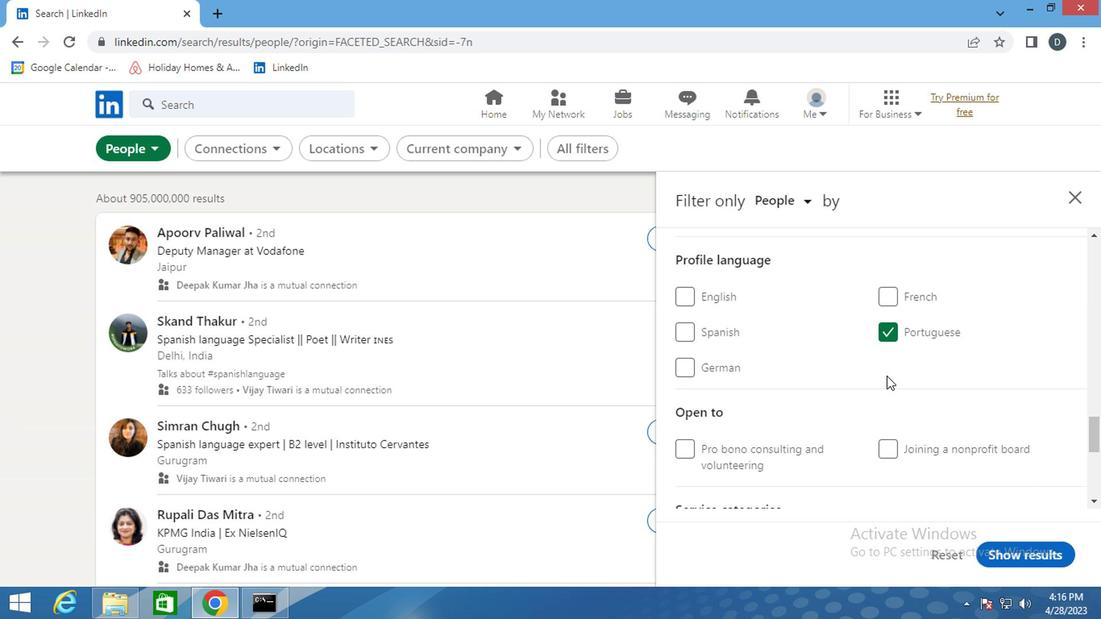
Action: Mouse moved to (922, 460)
Screenshot: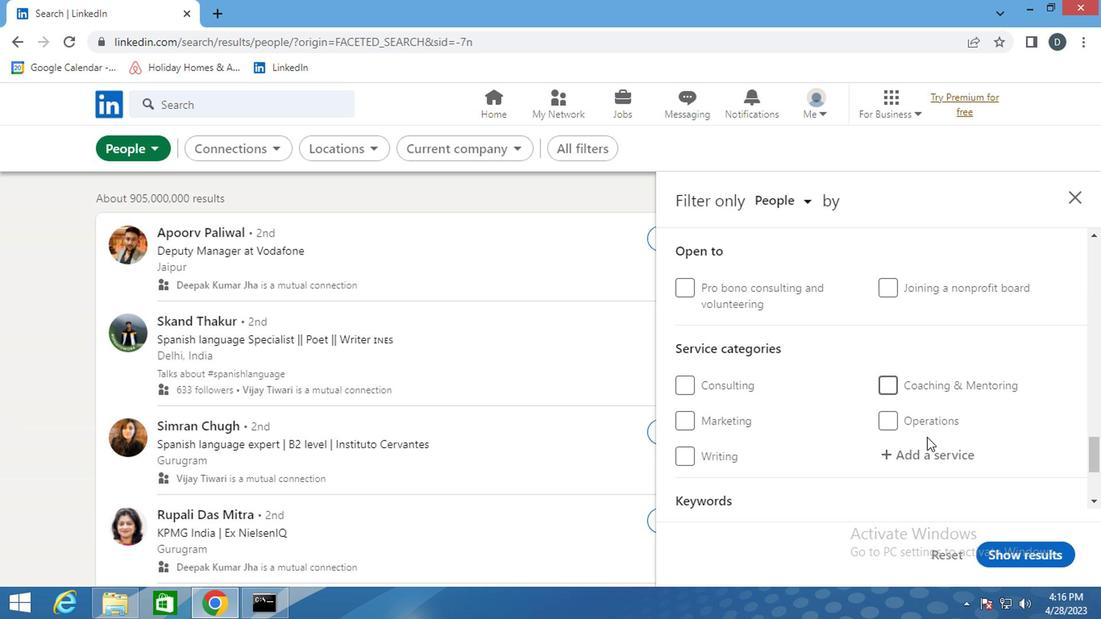 
Action: Mouse pressed left at (922, 460)
Screenshot: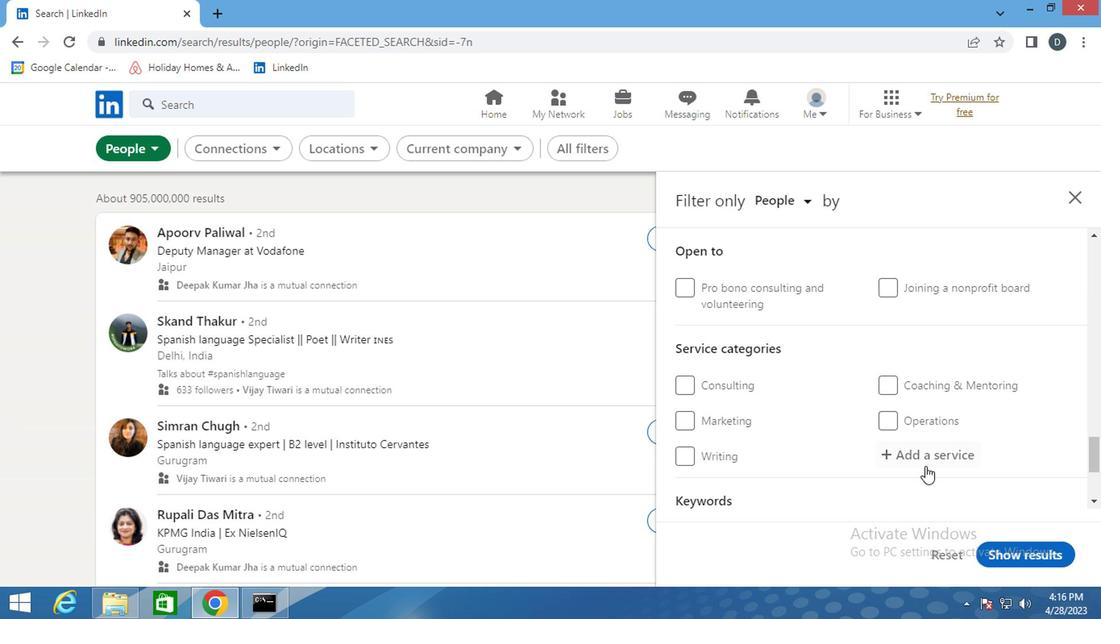 
Action: Mouse moved to (941, 432)
Screenshot: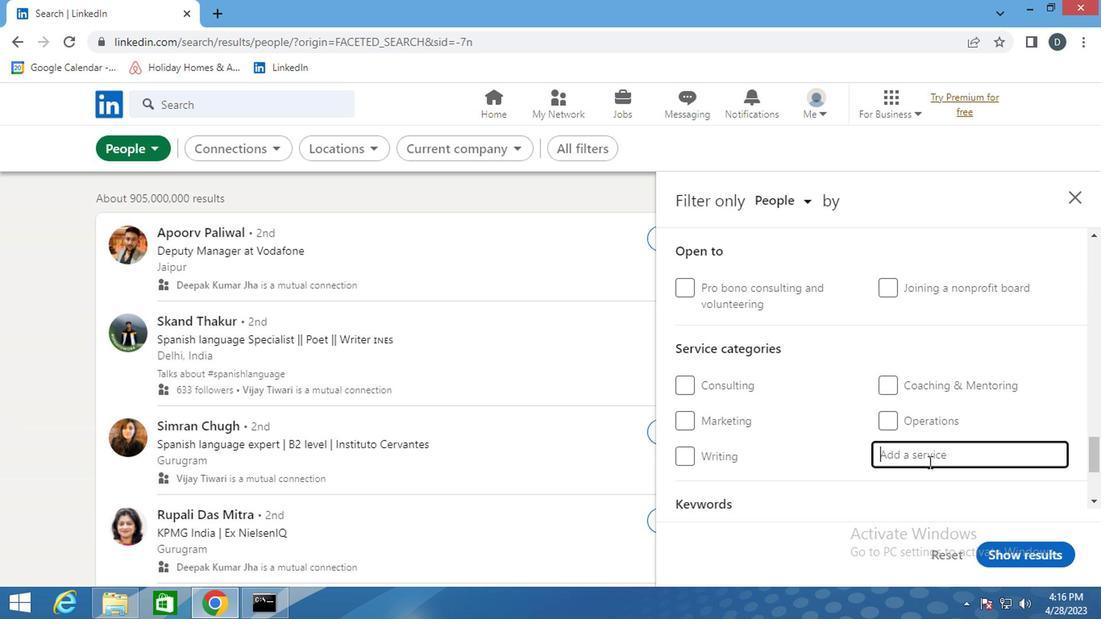 
Action: Mouse scrolled (941, 431) with delta (0, -1)
Screenshot: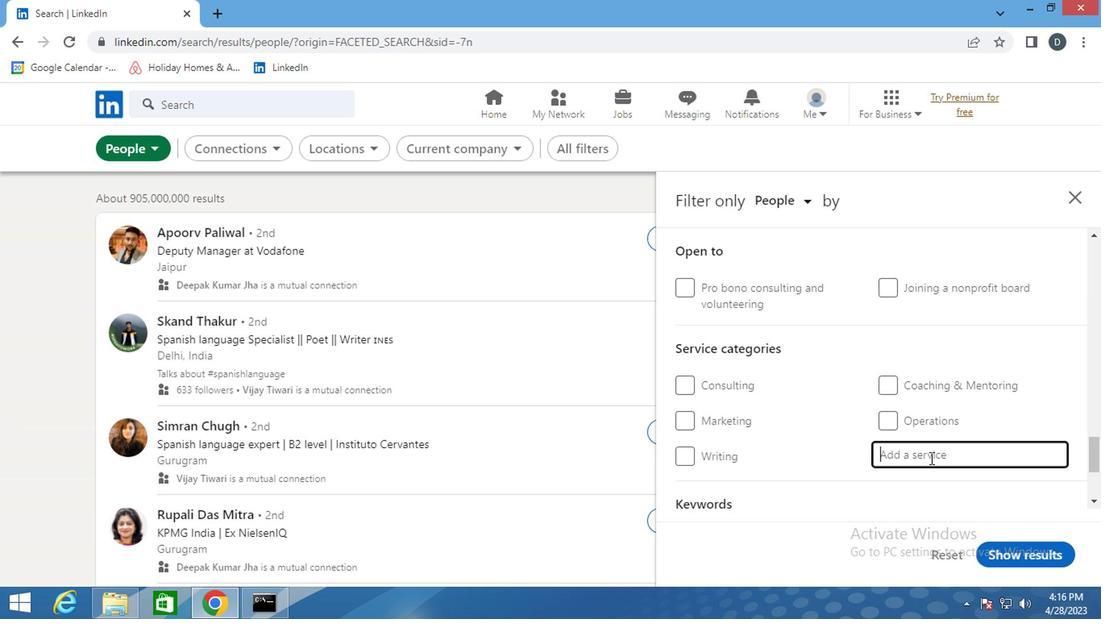 
Action: Key pressed <Key.shift>TYPING<Key.down><Key.enter>
Screenshot: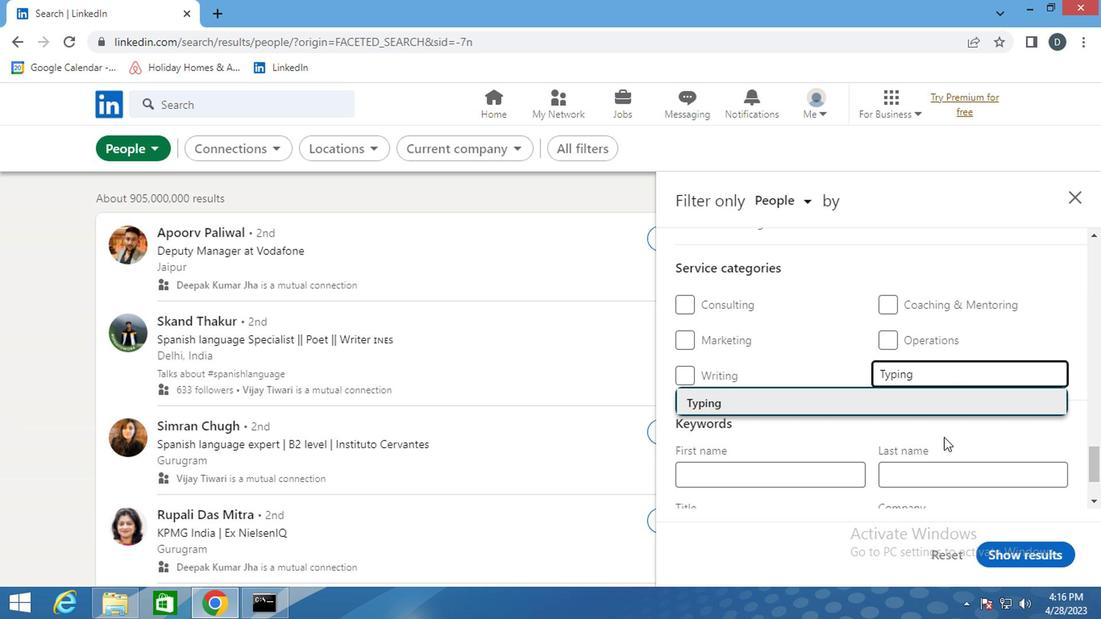 
Action: Mouse moved to (783, 322)
Screenshot: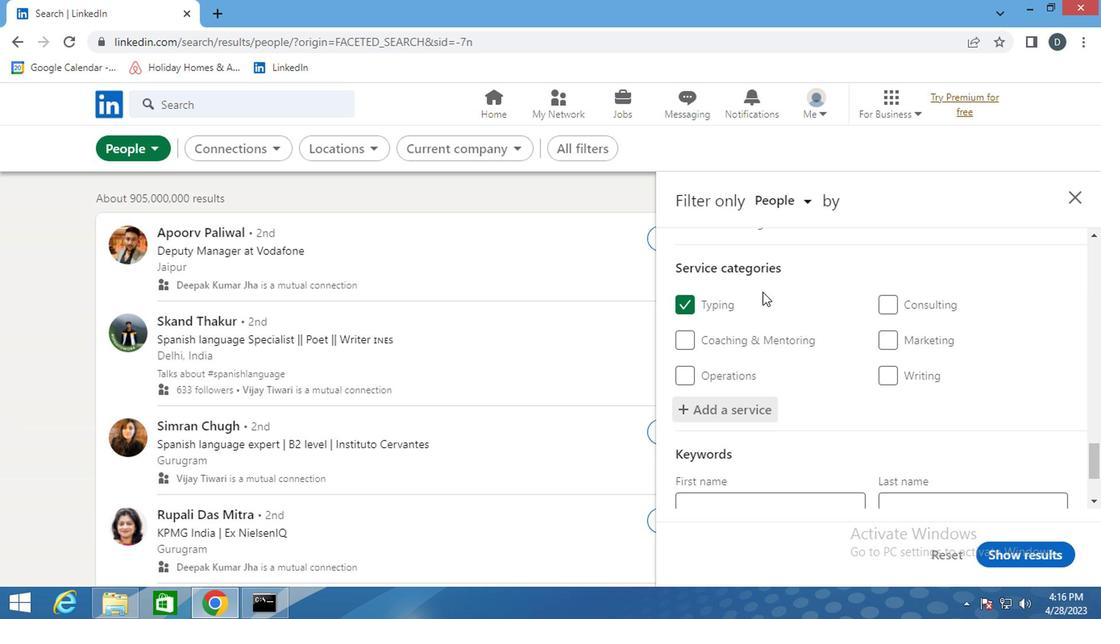 
Action: Mouse scrolled (783, 321) with delta (0, 0)
Screenshot: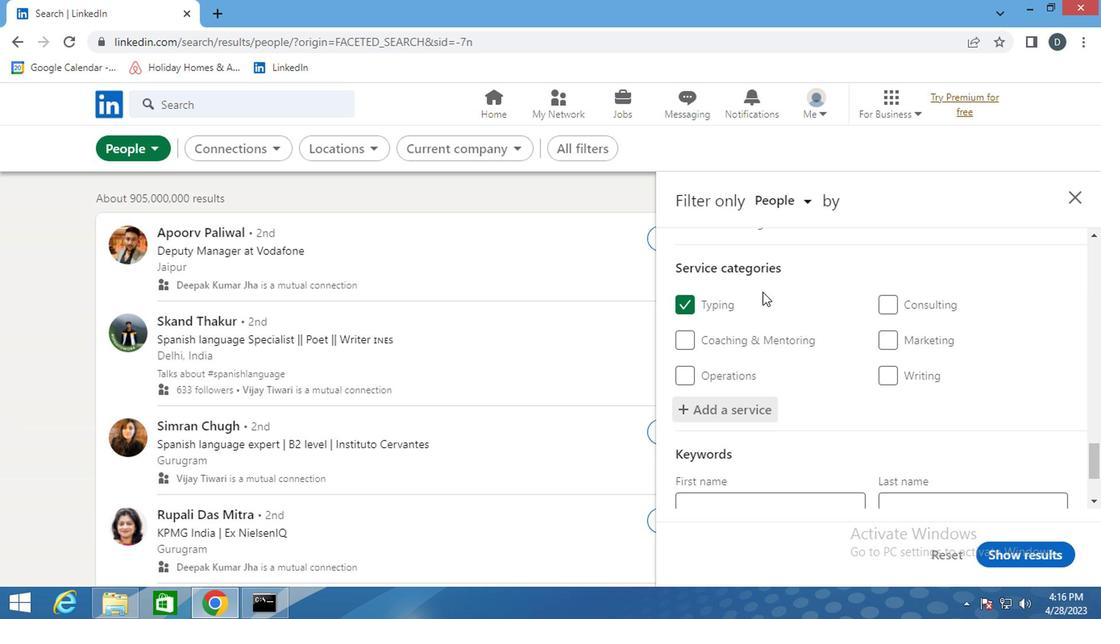
Action: Mouse moved to (796, 333)
Screenshot: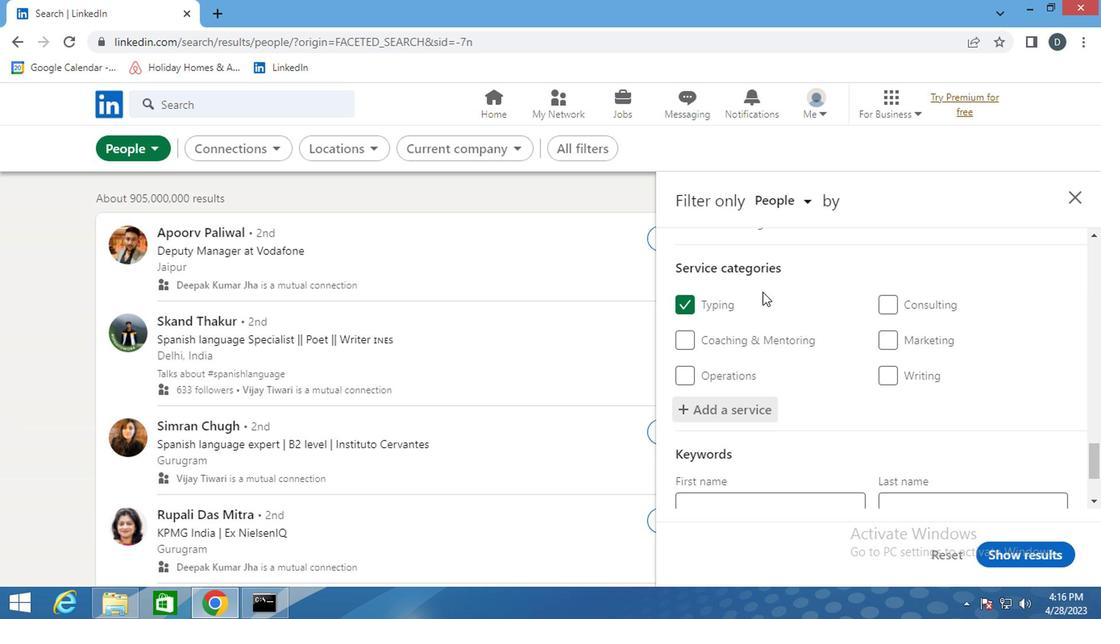 
Action: Mouse scrolled (796, 332) with delta (0, 0)
Screenshot: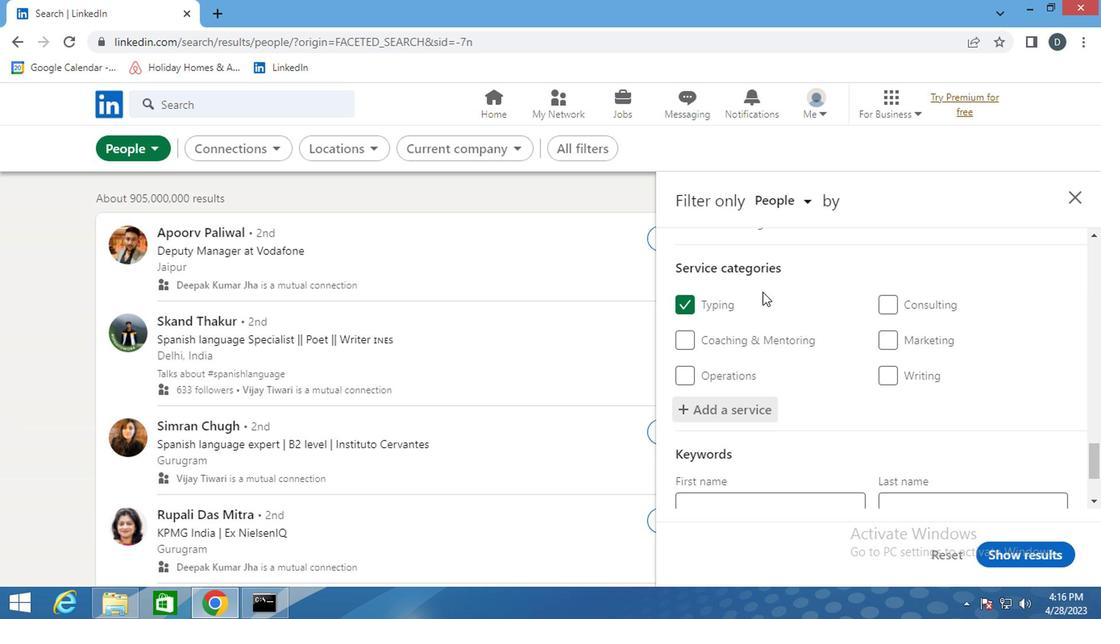 
Action: Mouse moved to (805, 343)
Screenshot: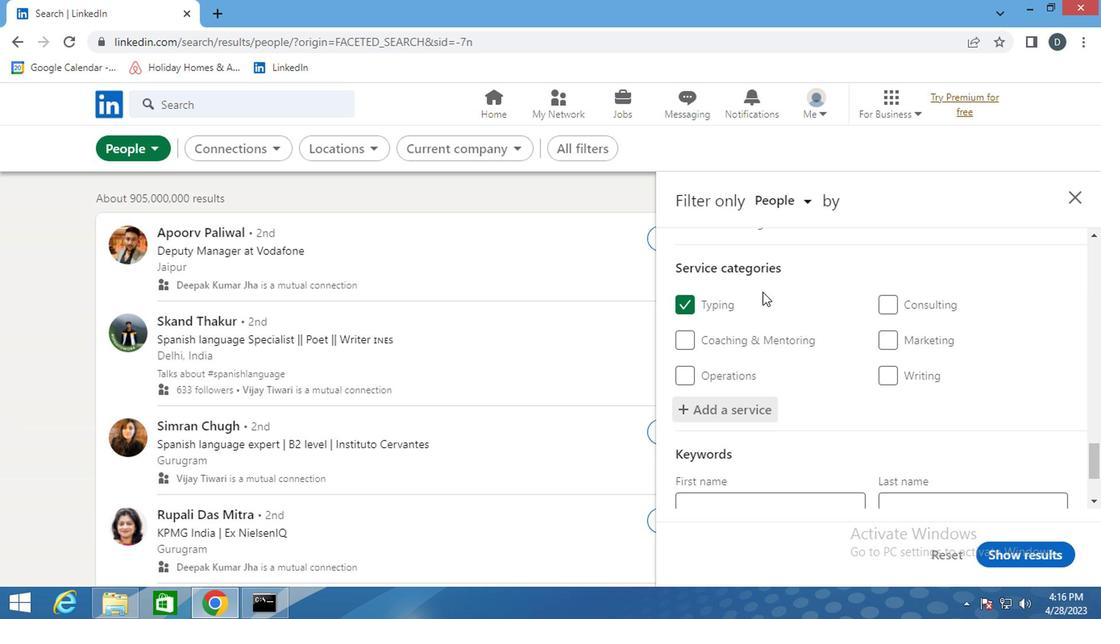 
Action: Mouse scrolled (805, 341) with delta (0, -1)
Screenshot: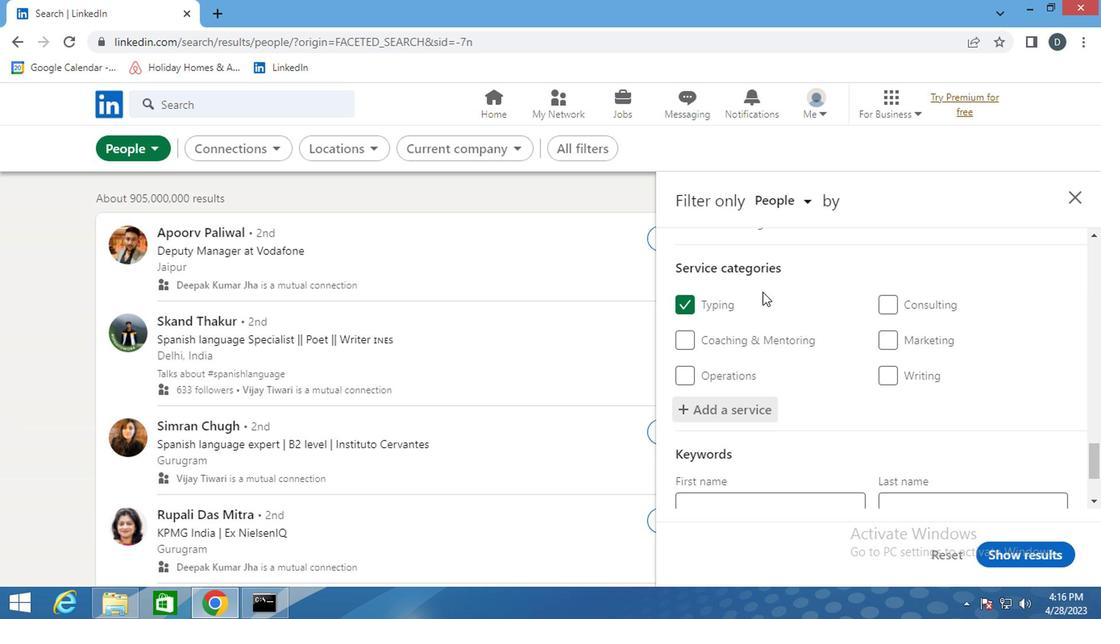 
Action: Mouse moved to (808, 347)
Screenshot: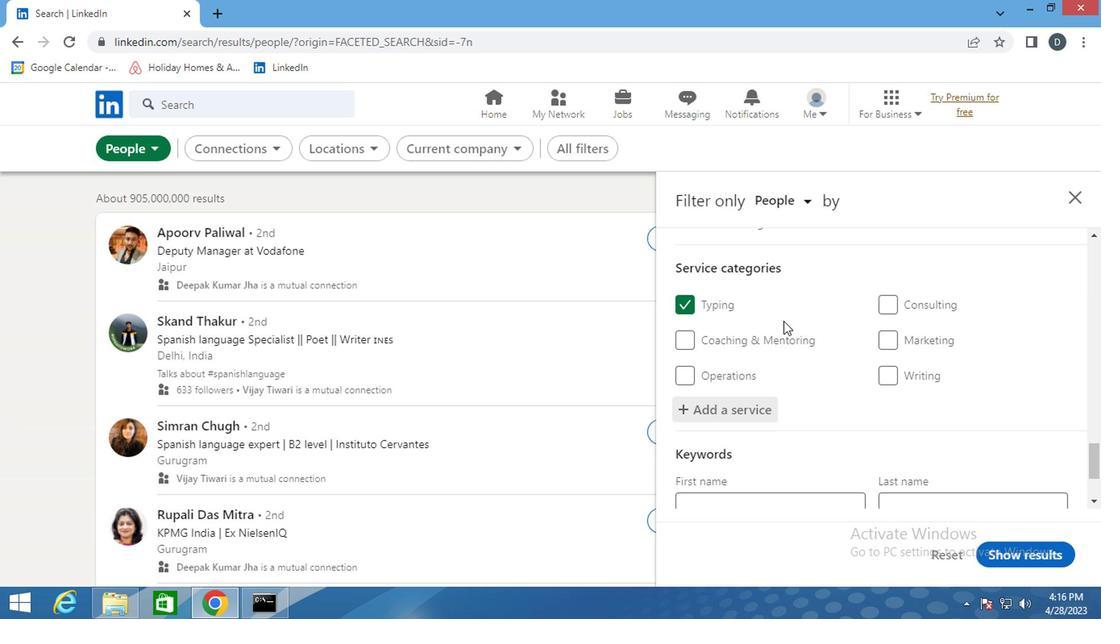 
Action: Mouse scrolled (808, 346) with delta (0, -1)
Screenshot: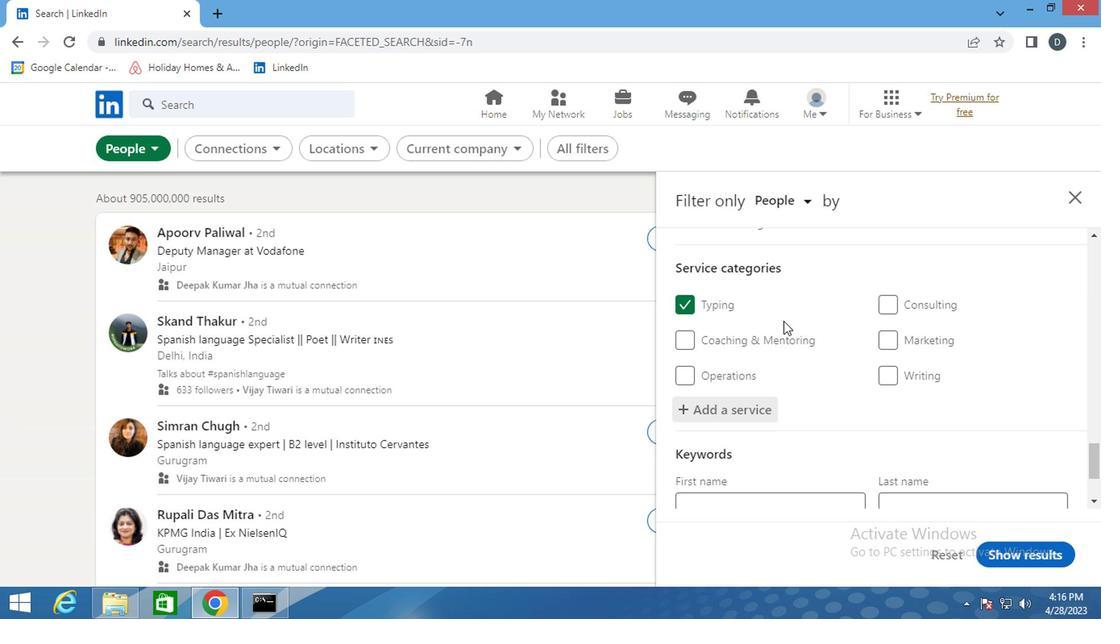 
Action: Mouse moved to (812, 350)
Screenshot: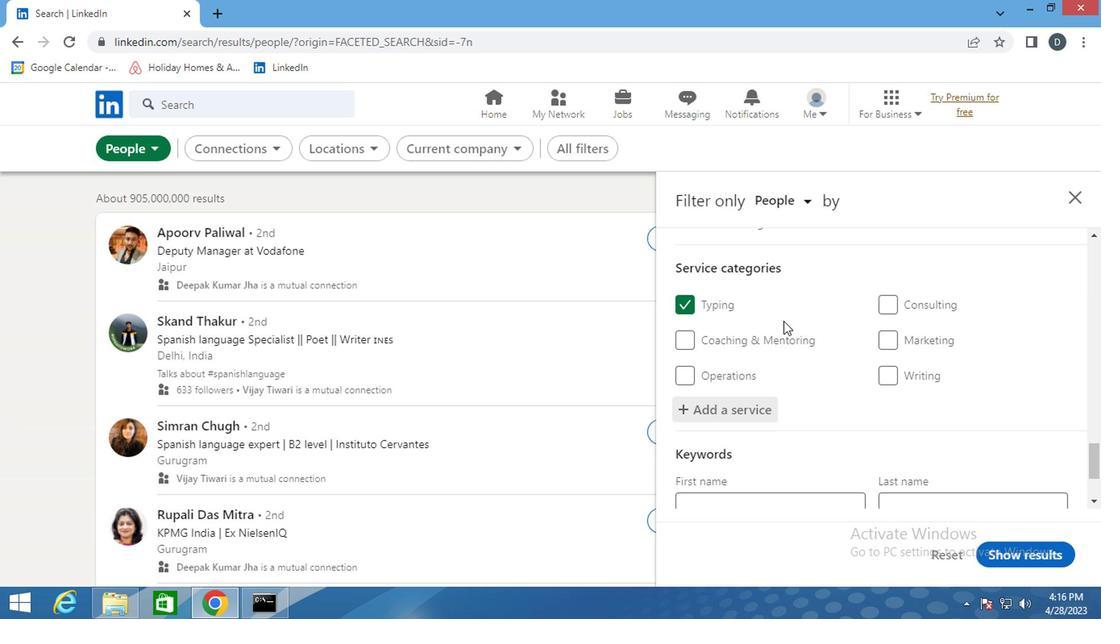 
Action: Mouse scrolled (812, 349) with delta (0, 0)
Screenshot: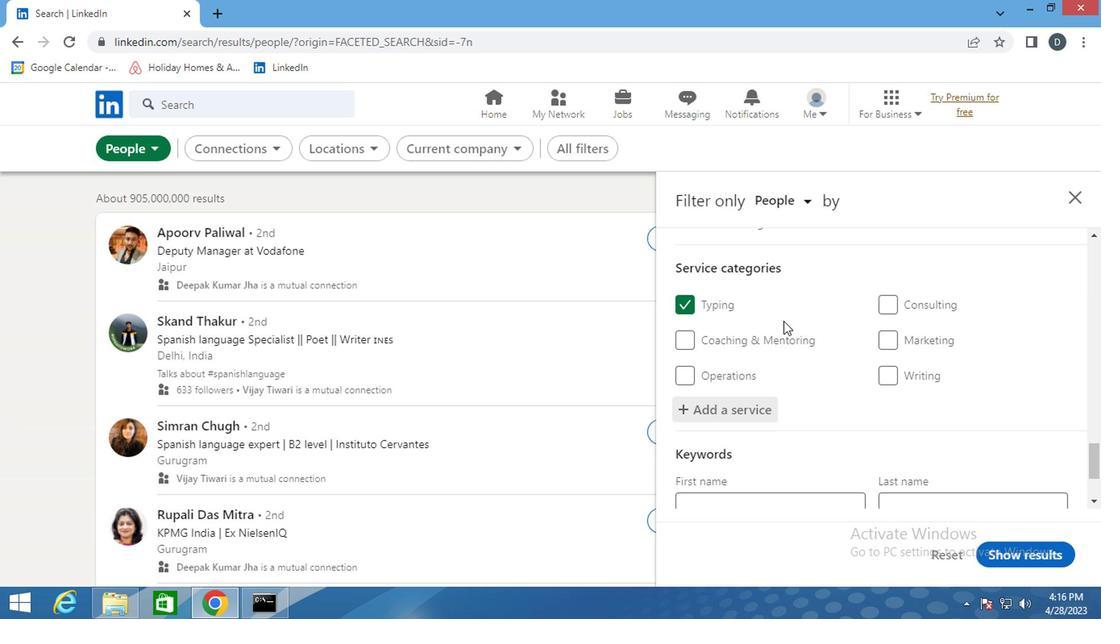 
Action: Mouse moved to (822, 352)
Screenshot: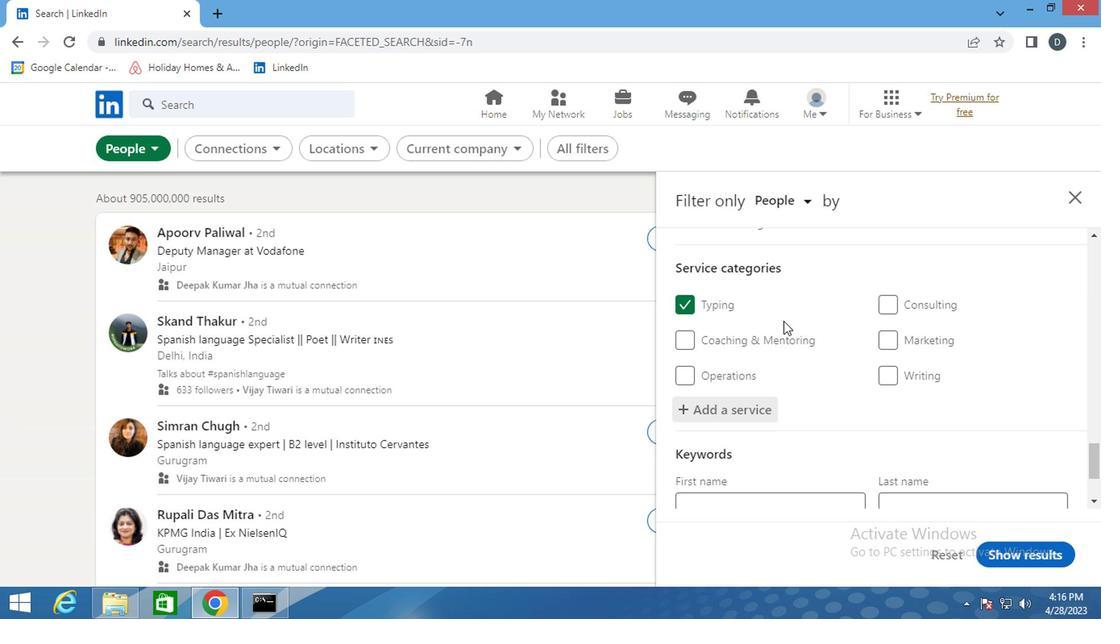 
Action: Mouse scrolled (822, 351) with delta (0, 0)
Screenshot: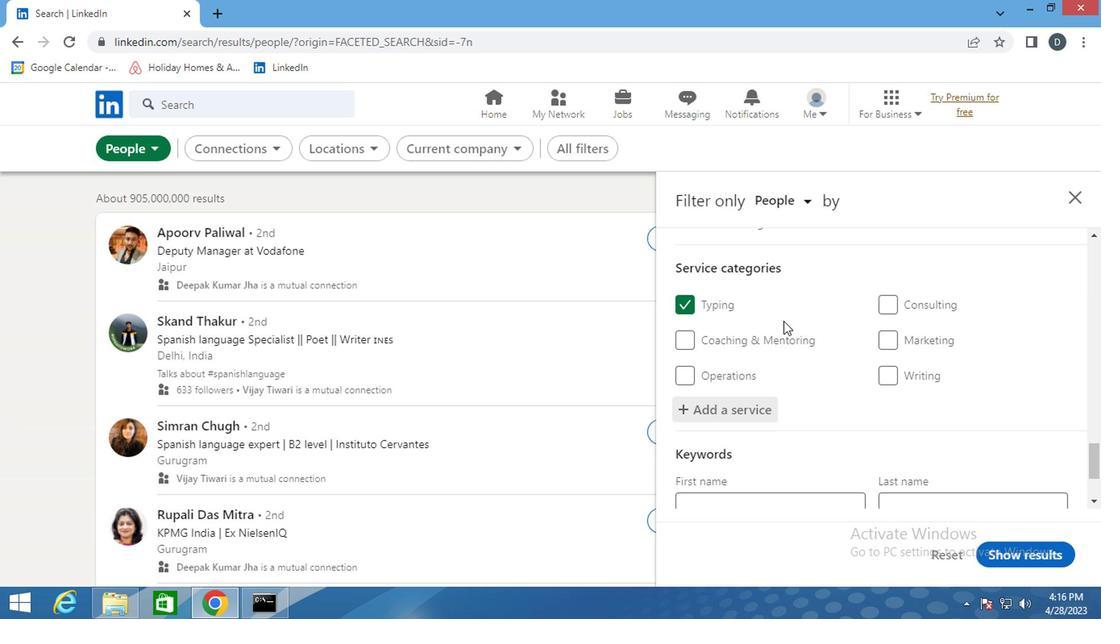 
Action: Mouse moved to (826, 435)
Screenshot: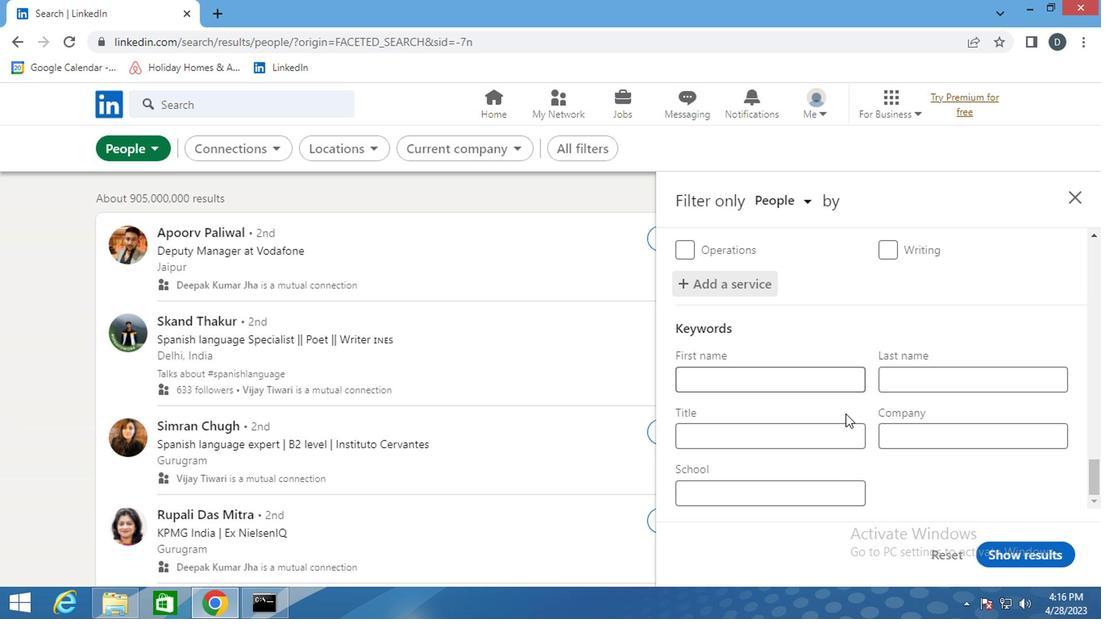 
Action: Mouse pressed left at (826, 435)
Screenshot: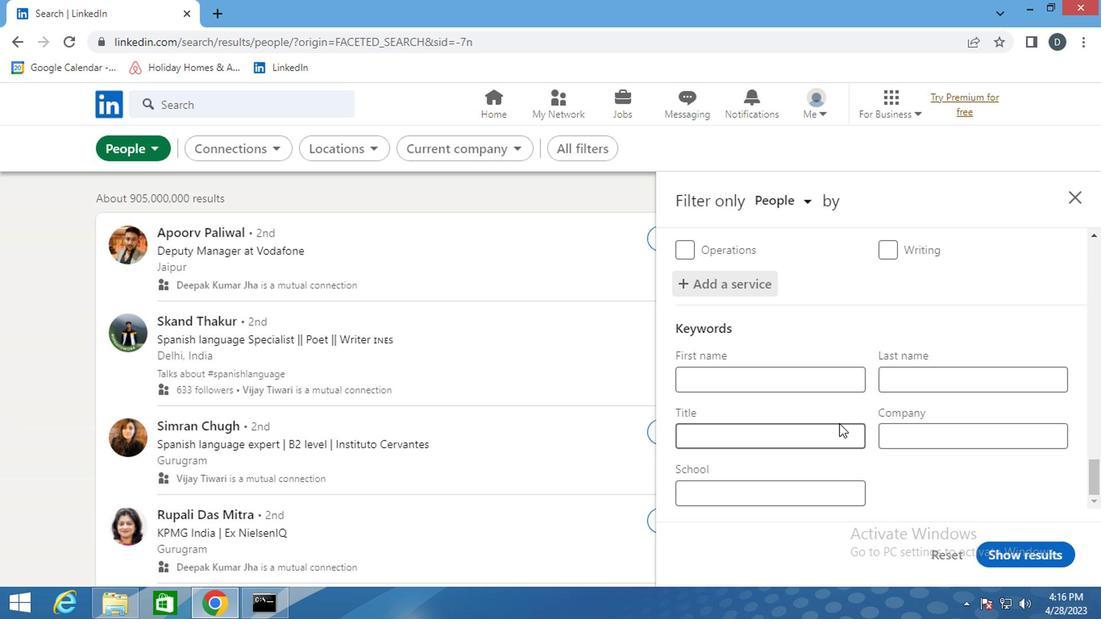 
Action: Mouse moved to (806, 468)
Screenshot: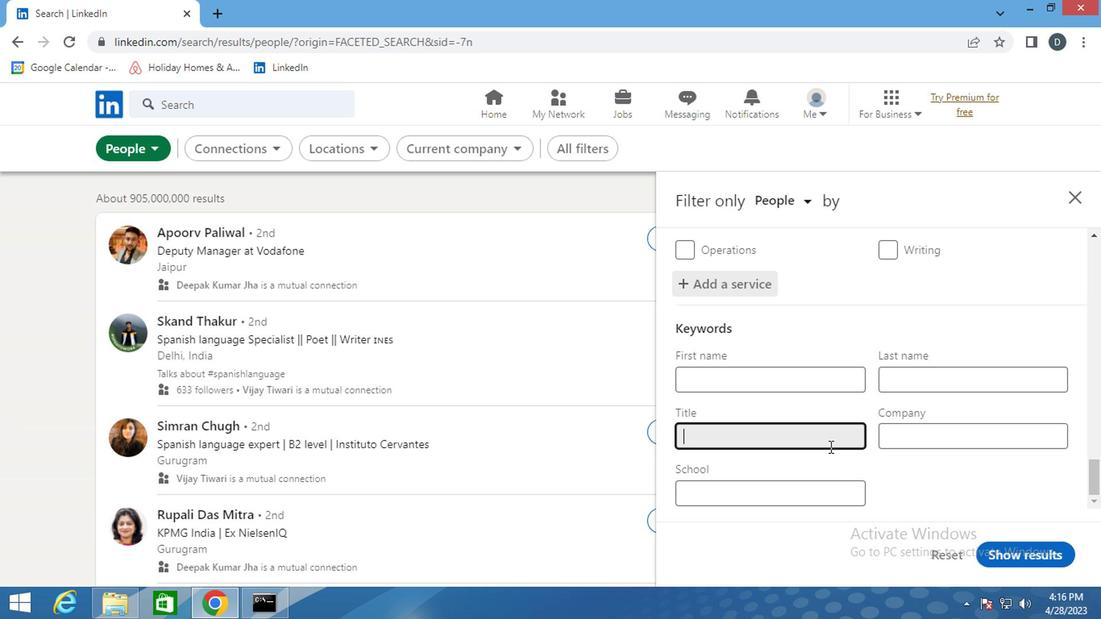 
Action: Key pressed <Key.shift><Key.shift>ANIMAL<Key.space><Key.shift>SHLETER<Key.space><Key.shift>WORKER
Screenshot: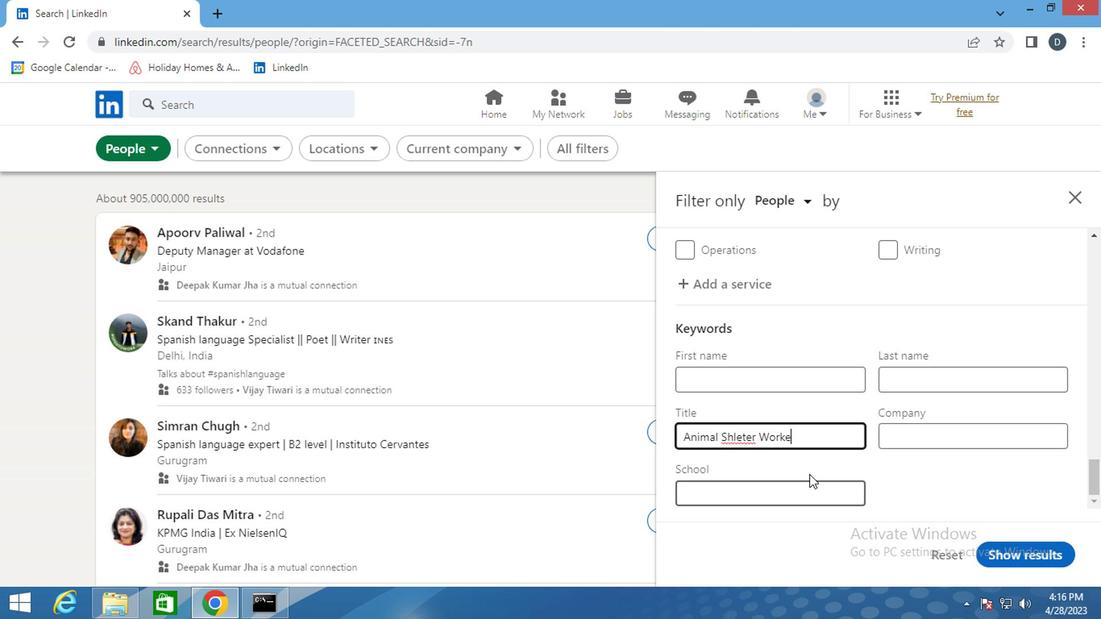 
Action: Mouse moved to (741, 433)
Screenshot: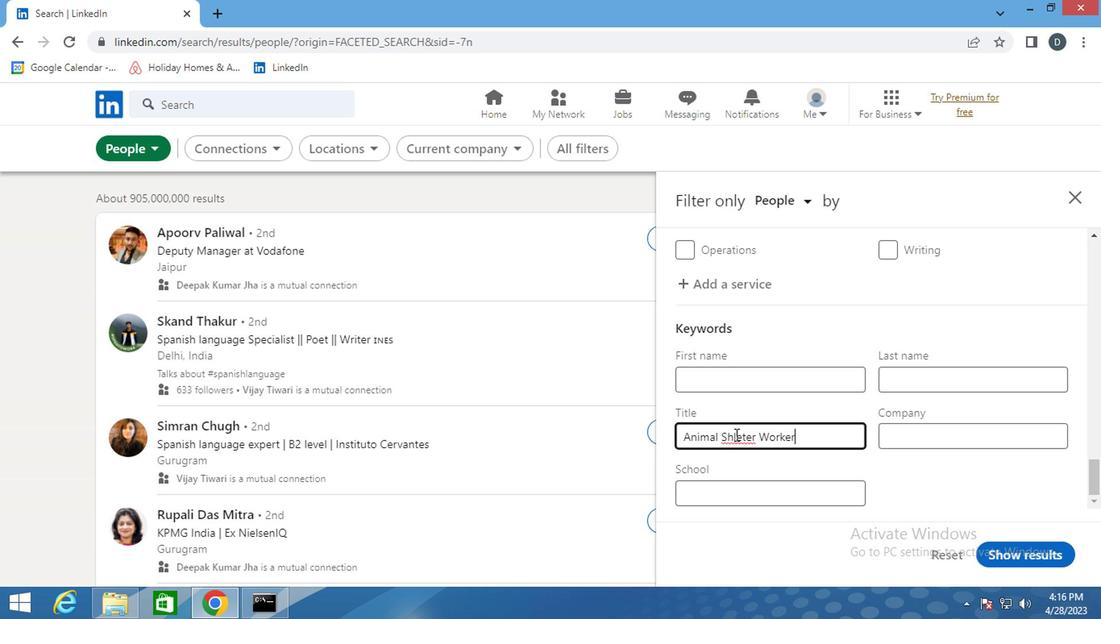 
Action: Mouse pressed left at (741, 433)
Screenshot: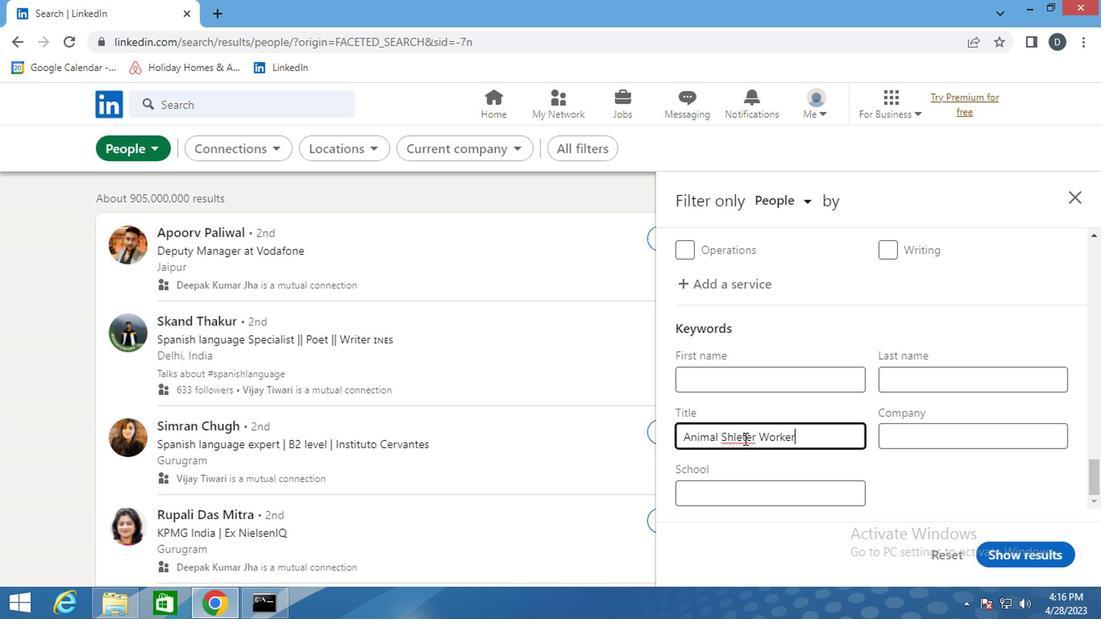 
Action: Mouse moved to (714, 445)
Screenshot: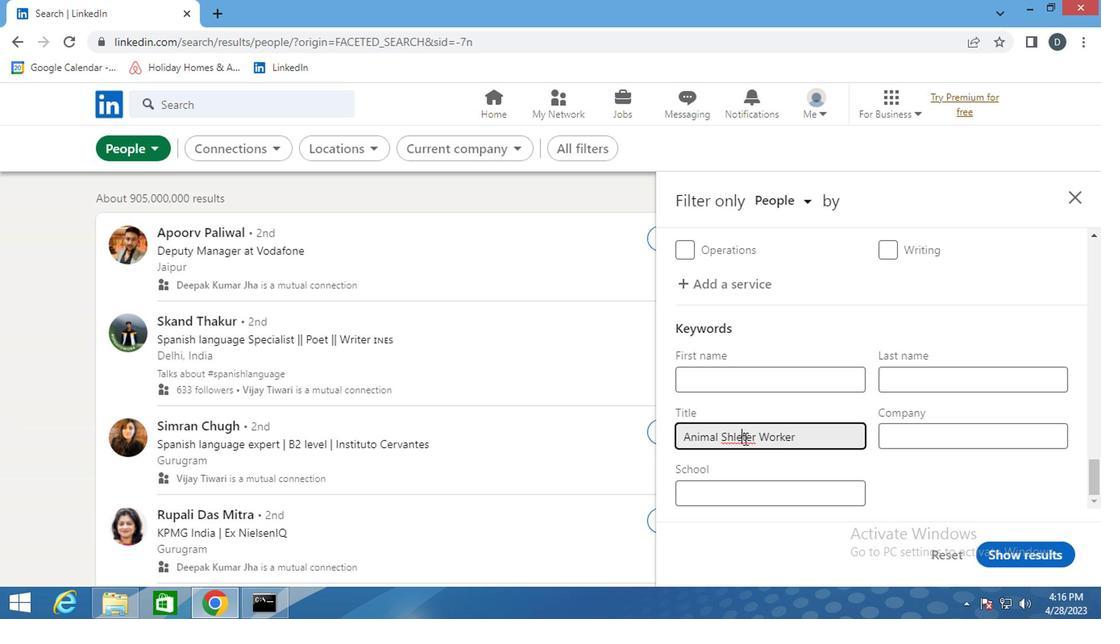 
Action: Key pressed <Key.backspace><Key.backspace>EL
Screenshot: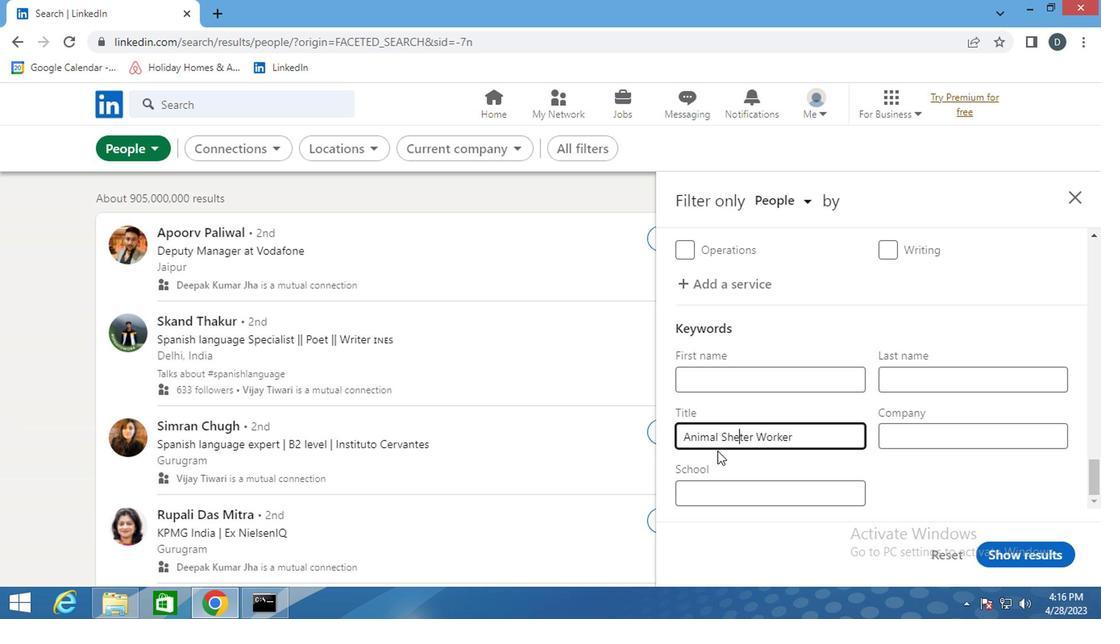 
Action: Mouse moved to (805, 436)
Screenshot: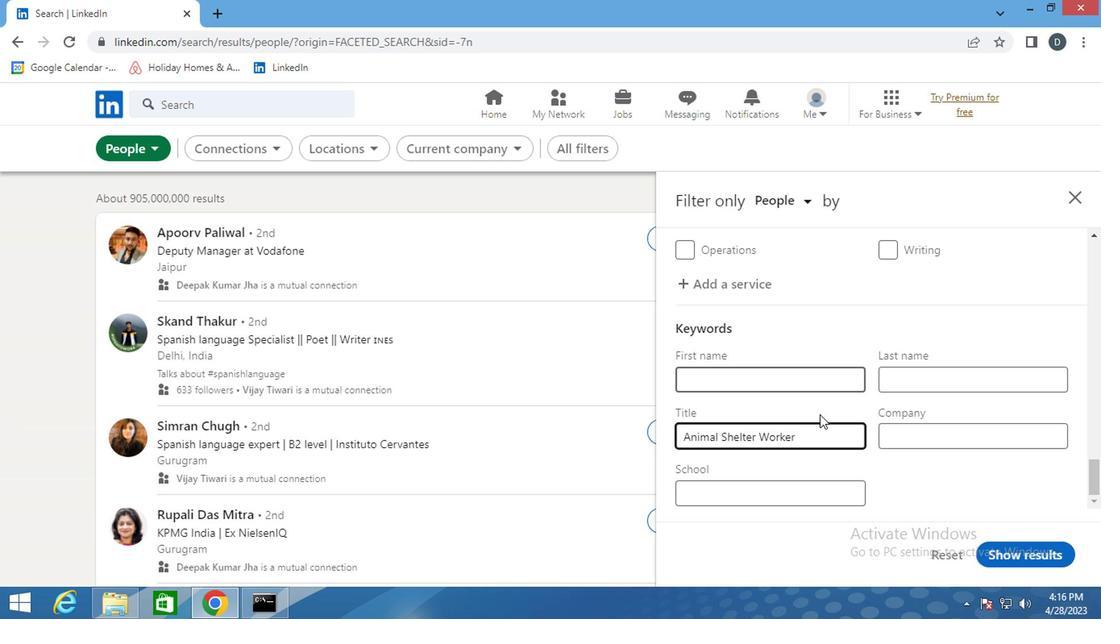 
Action: Mouse pressed left at (805, 436)
Screenshot: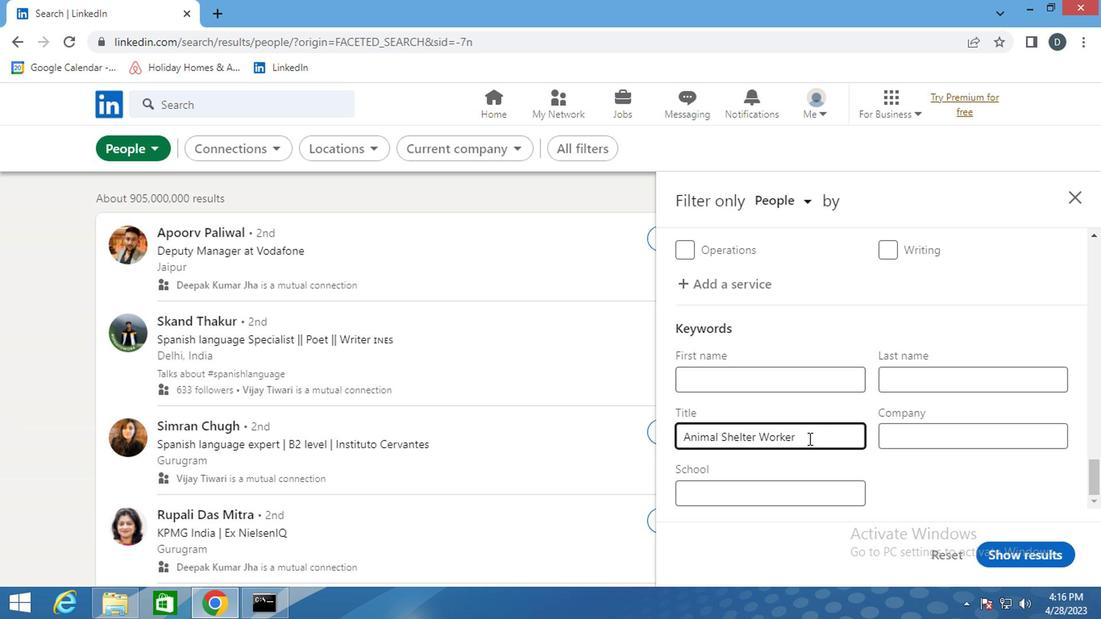 
Action: Mouse moved to (1026, 546)
Screenshot: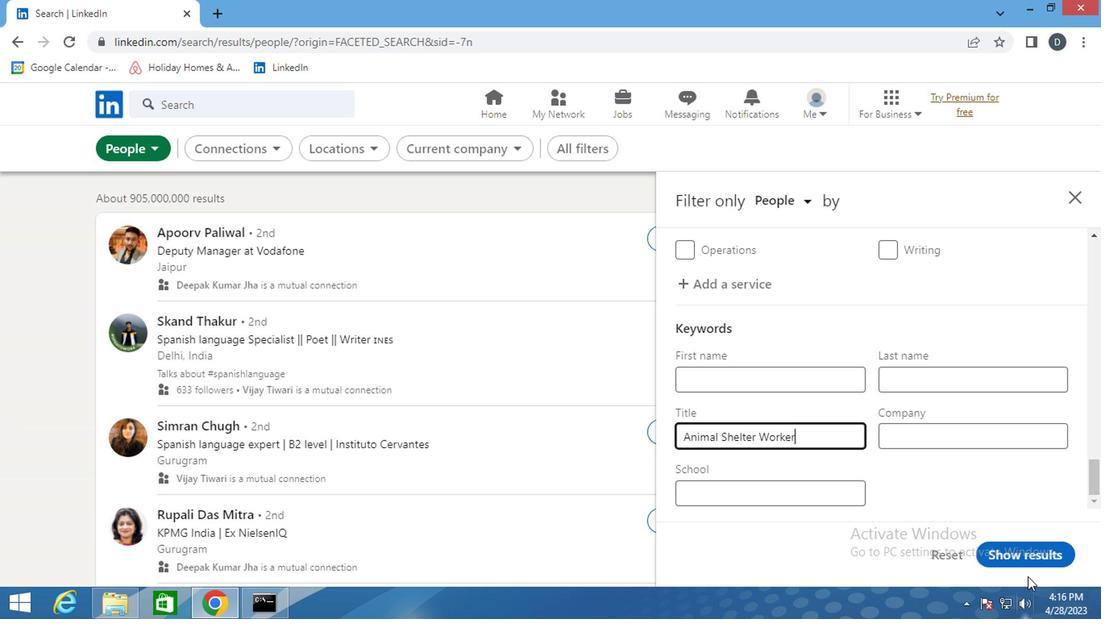 
Action: Mouse pressed left at (1026, 546)
Screenshot: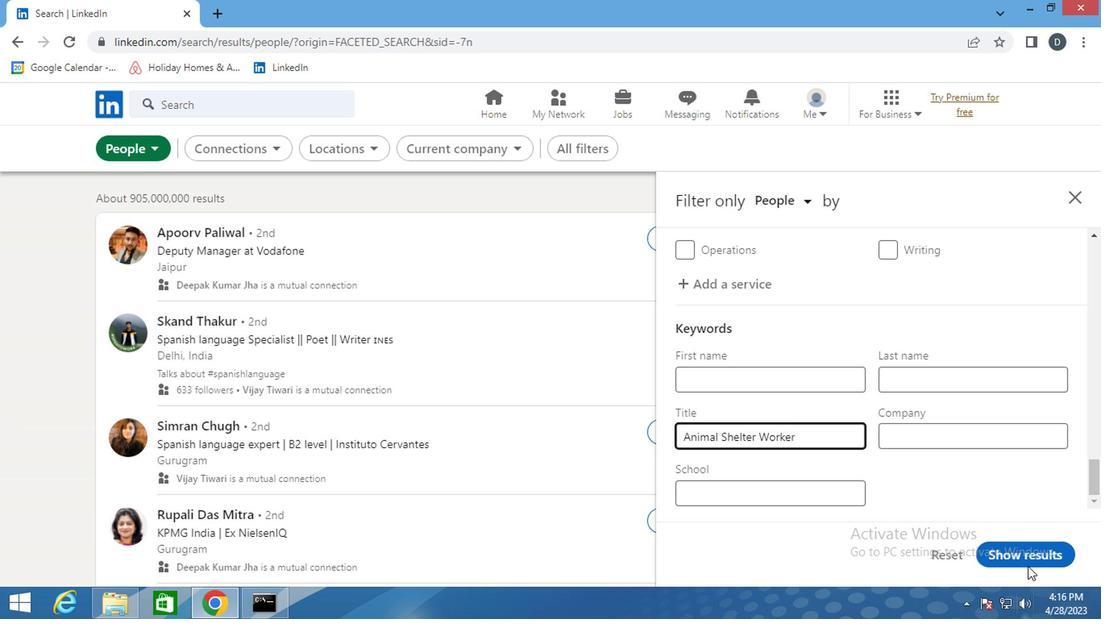 
Action: Mouse moved to (977, 433)
Screenshot: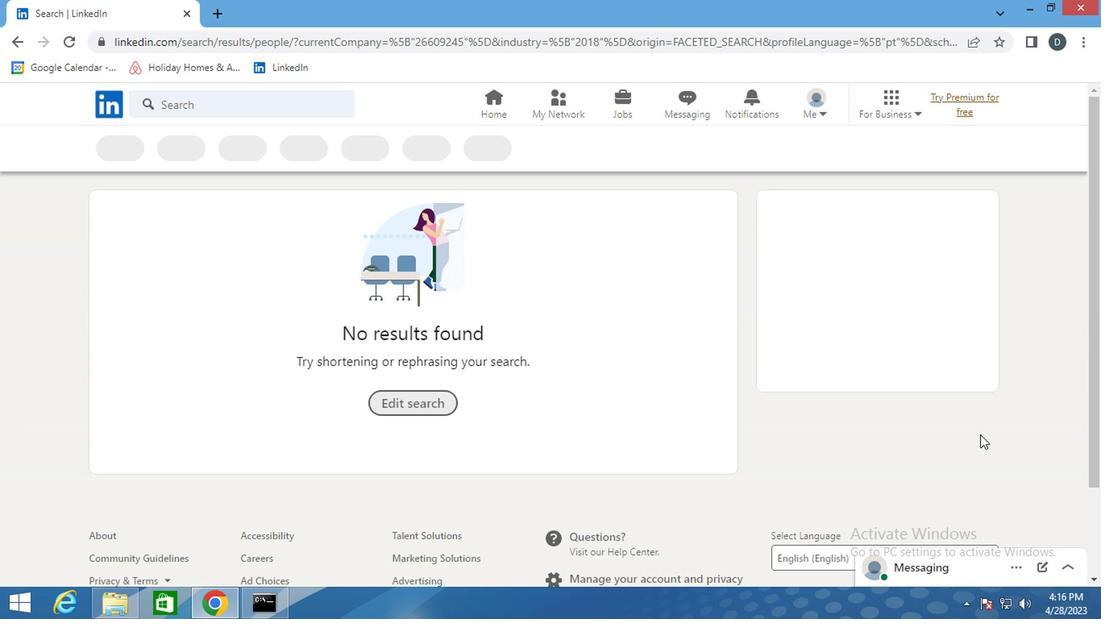 
